 Task: Look for space in Sakaiminato, Japan from 12th  July, 2023 to 15th July, 2023 for 3 adults in price range Rs.12000 to Rs.16000. Place can be entire place with 2 bedrooms having 3 beds and 1 bathroom. Property type can be house, flat, guest house. Booking option can be shelf check-in. Required host language is English.
Action: Mouse moved to (555, 150)
Screenshot: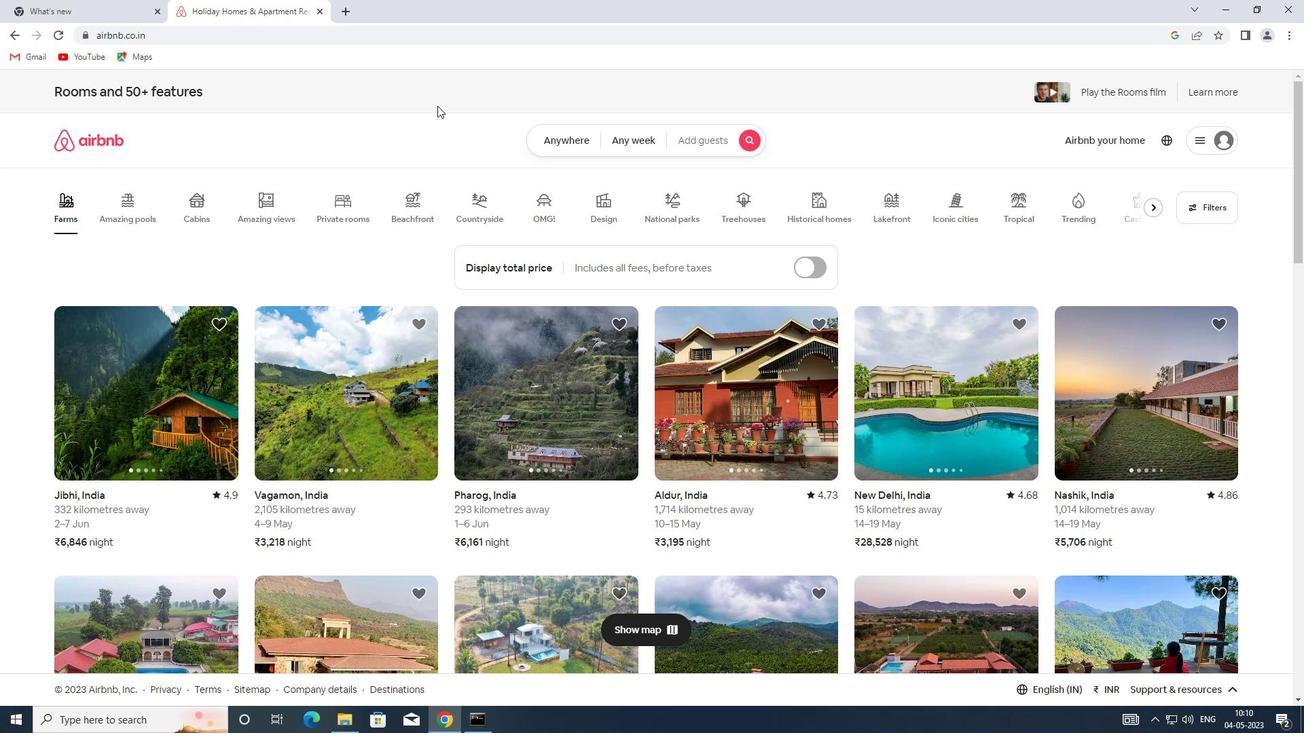 
Action: Mouse pressed left at (555, 150)
Screenshot: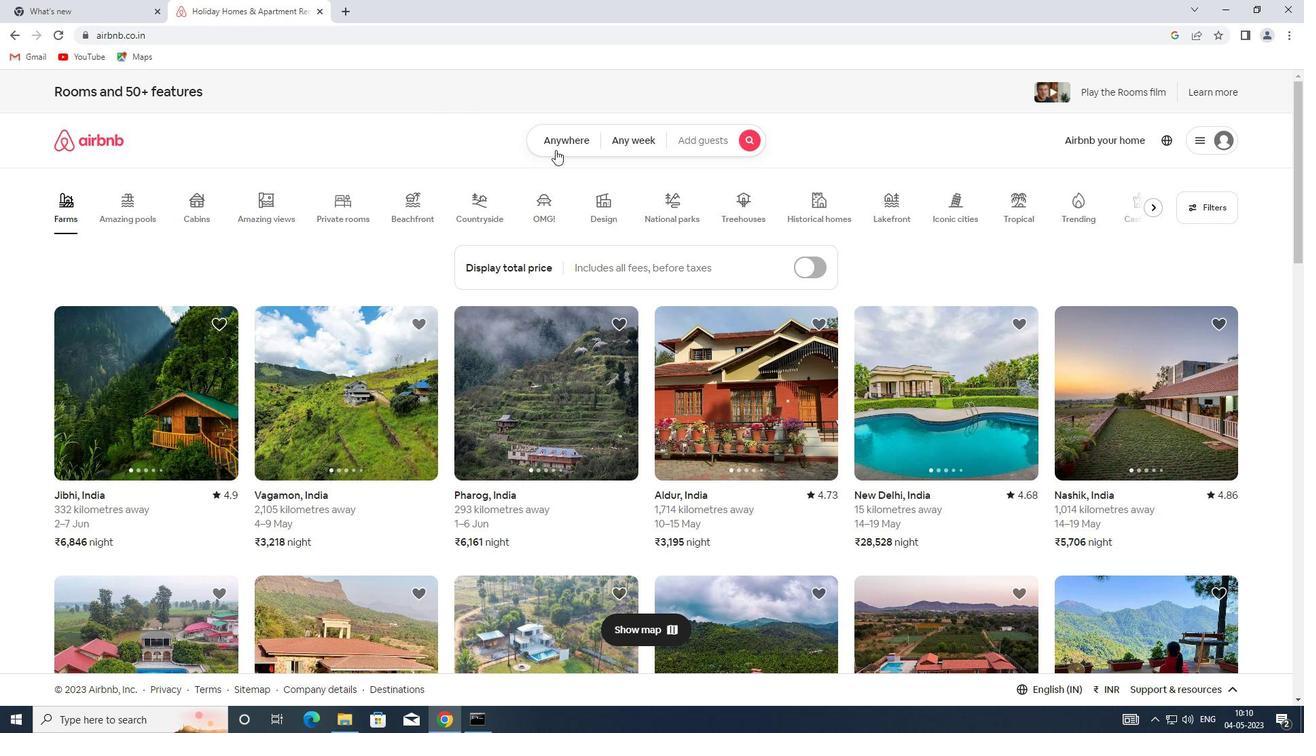 
Action: Mouse moved to (391, 197)
Screenshot: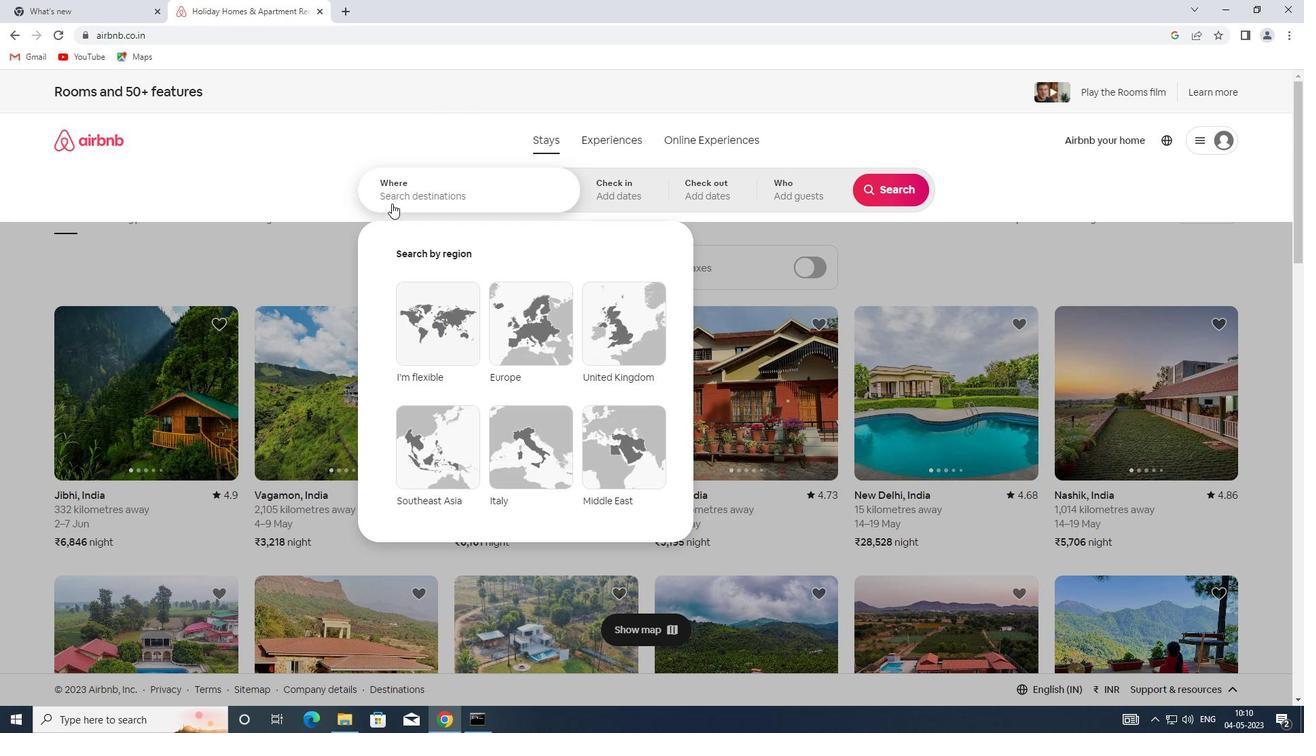 
Action: Mouse pressed left at (391, 197)
Screenshot: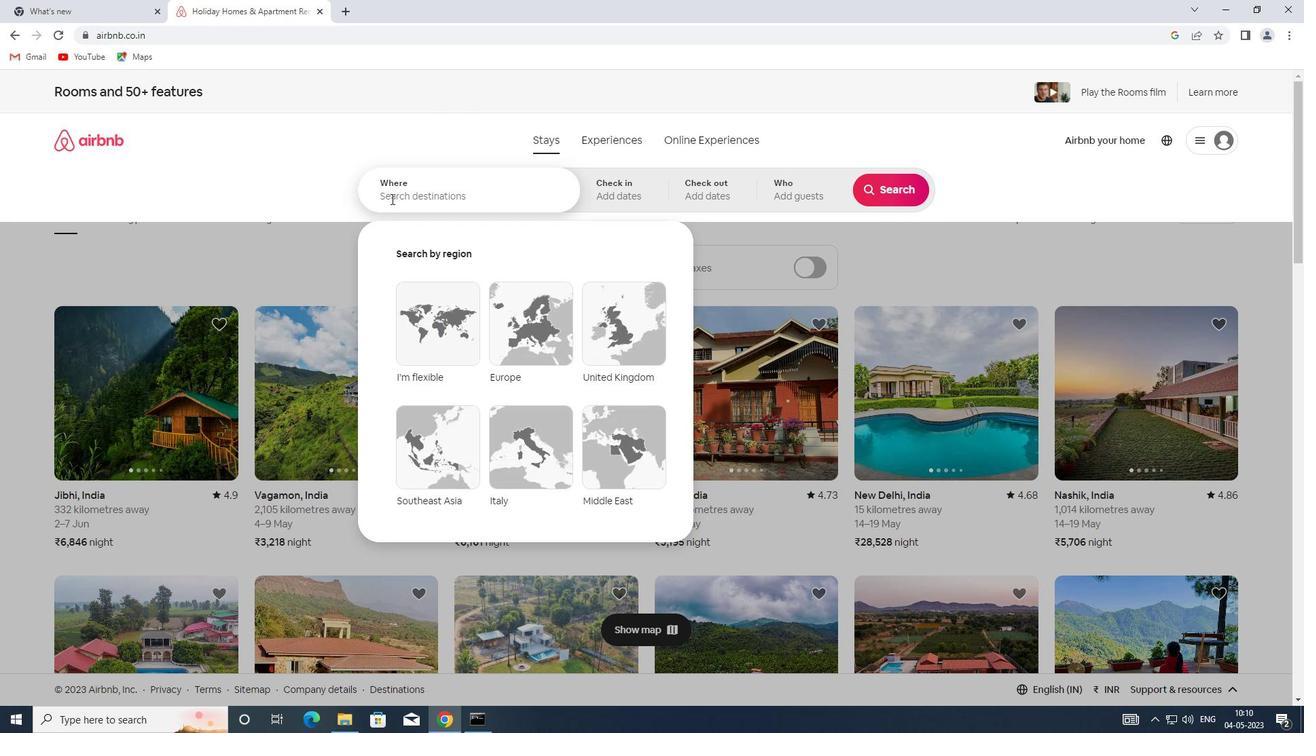 
Action: Key pressed <Key.shift>SAKAIMINATO,<Key.shift>JAPAN
Screenshot: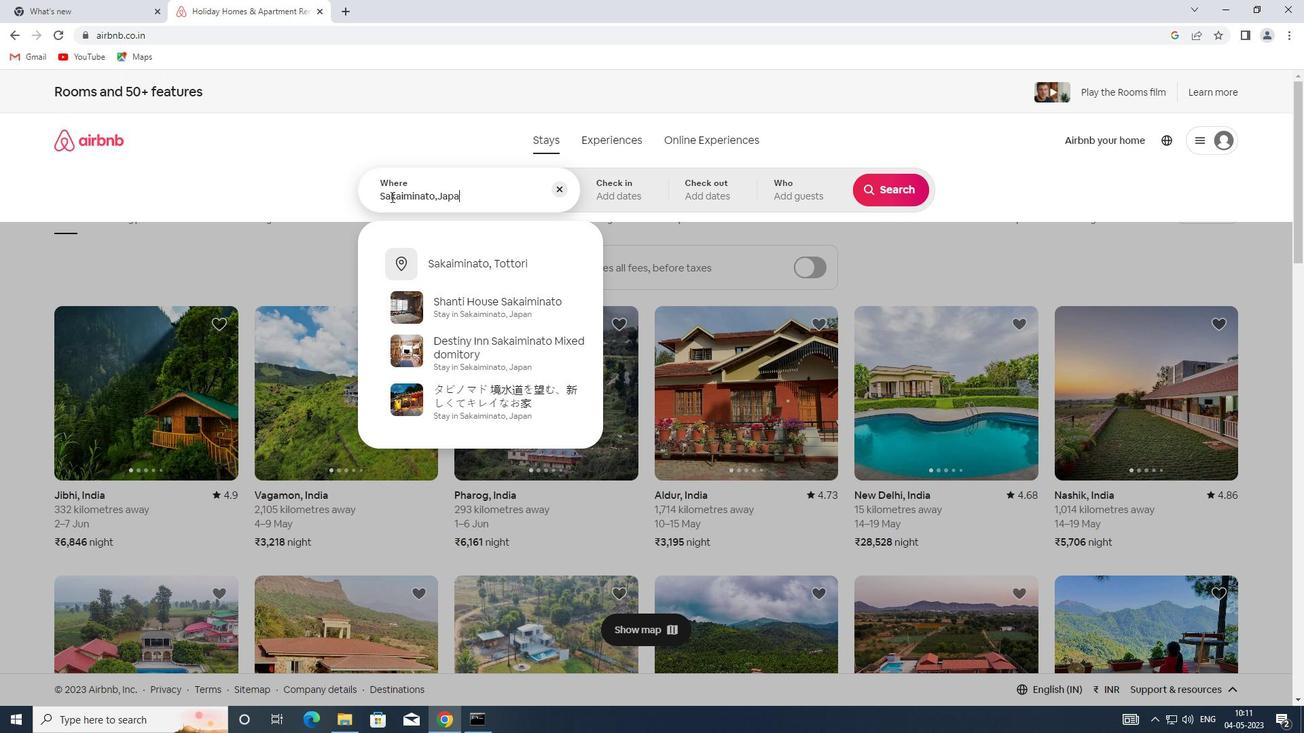 
Action: Mouse moved to (619, 191)
Screenshot: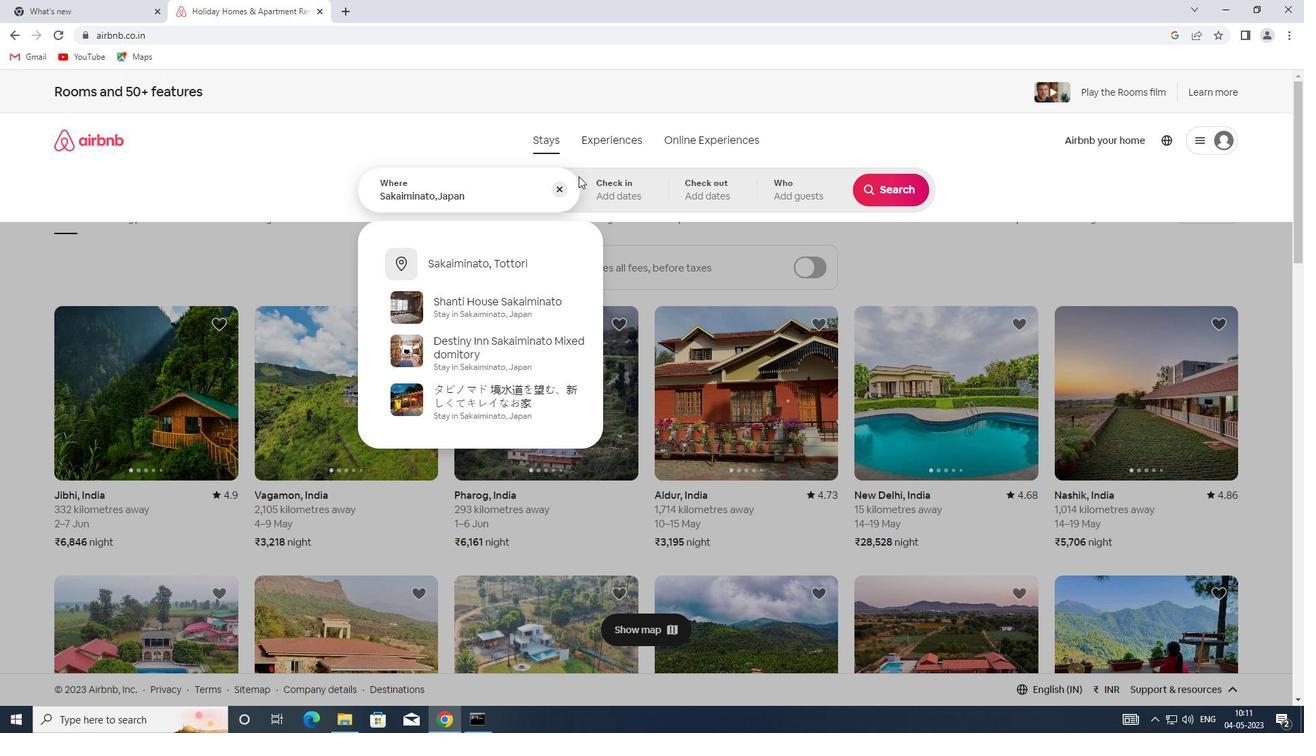 
Action: Mouse pressed left at (619, 191)
Screenshot: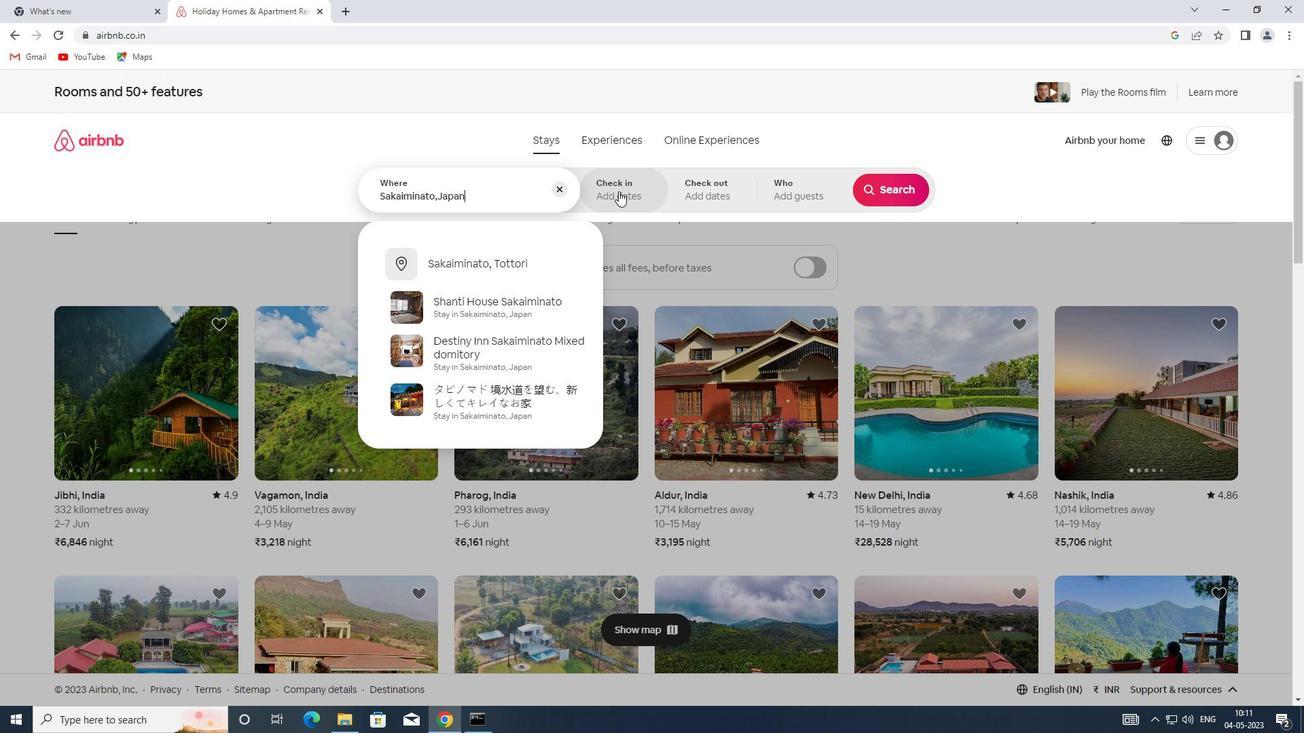
Action: Mouse moved to (883, 298)
Screenshot: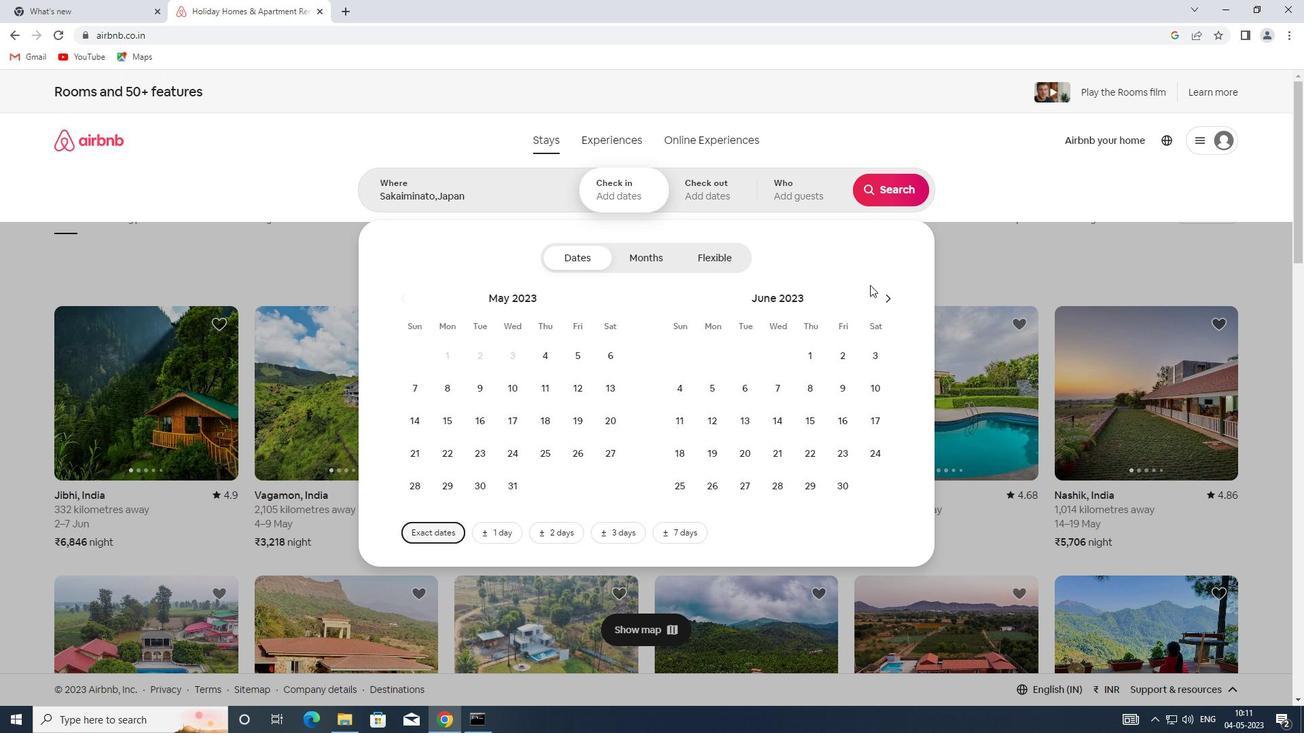 
Action: Mouse pressed left at (883, 298)
Screenshot: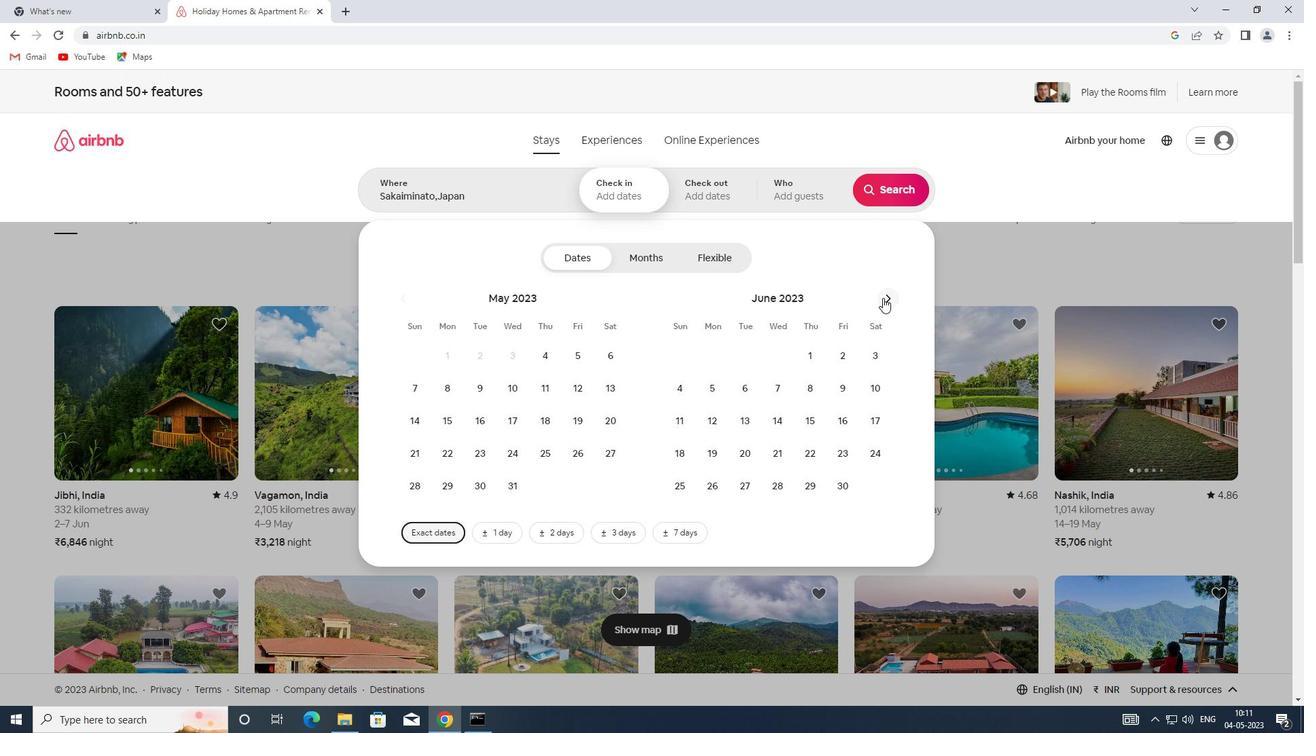 
Action: Mouse moved to (781, 419)
Screenshot: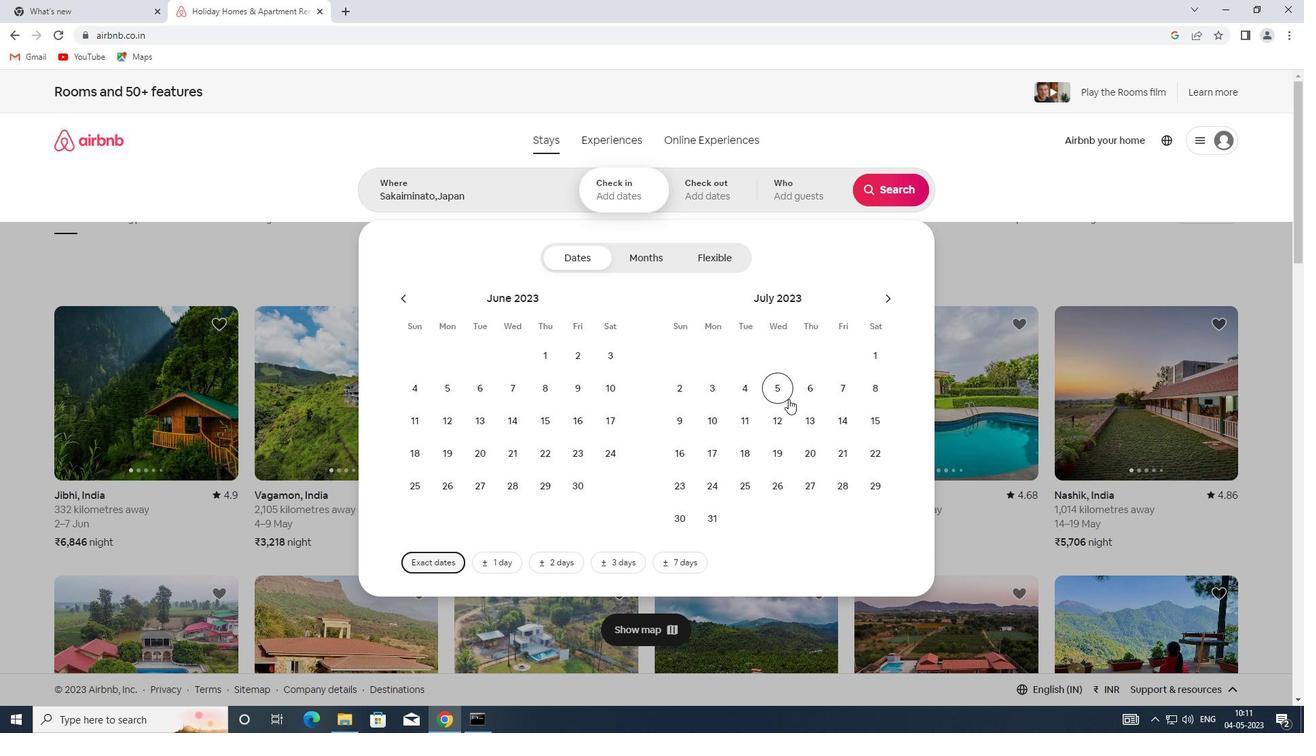 
Action: Mouse pressed left at (781, 419)
Screenshot: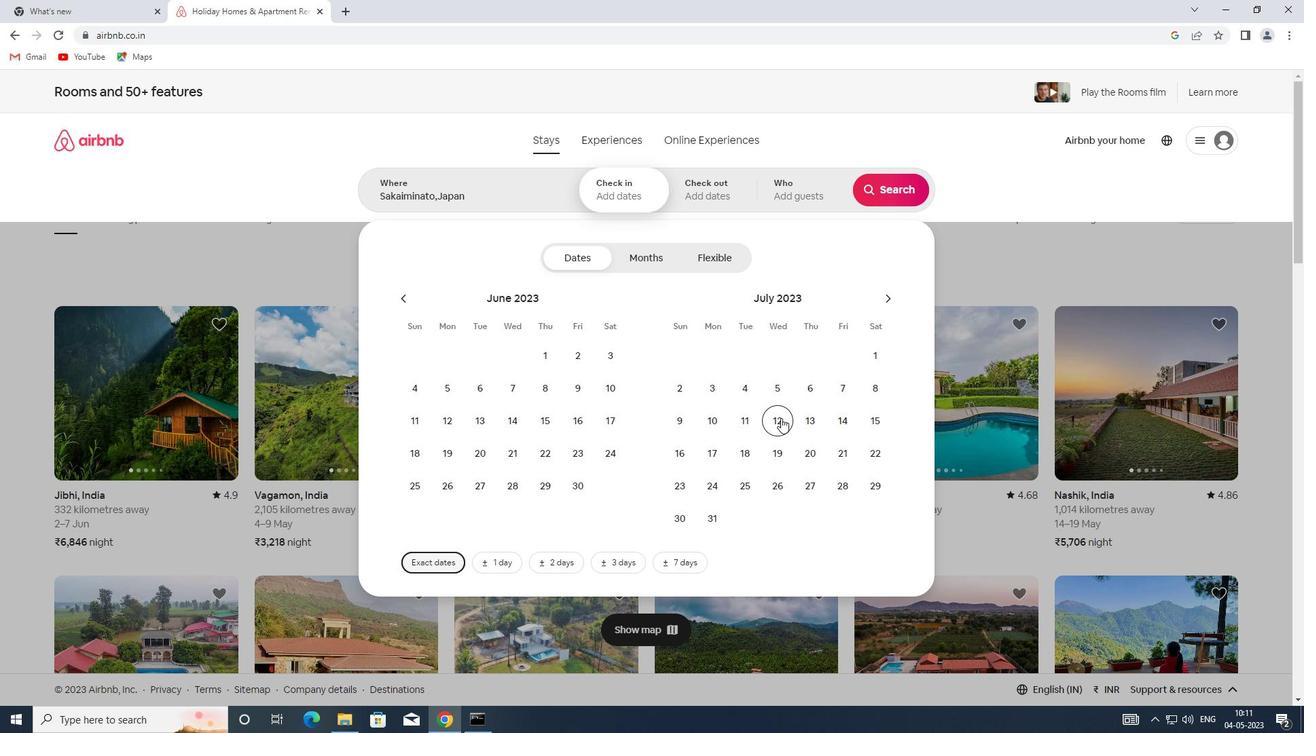 
Action: Mouse moved to (869, 416)
Screenshot: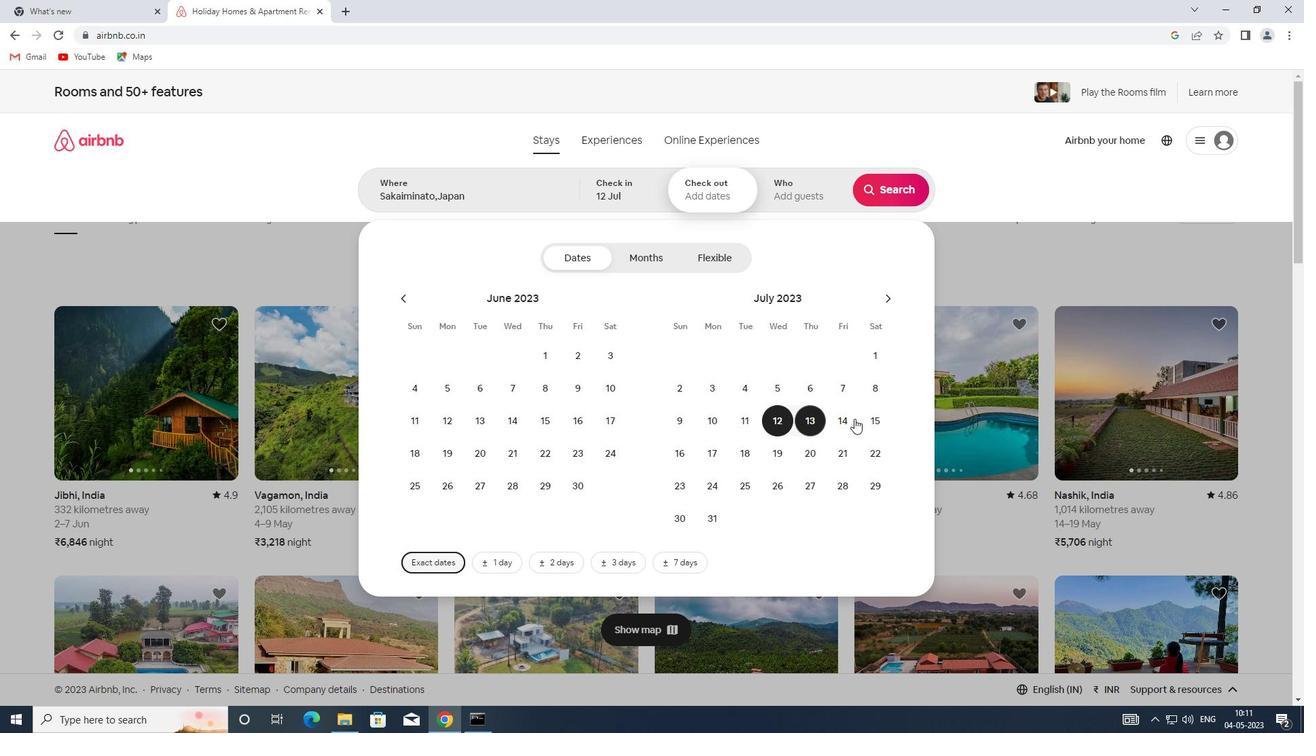 
Action: Mouse pressed left at (869, 416)
Screenshot: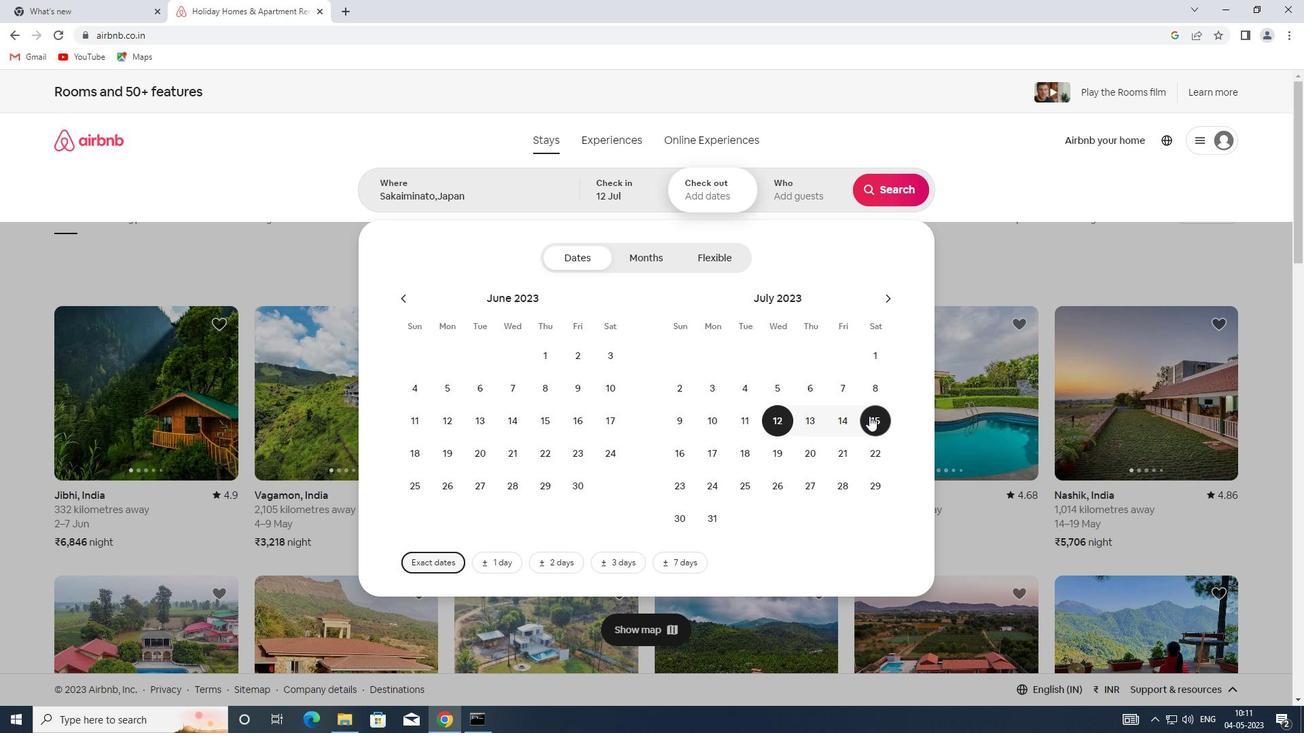 
Action: Mouse moved to (808, 190)
Screenshot: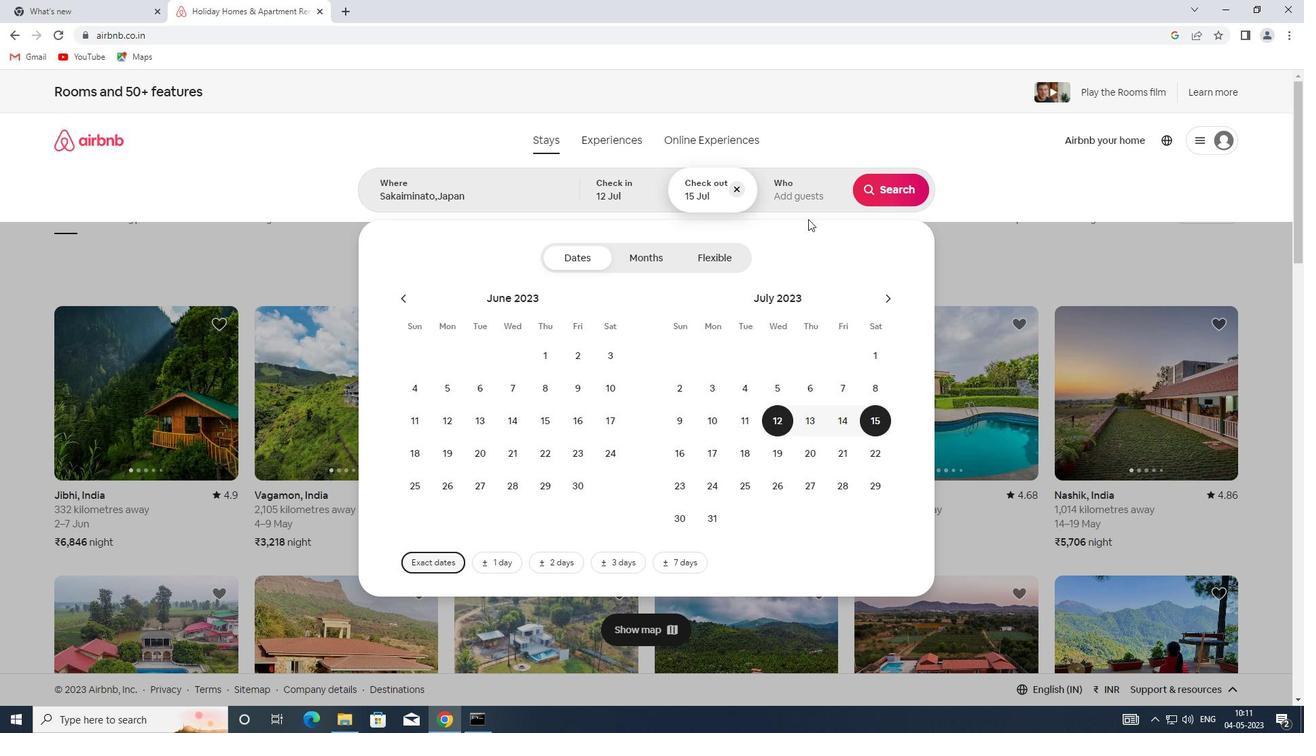 
Action: Mouse pressed left at (808, 190)
Screenshot: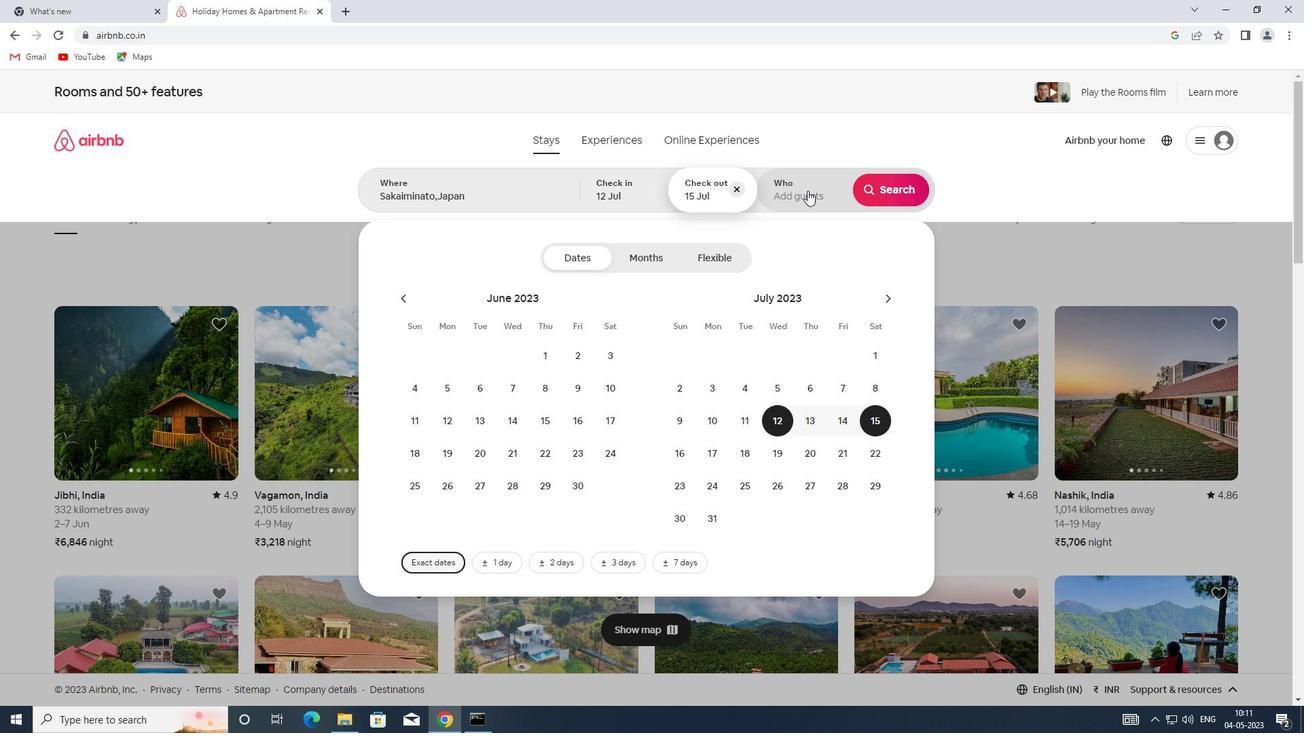 
Action: Mouse moved to (893, 266)
Screenshot: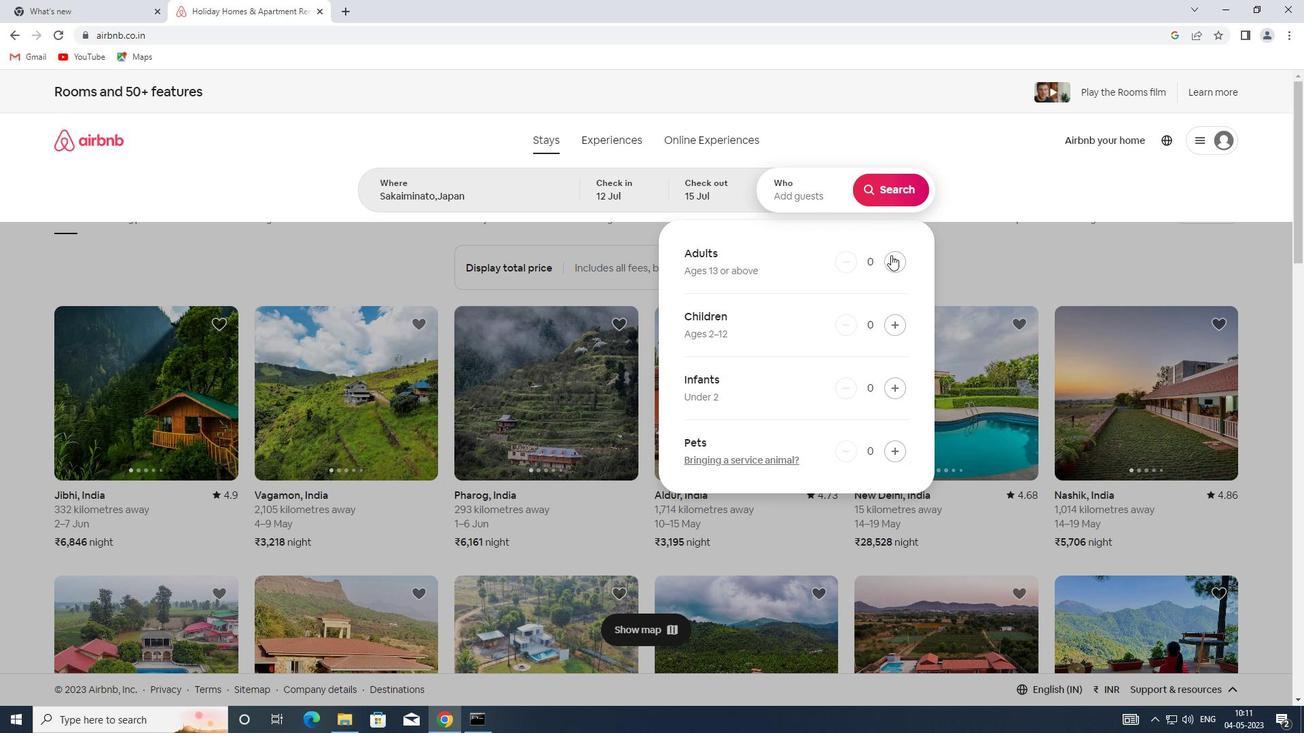 
Action: Mouse pressed left at (893, 266)
Screenshot: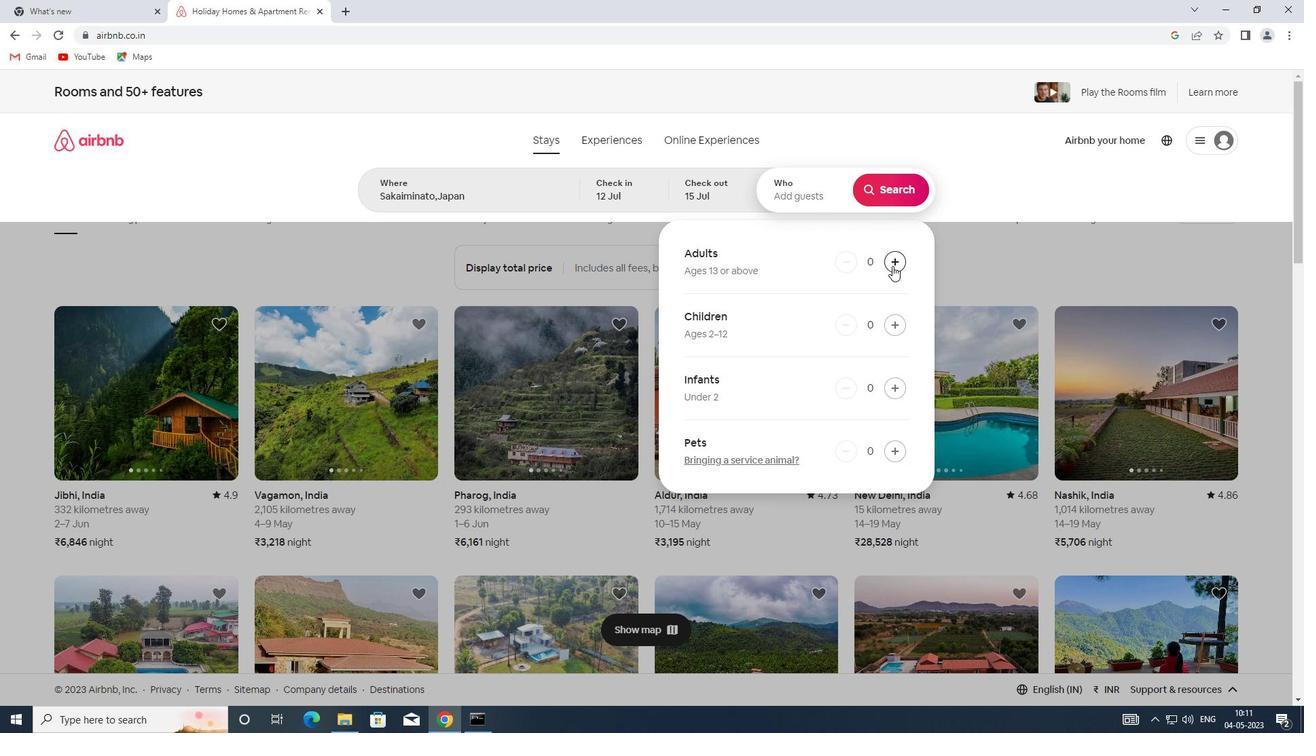 
Action: Mouse pressed left at (893, 266)
Screenshot: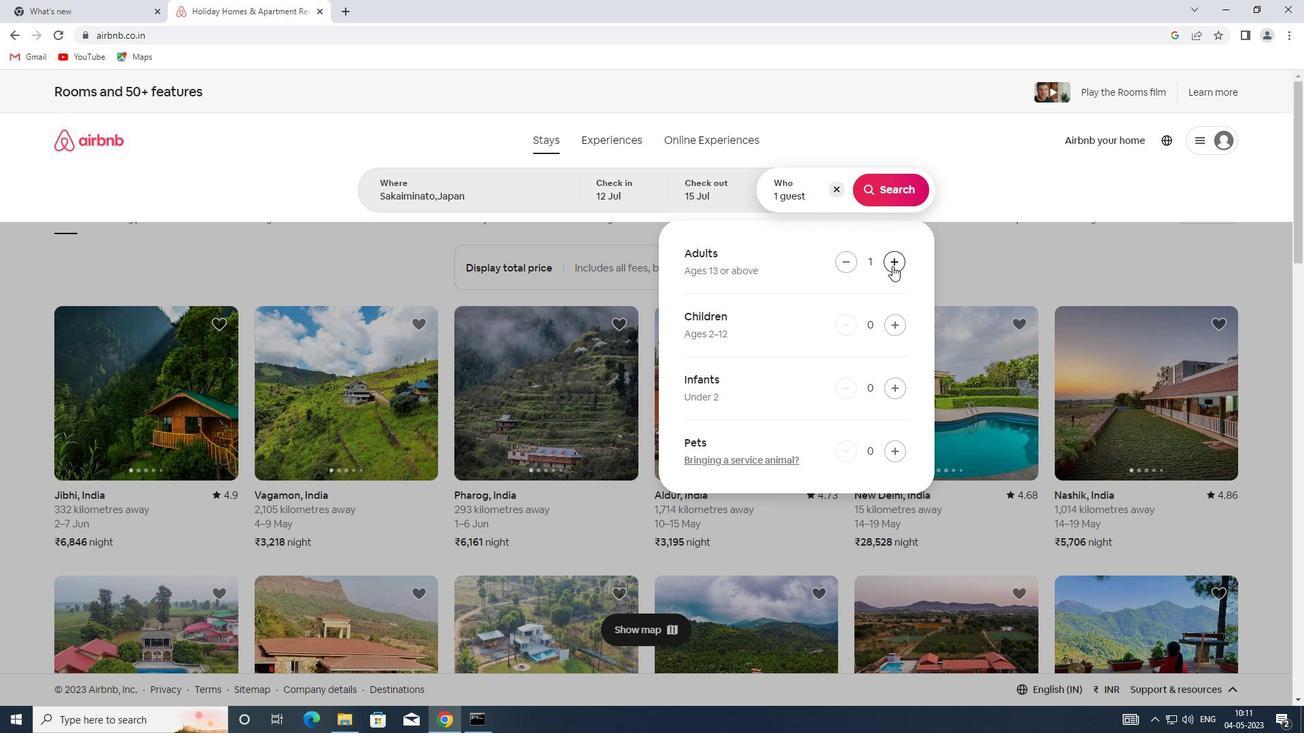 
Action: Mouse pressed left at (893, 266)
Screenshot: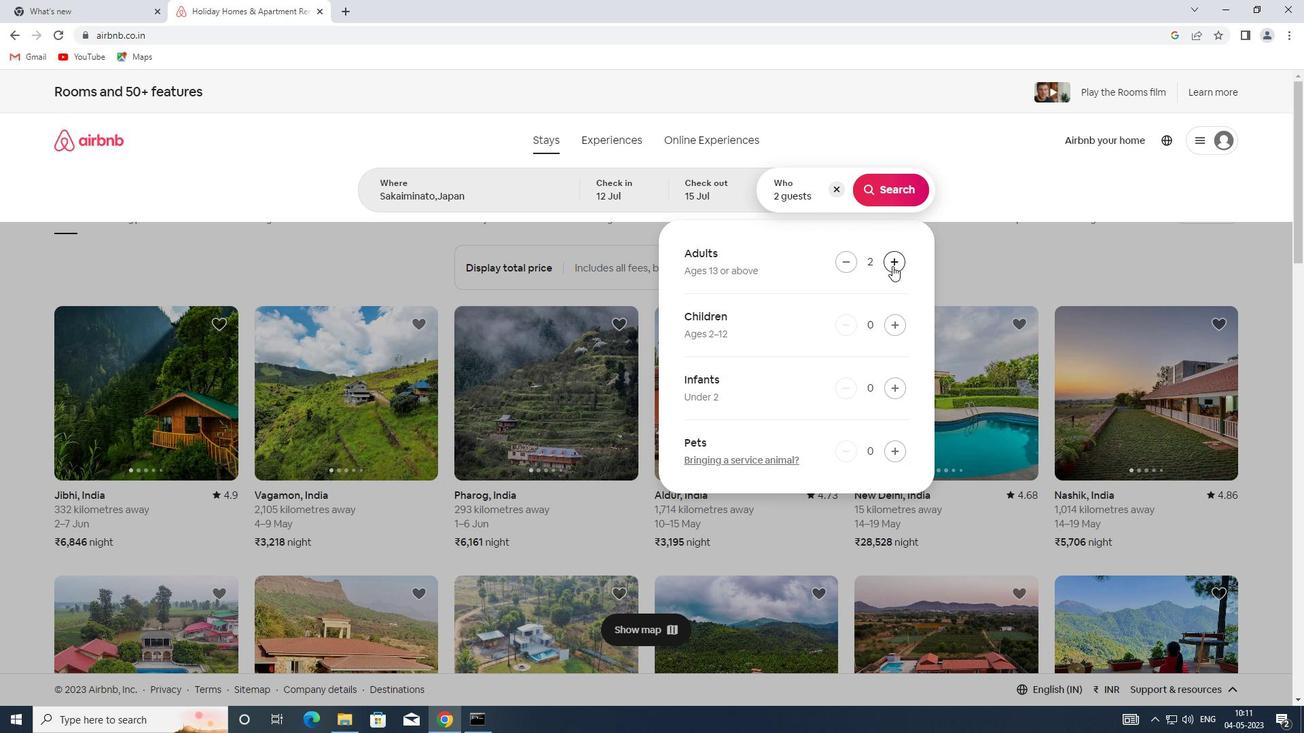 
Action: Mouse moved to (892, 202)
Screenshot: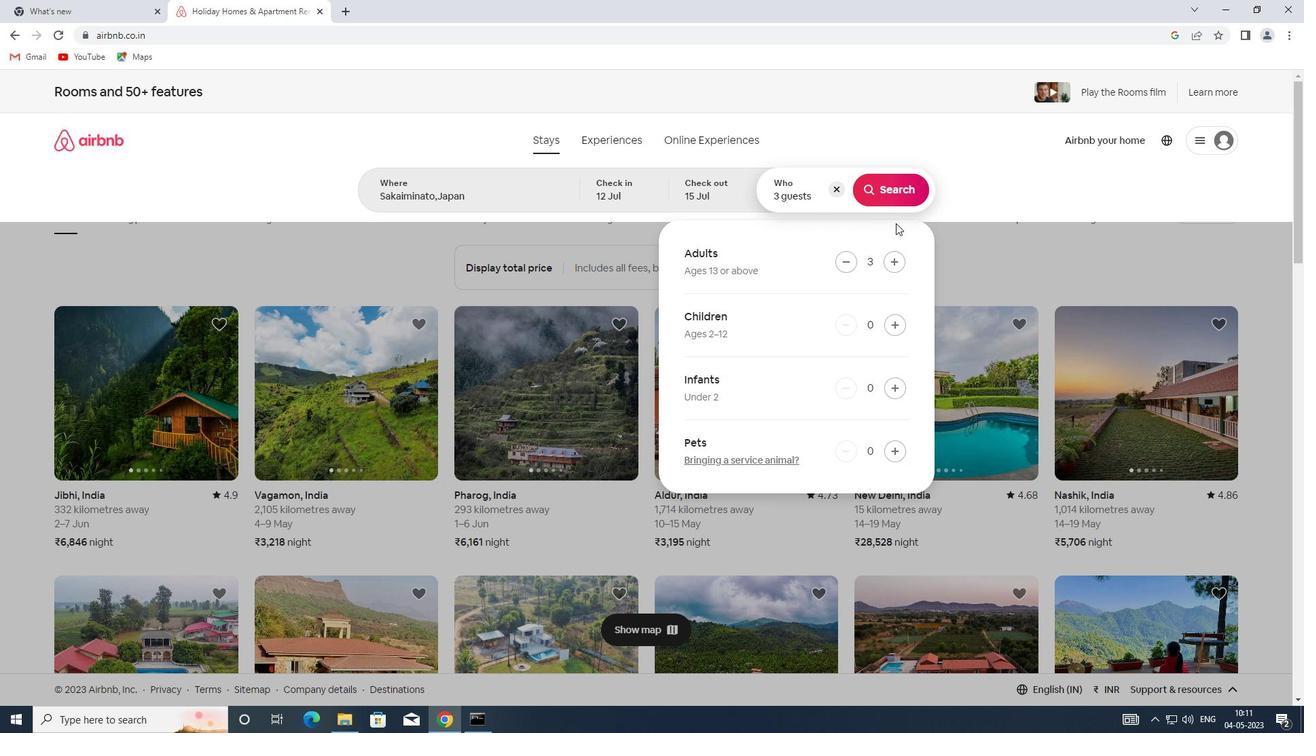 
Action: Mouse pressed left at (892, 202)
Screenshot: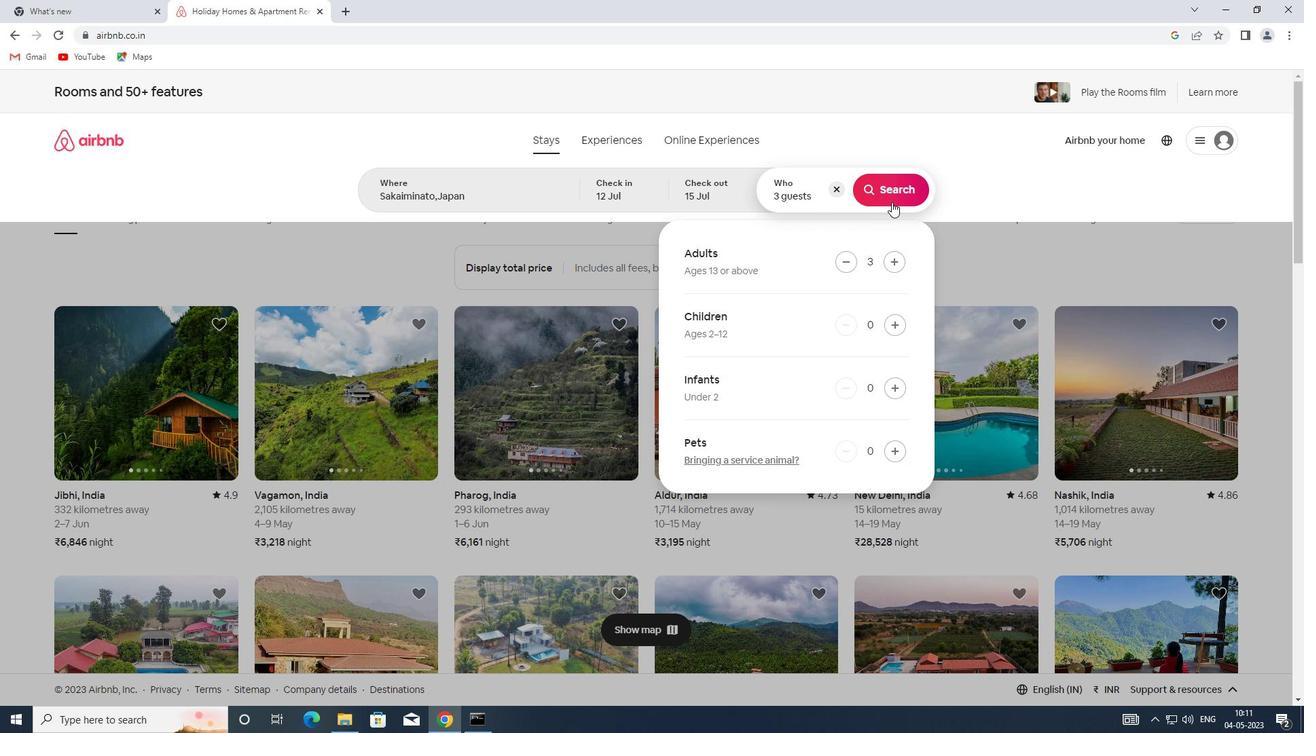 
Action: Mouse moved to (1241, 150)
Screenshot: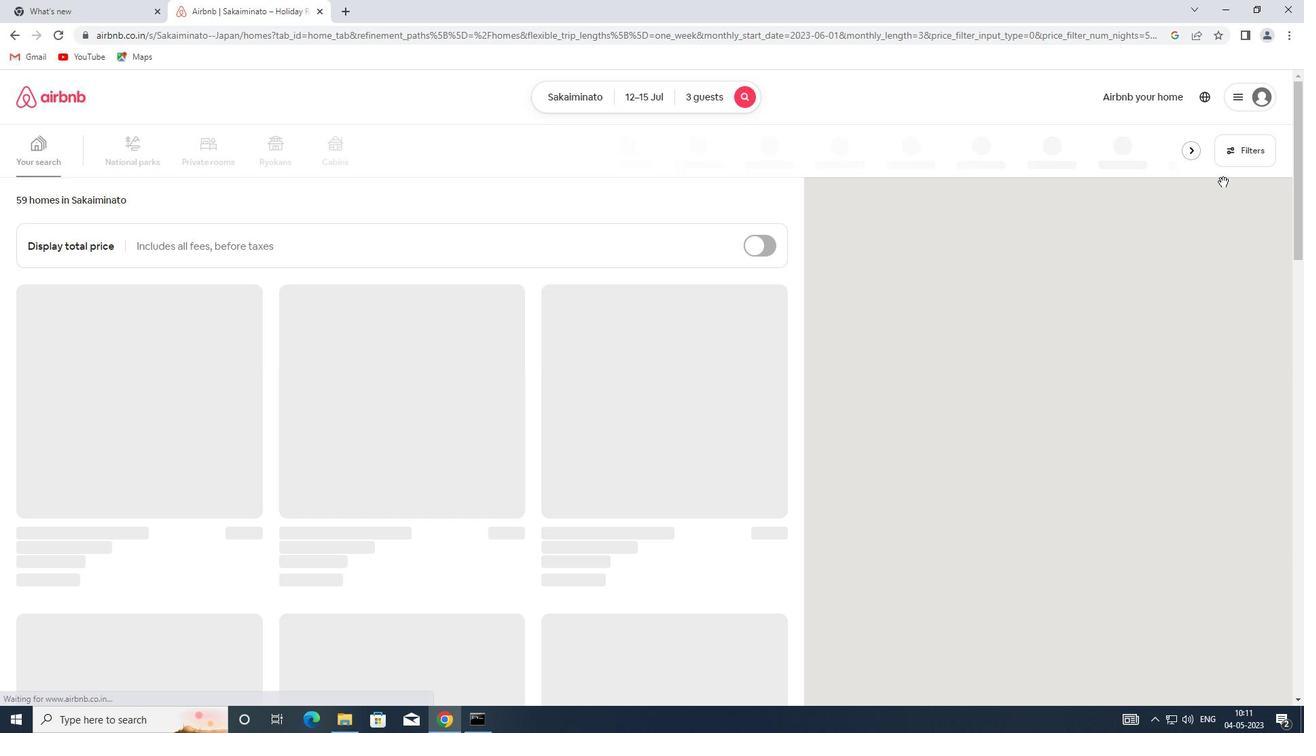 
Action: Mouse pressed left at (1241, 150)
Screenshot: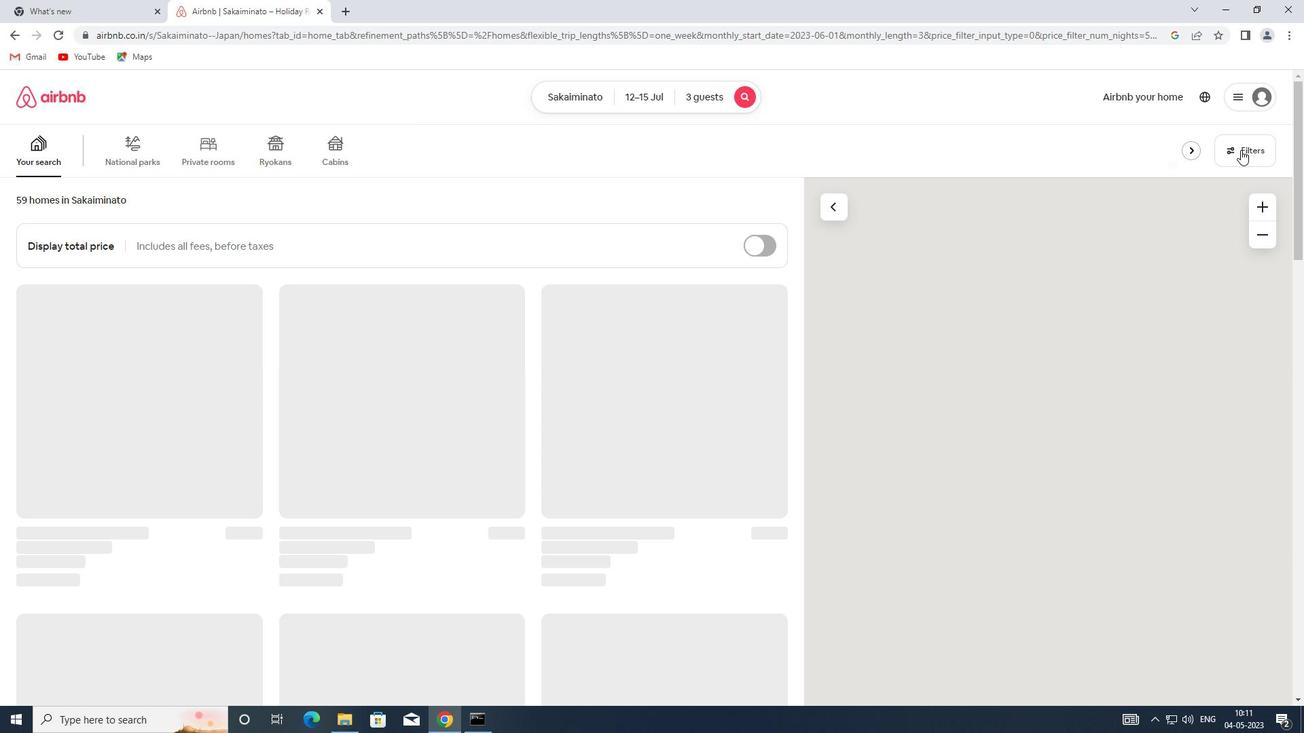 
Action: Mouse moved to (482, 322)
Screenshot: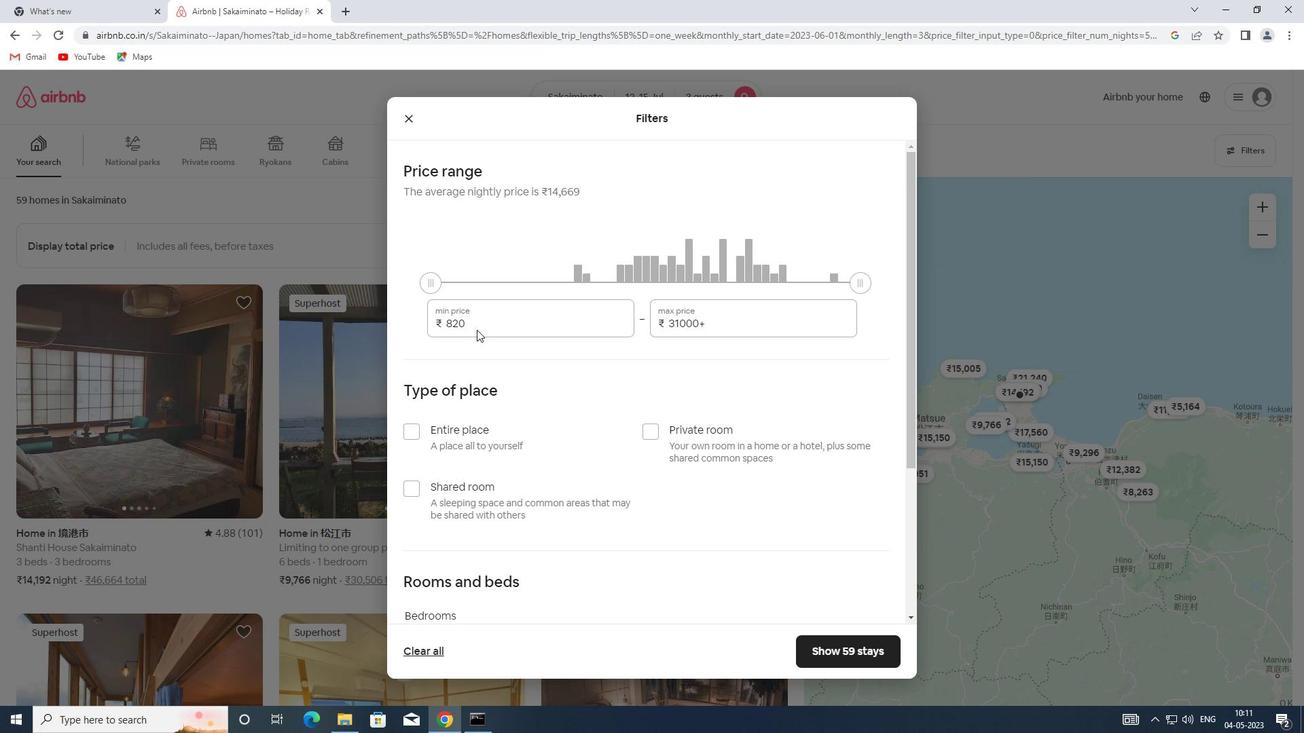 
Action: Mouse pressed left at (482, 322)
Screenshot: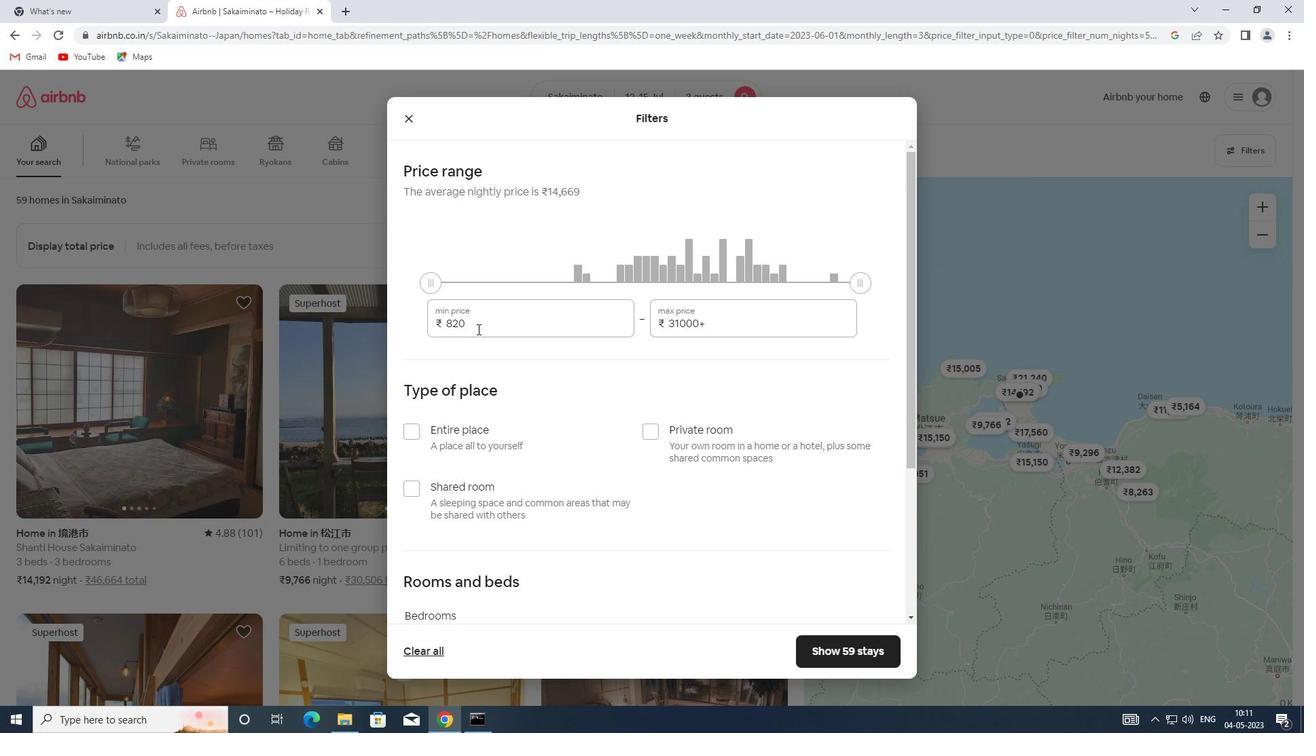 
Action: Mouse moved to (432, 322)
Screenshot: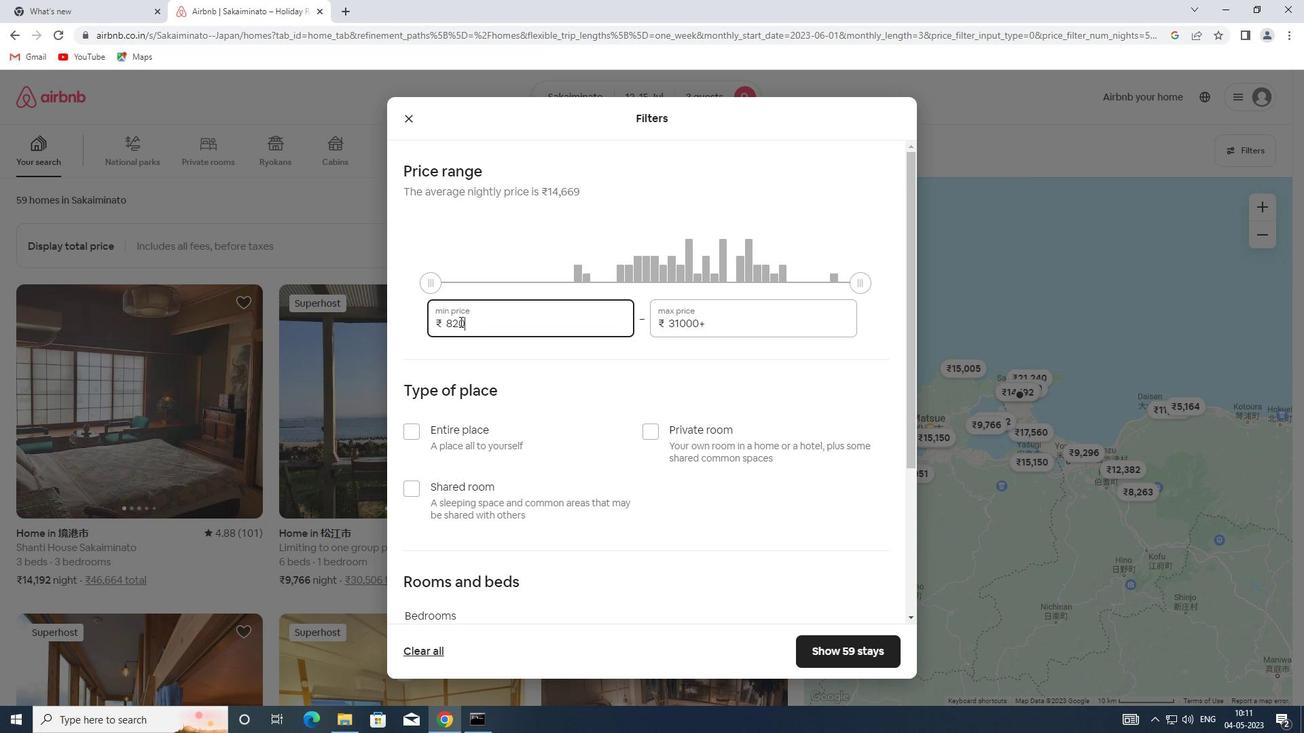 
Action: Key pressed 12000
Screenshot: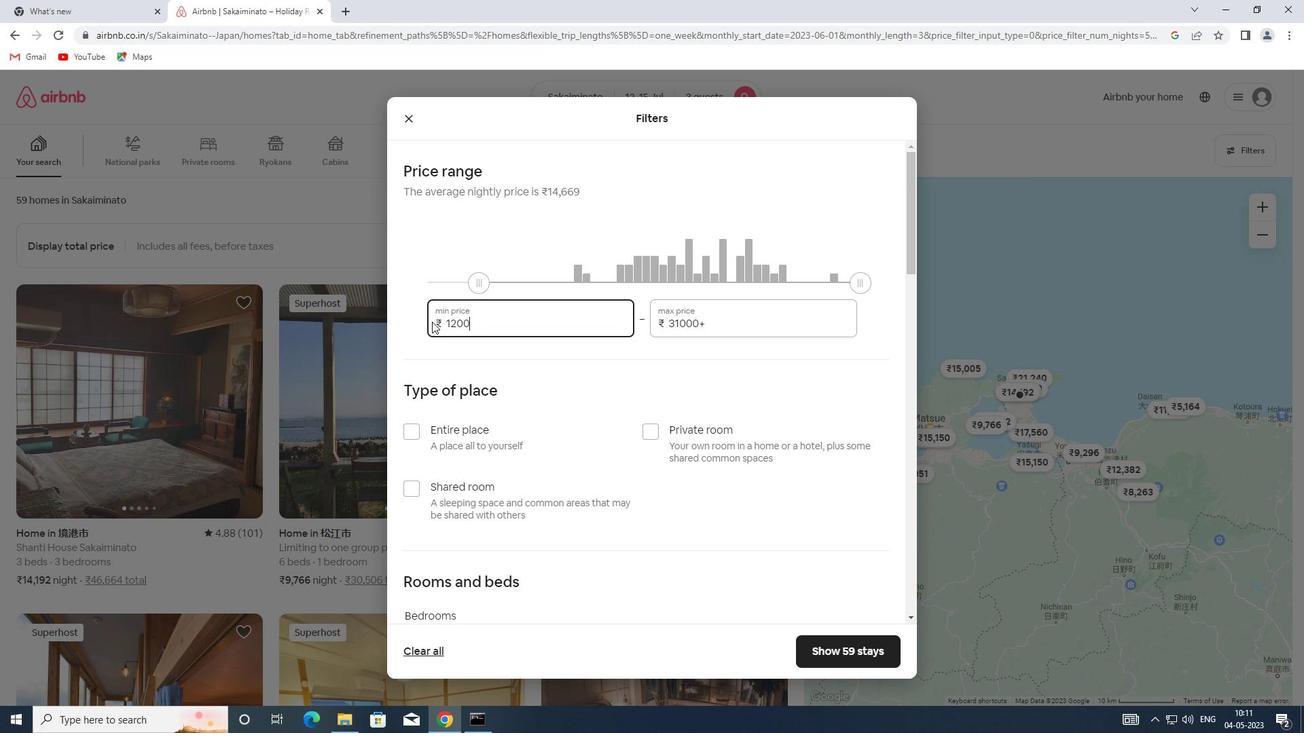 
Action: Mouse moved to (723, 325)
Screenshot: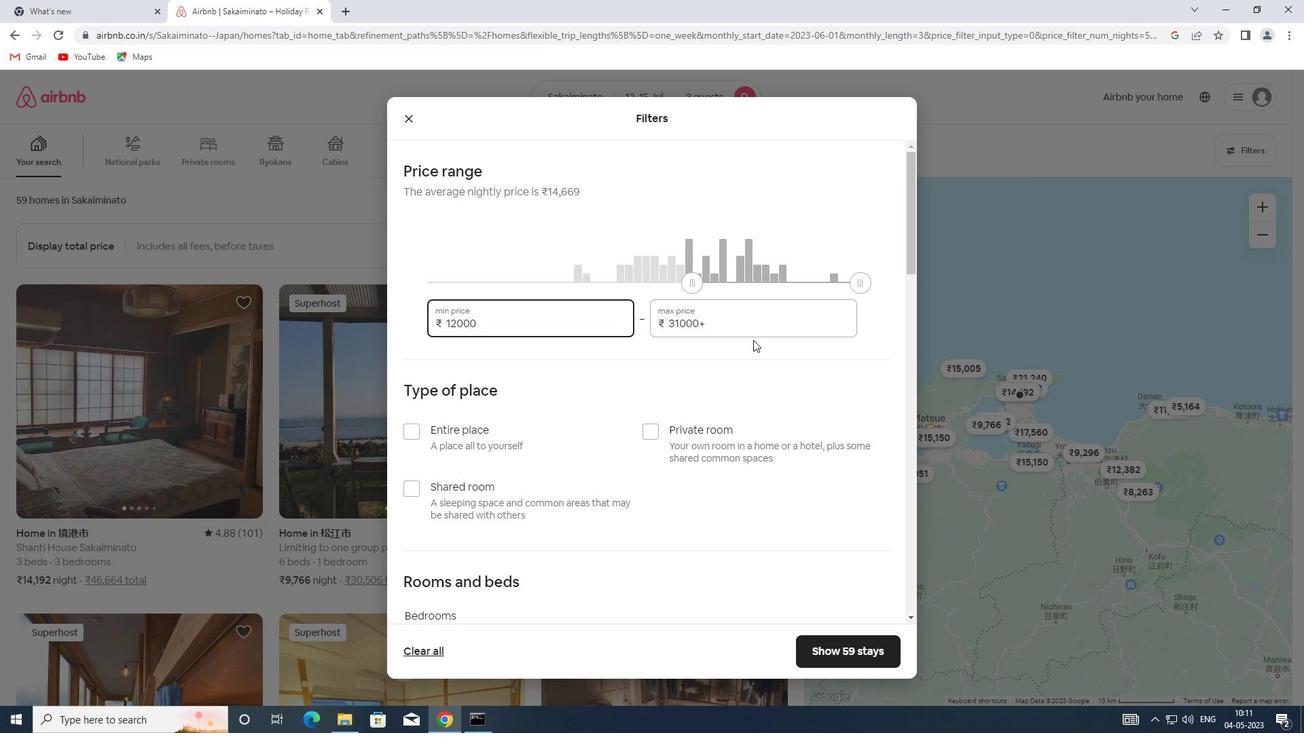 
Action: Mouse pressed left at (723, 325)
Screenshot: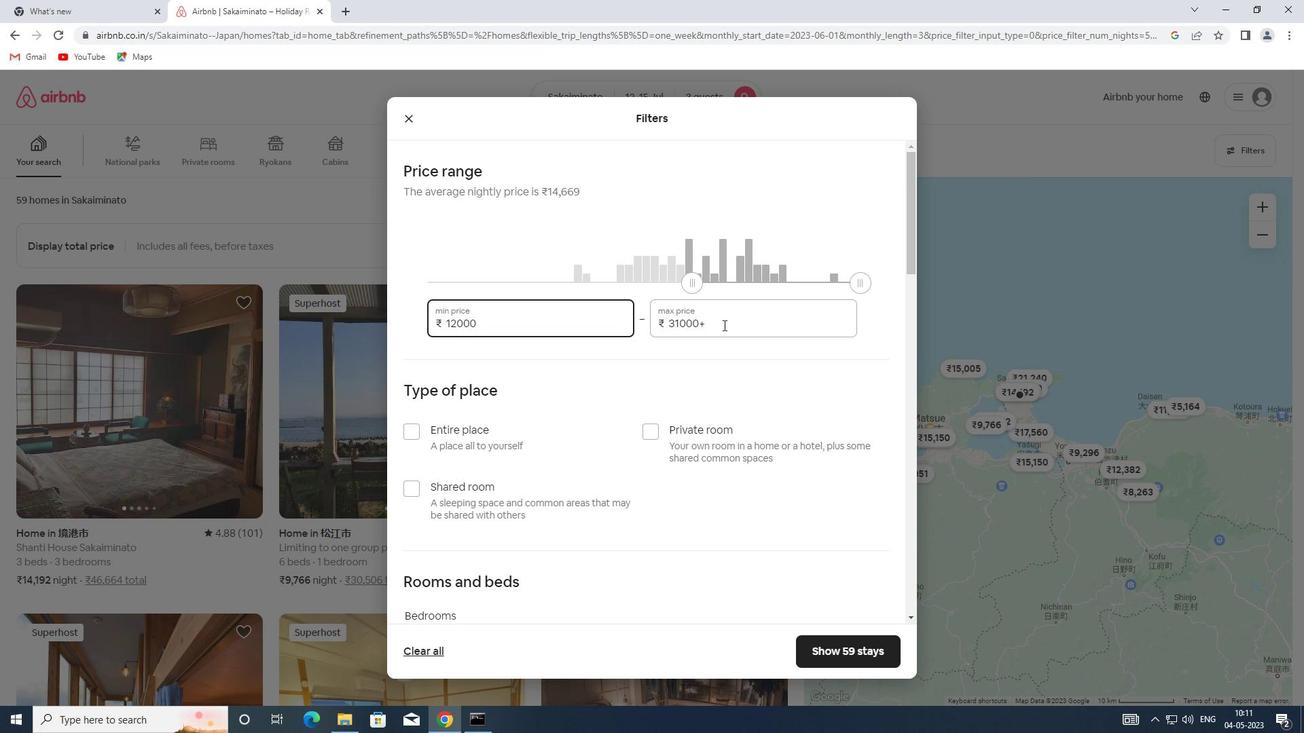 
Action: Mouse moved to (522, 332)
Screenshot: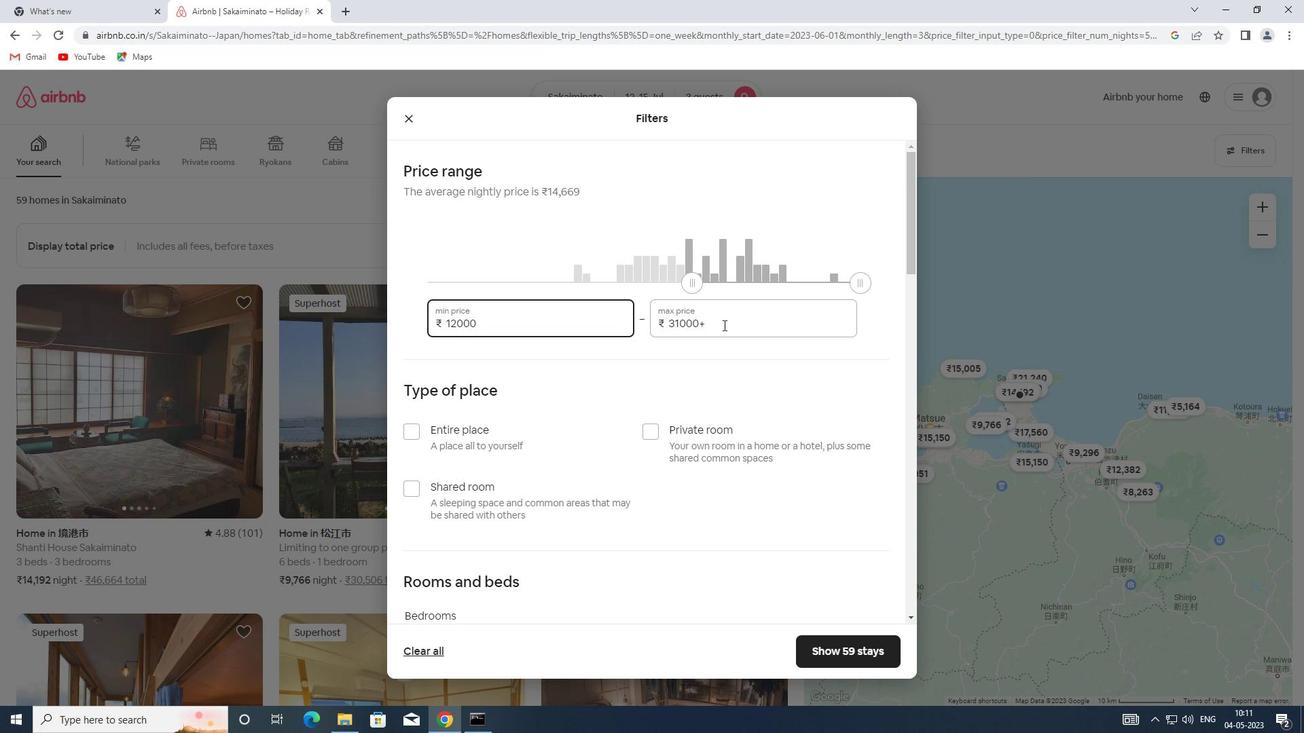 
Action: Key pressed 16000
Screenshot: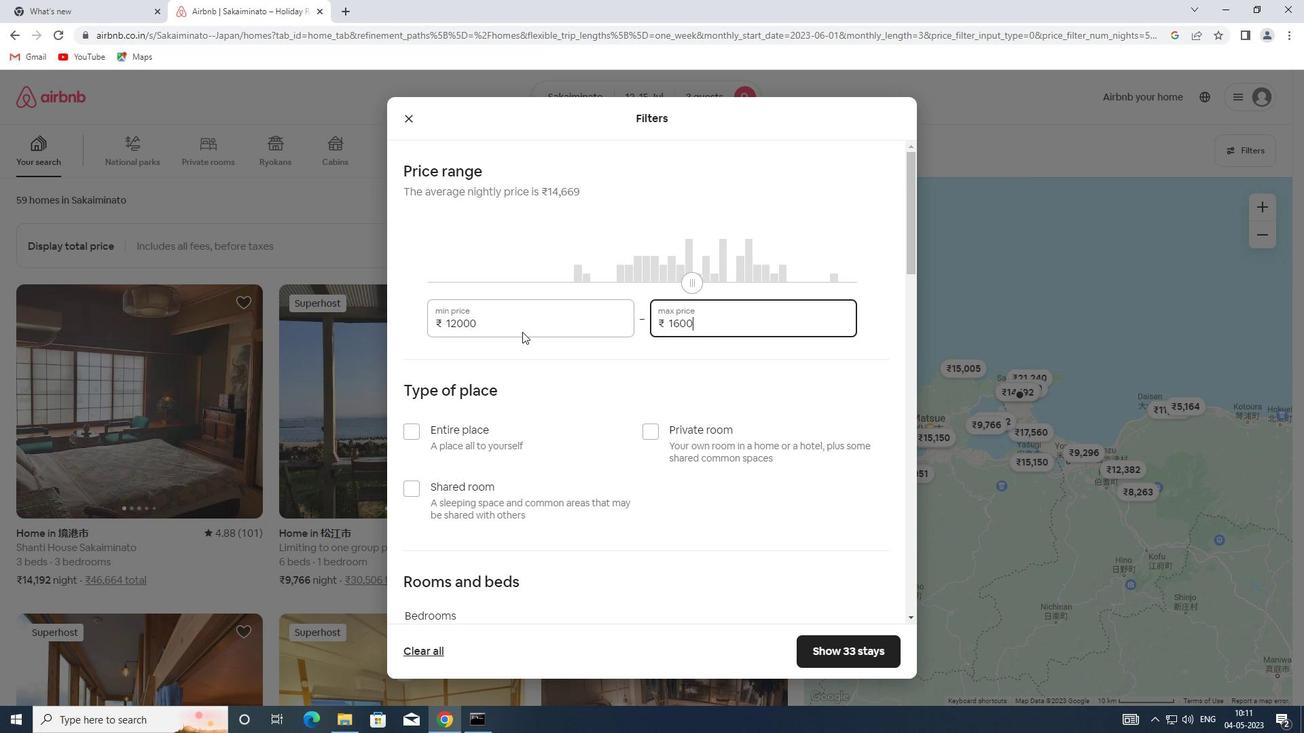 
Action: Mouse moved to (434, 436)
Screenshot: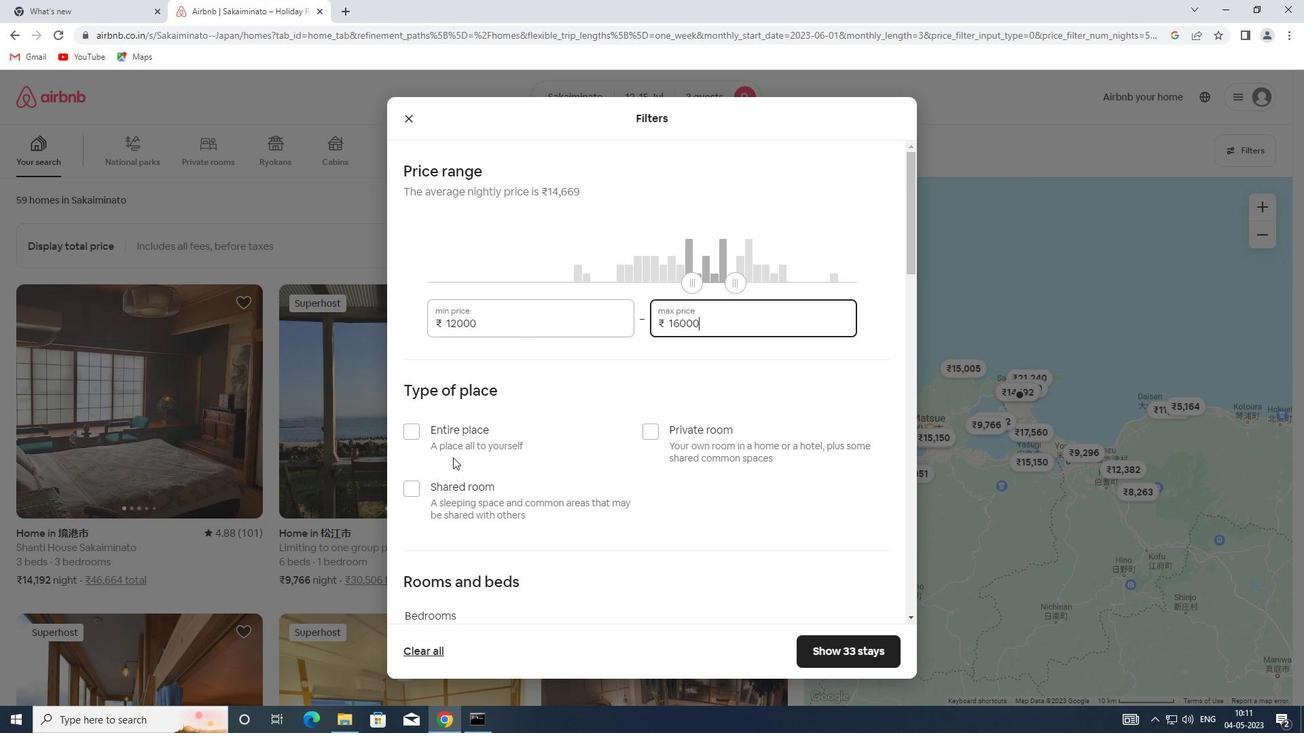 
Action: Mouse pressed left at (434, 436)
Screenshot: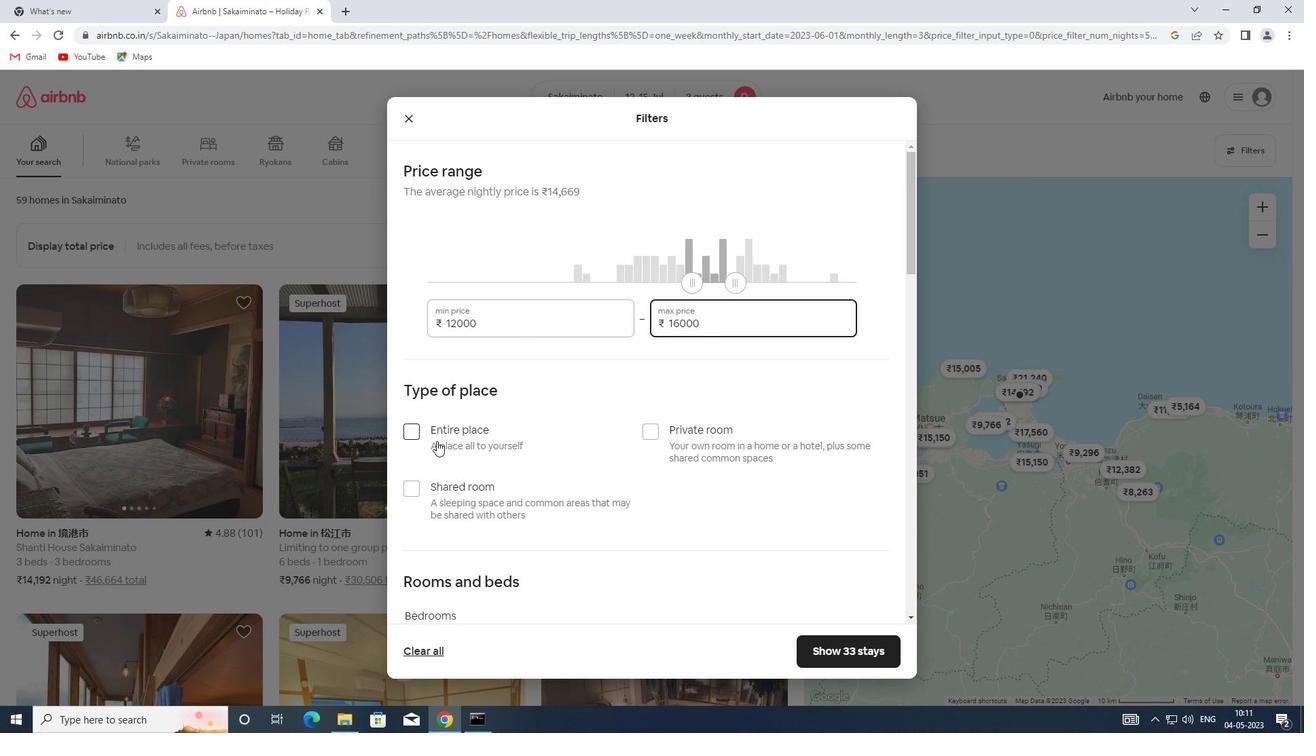 
Action: Mouse moved to (434, 435)
Screenshot: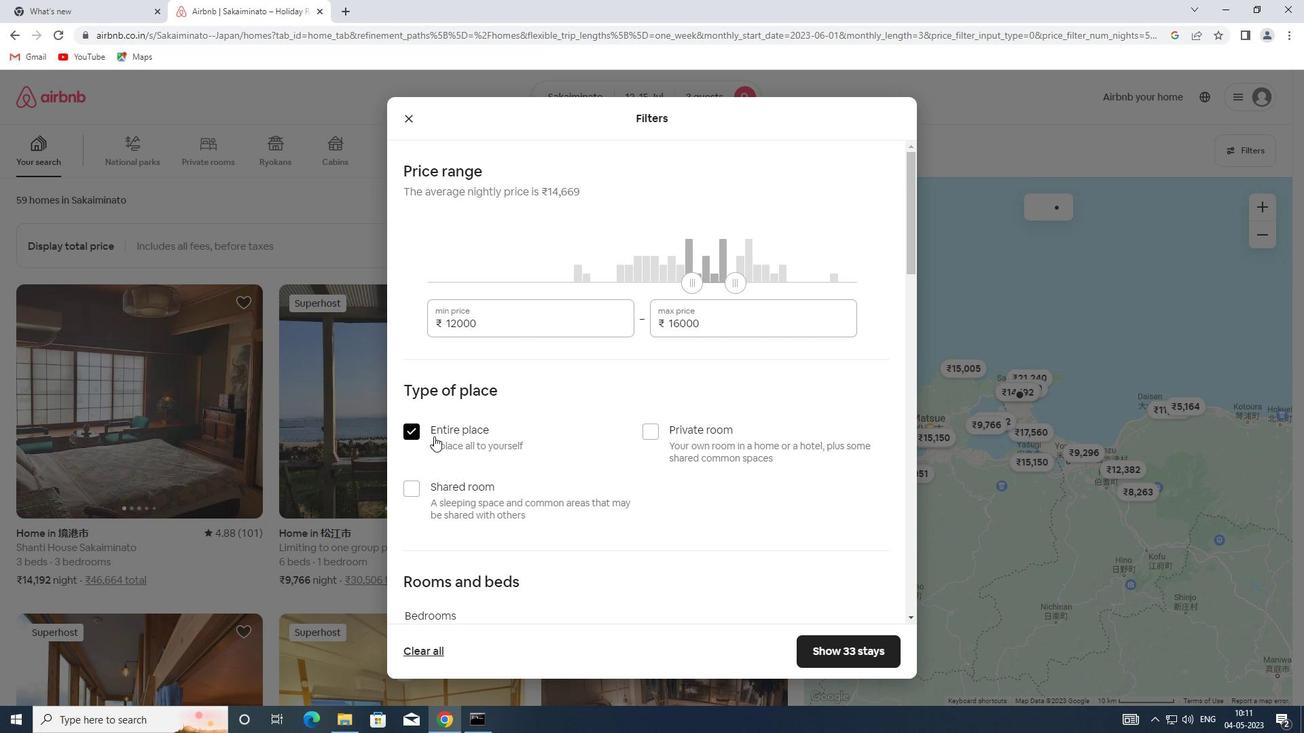 
Action: Mouse scrolled (434, 434) with delta (0, 0)
Screenshot: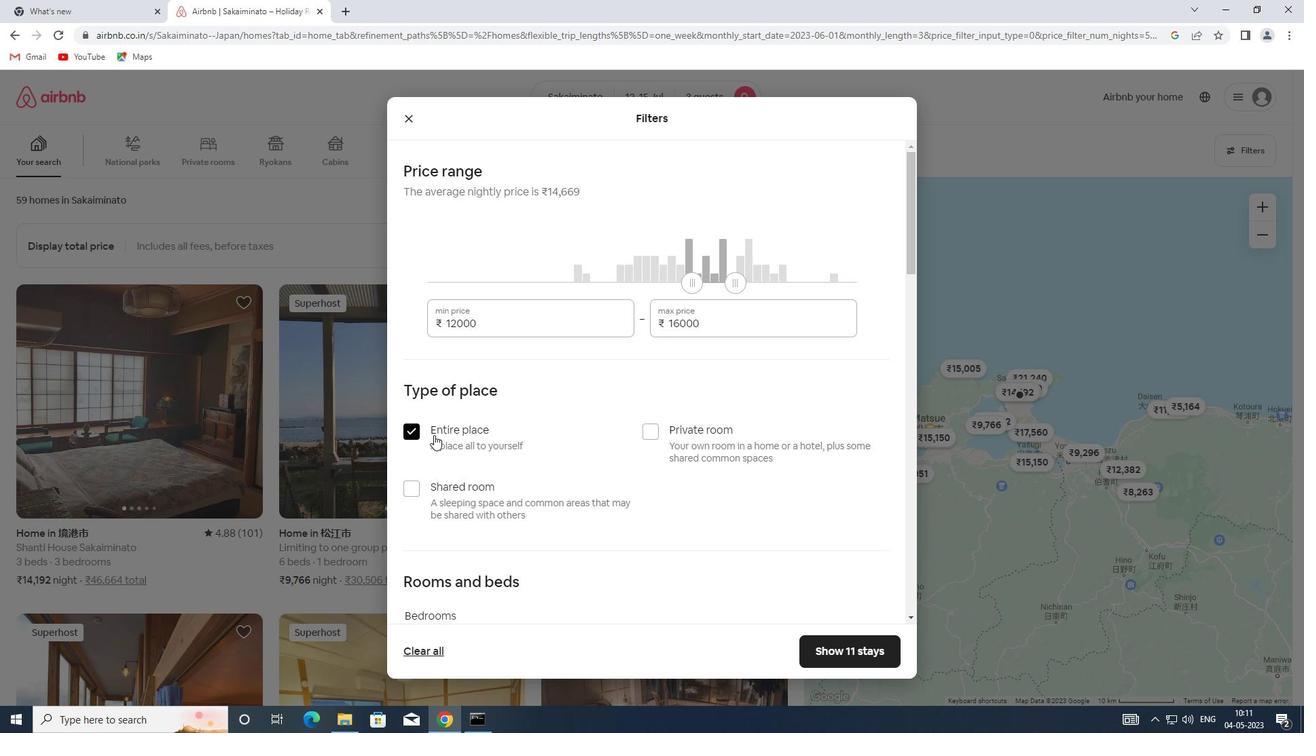 
Action: Mouse scrolled (434, 434) with delta (0, 0)
Screenshot: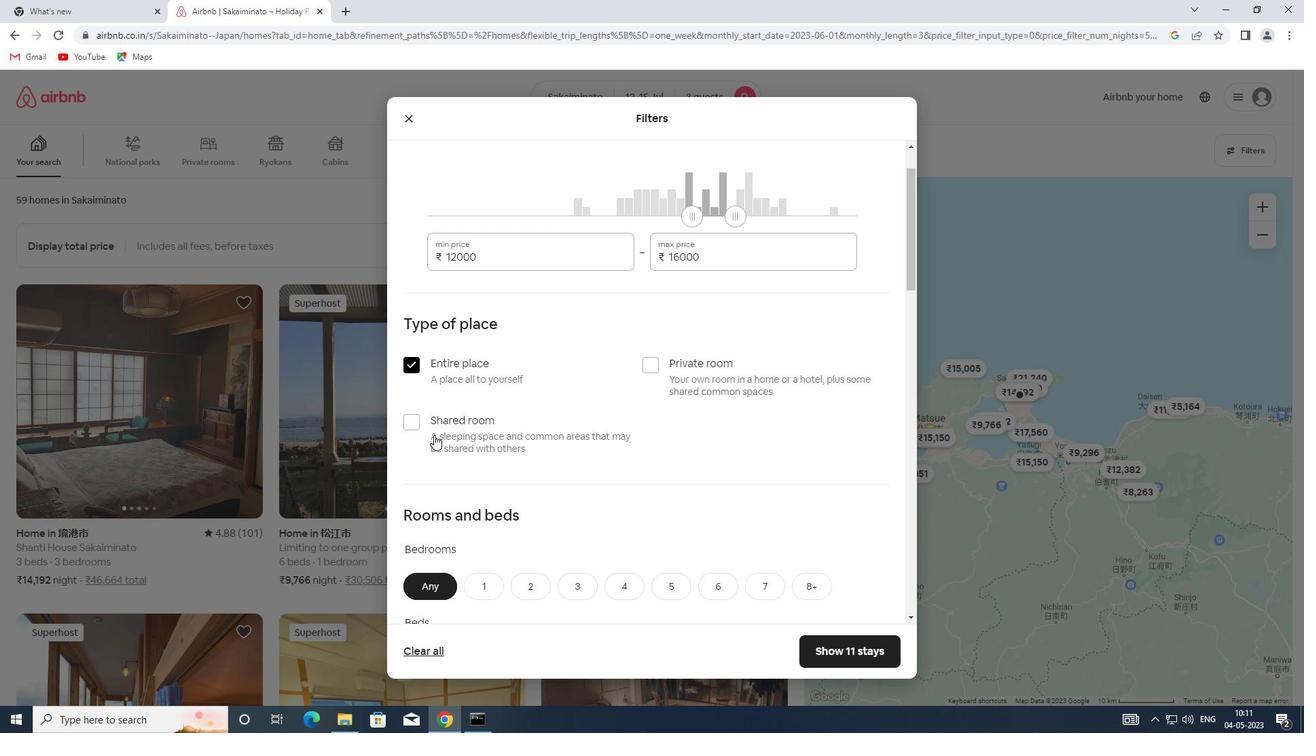 
Action: Mouse scrolled (434, 434) with delta (0, 0)
Screenshot: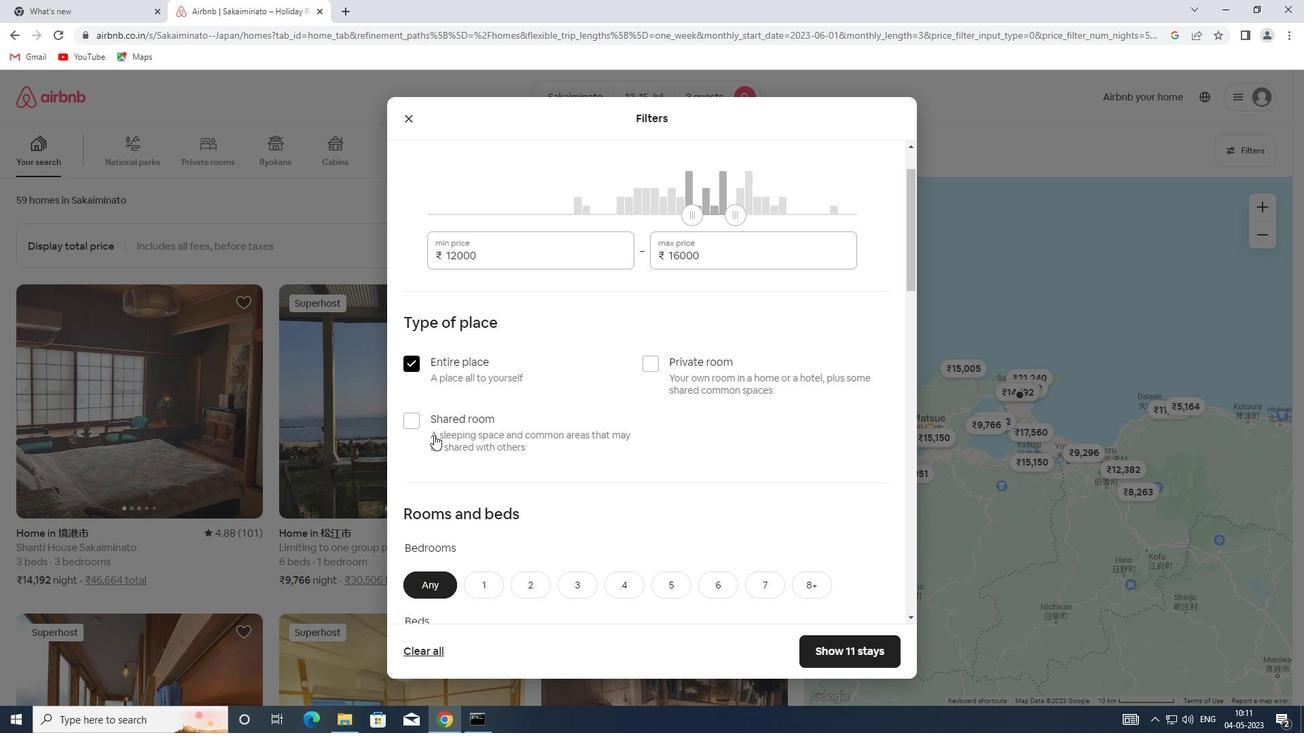 
Action: Mouse scrolled (434, 434) with delta (0, 0)
Screenshot: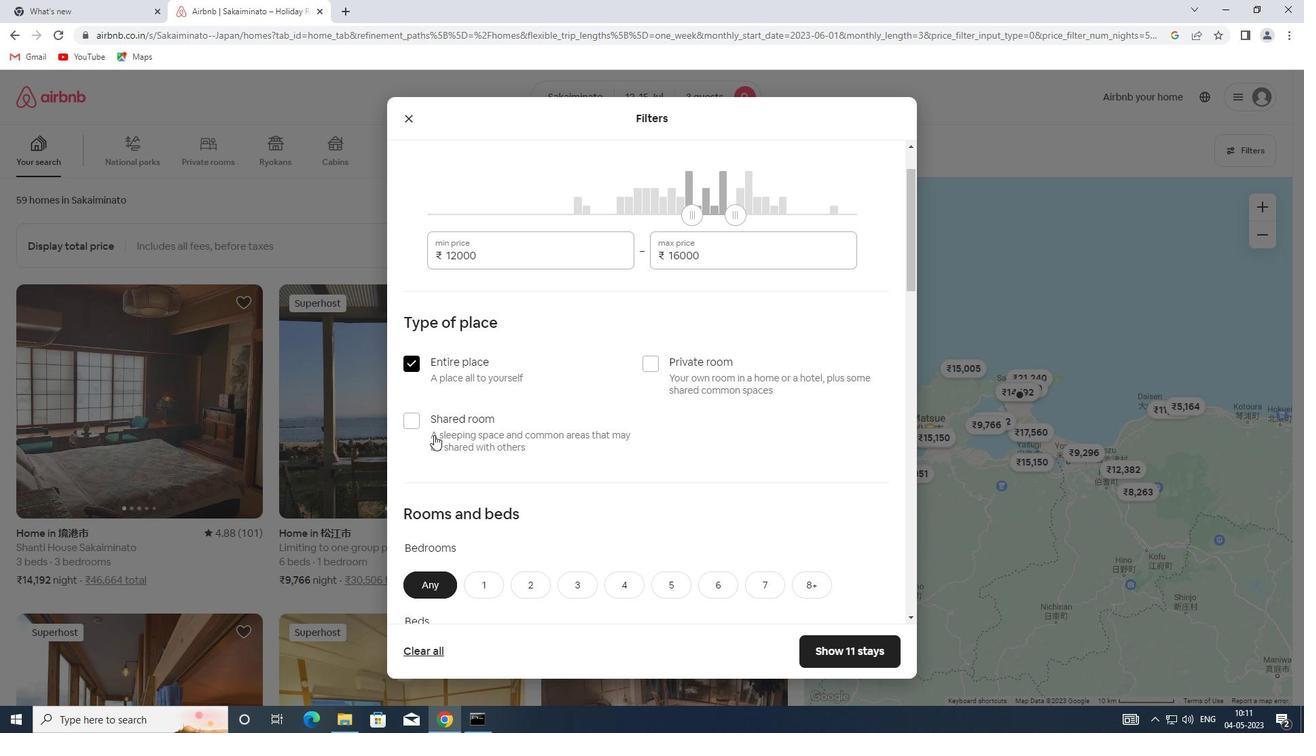 
Action: Mouse moved to (435, 434)
Screenshot: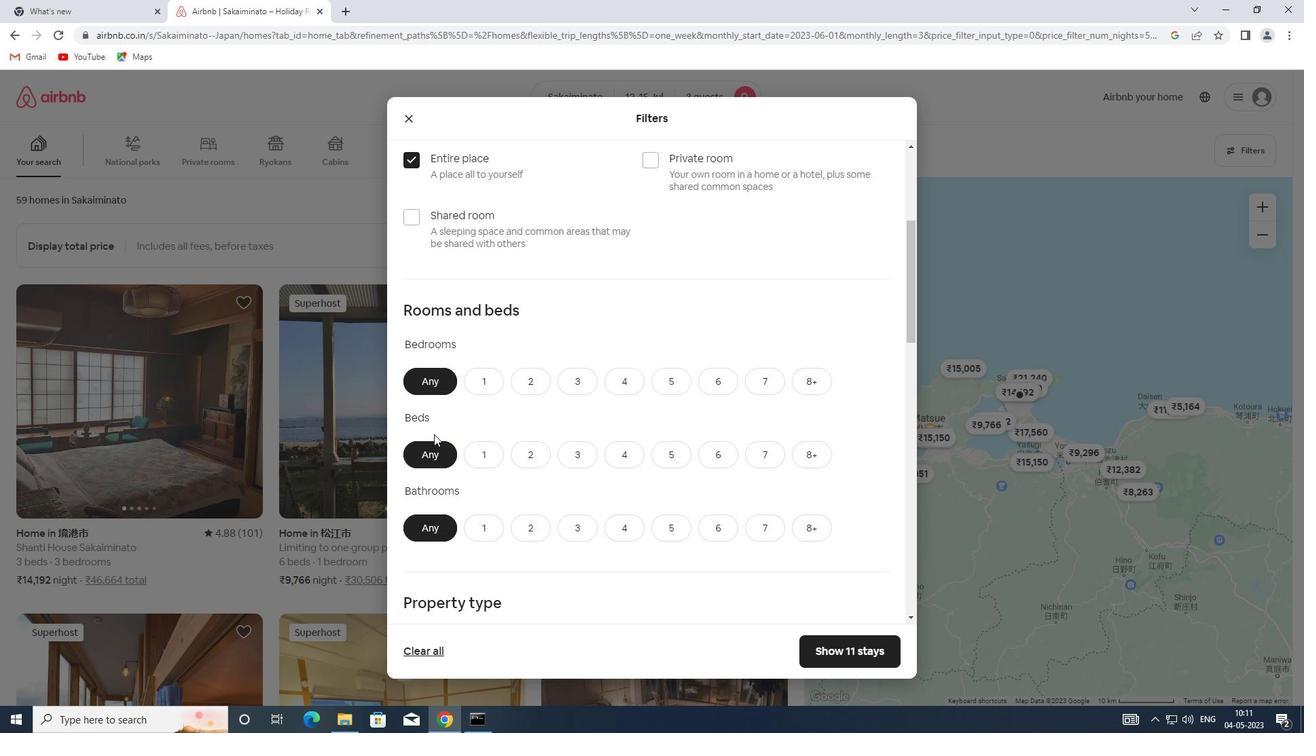 
Action: Mouse scrolled (435, 433) with delta (0, 0)
Screenshot: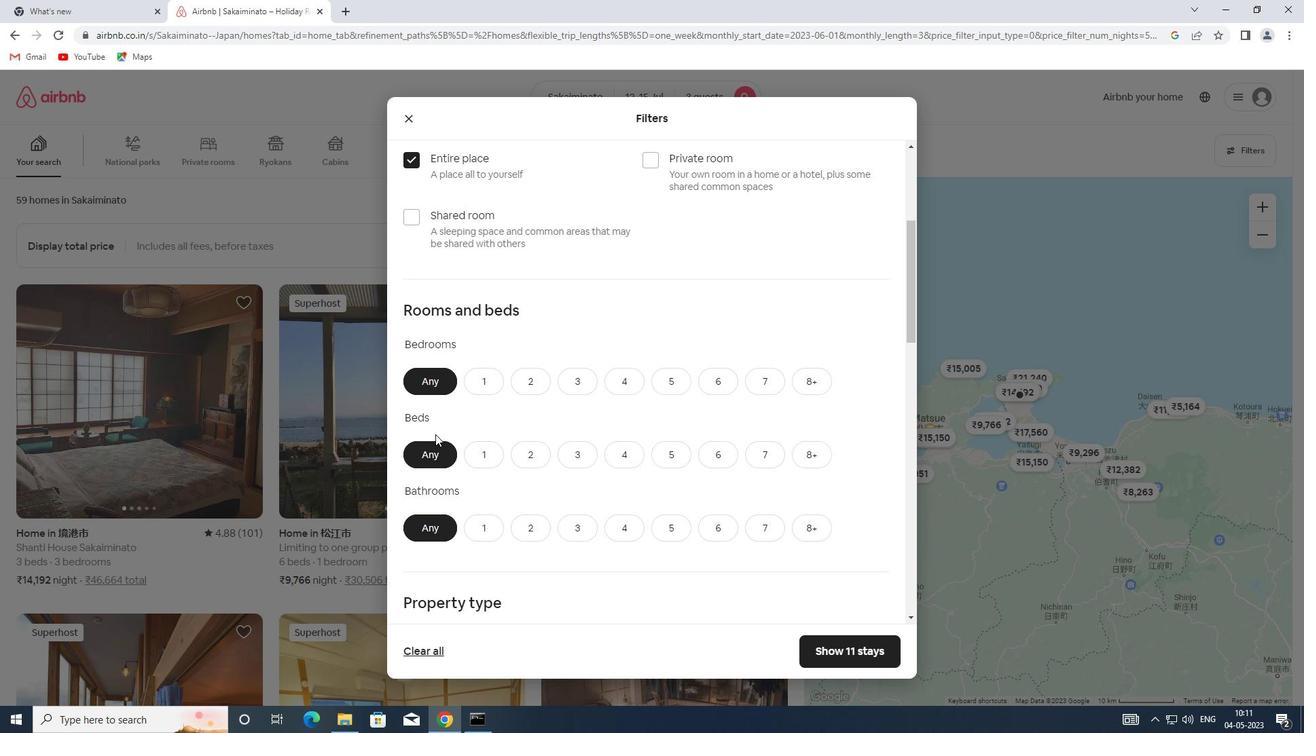 
Action: Mouse scrolled (435, 433) with delta (0, 0)
Screenshot: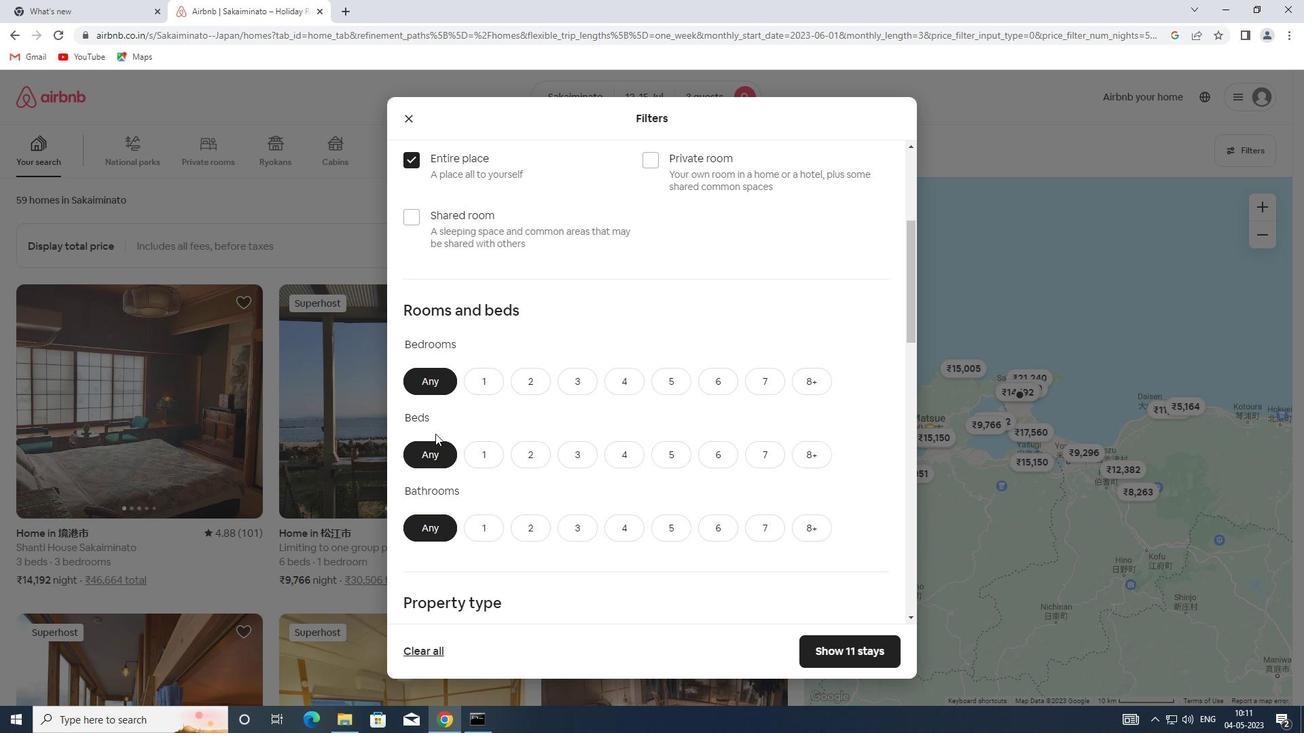 
Action: Mouse moved to (570, 246)
Screenshot: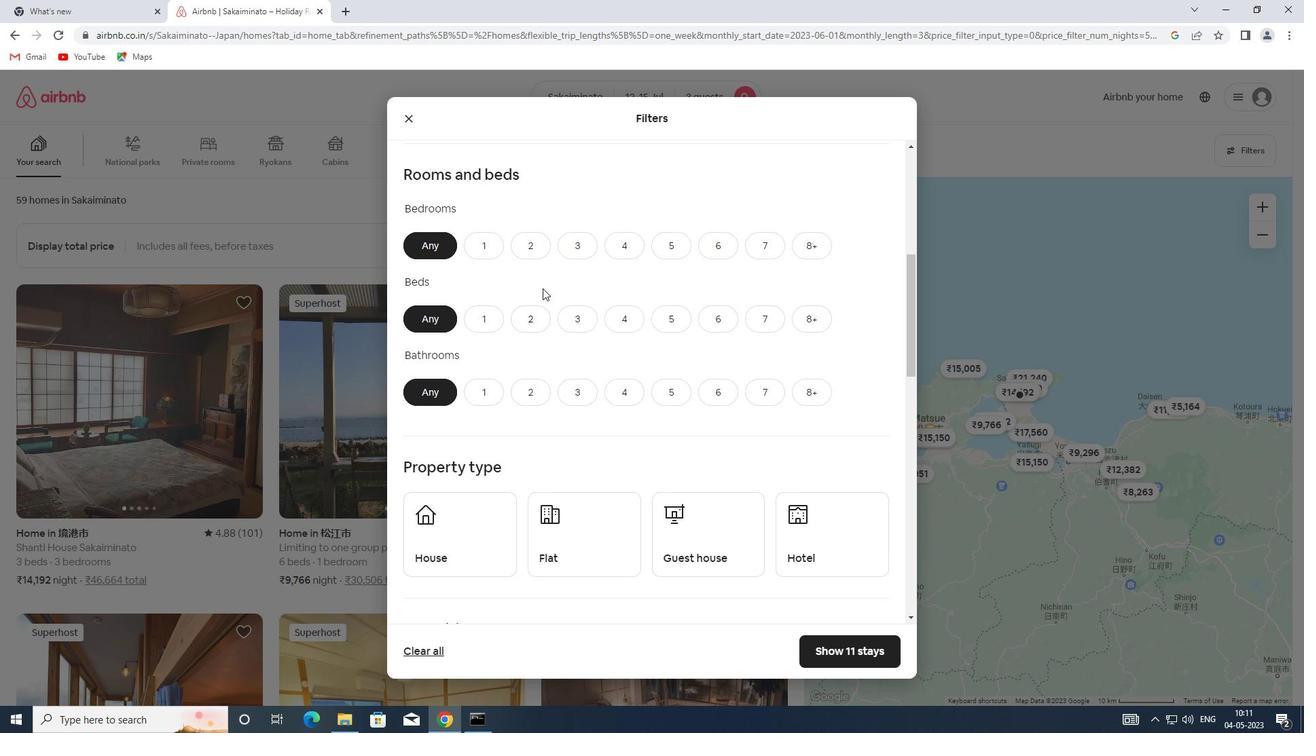 
Action: Mouse pressed left at (570, 246)
Screenshot: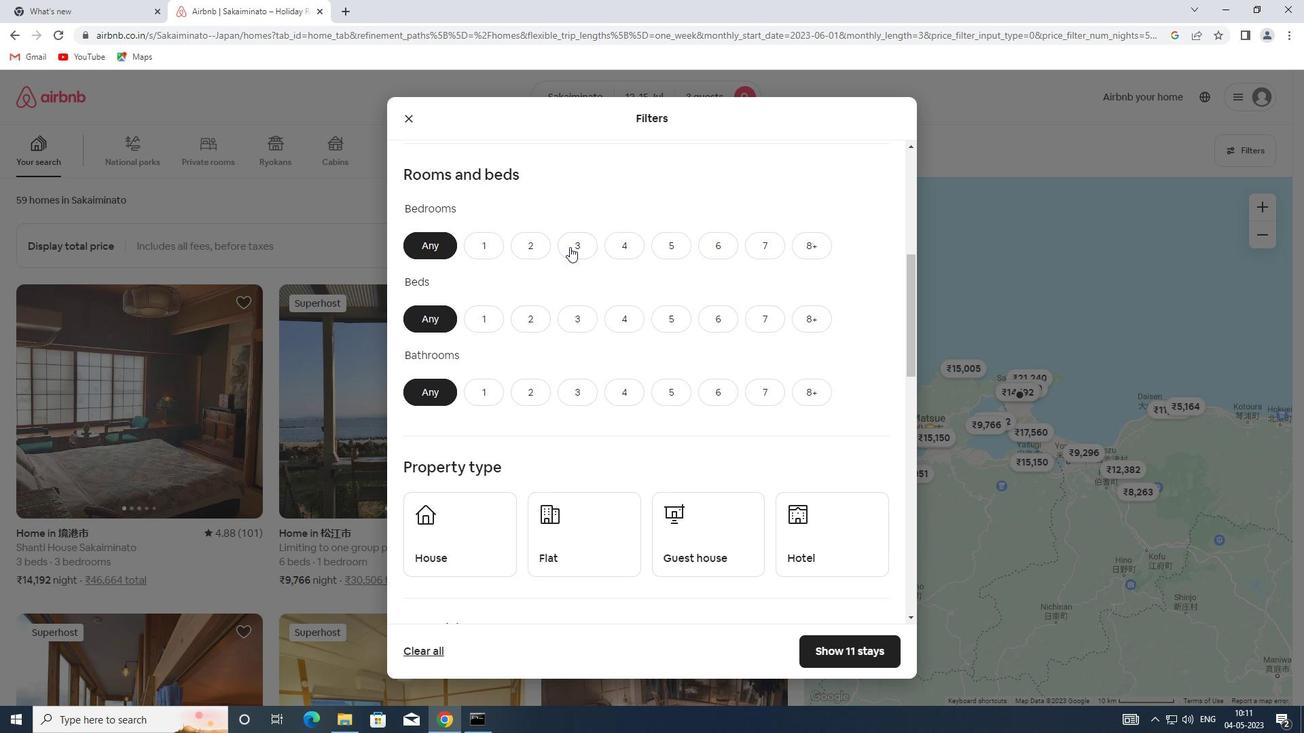 
Action: Mouse moved to (521, 246)
Screenshot: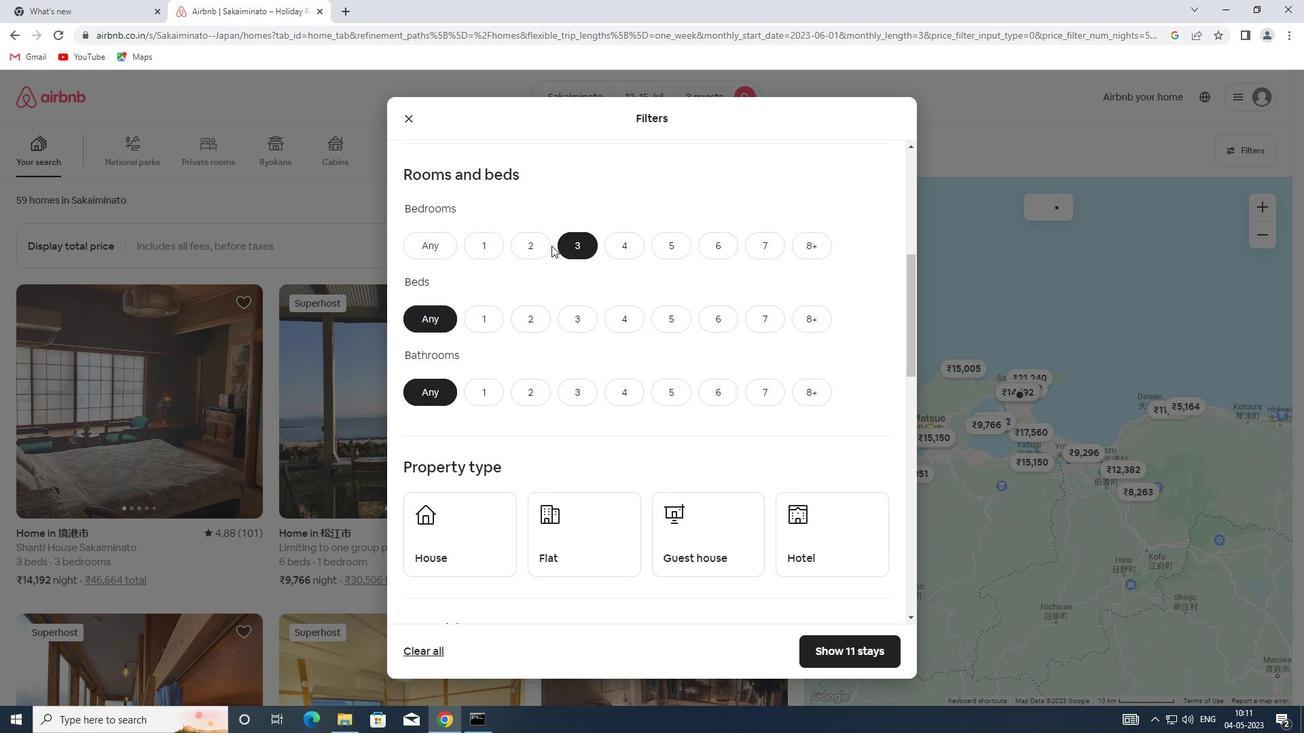 
Action: Mouse pressed left at (521, 246)
Screenshot: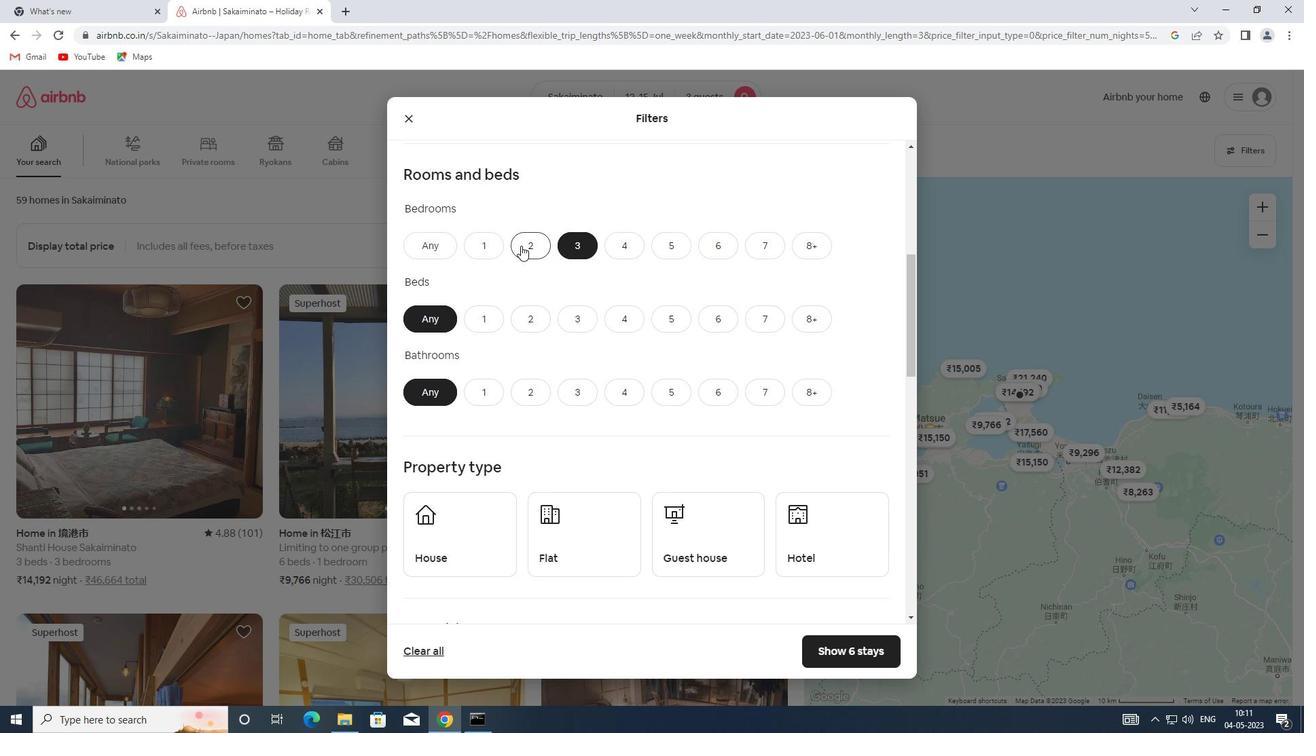 
Action: Mouse moved to (530, 319)
Screenshot: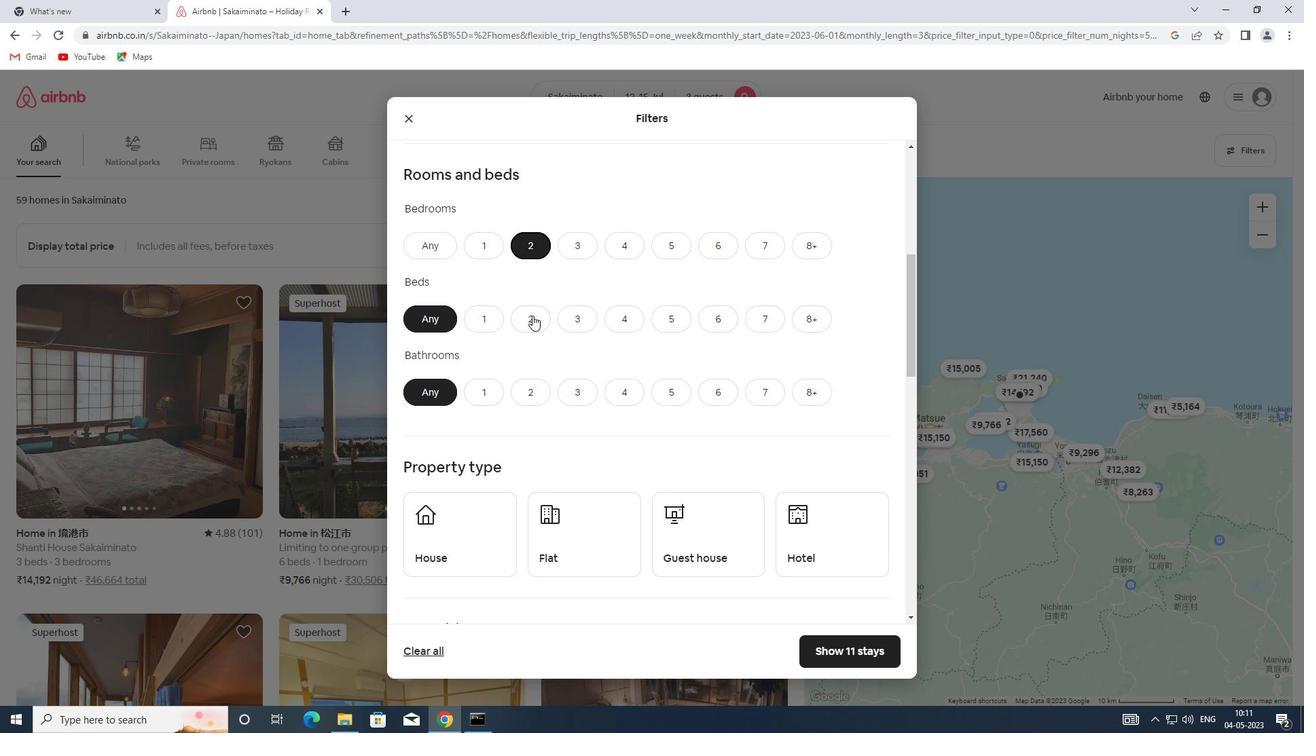 
Action: Mouse pressed left at (530, 319)
Screenshot: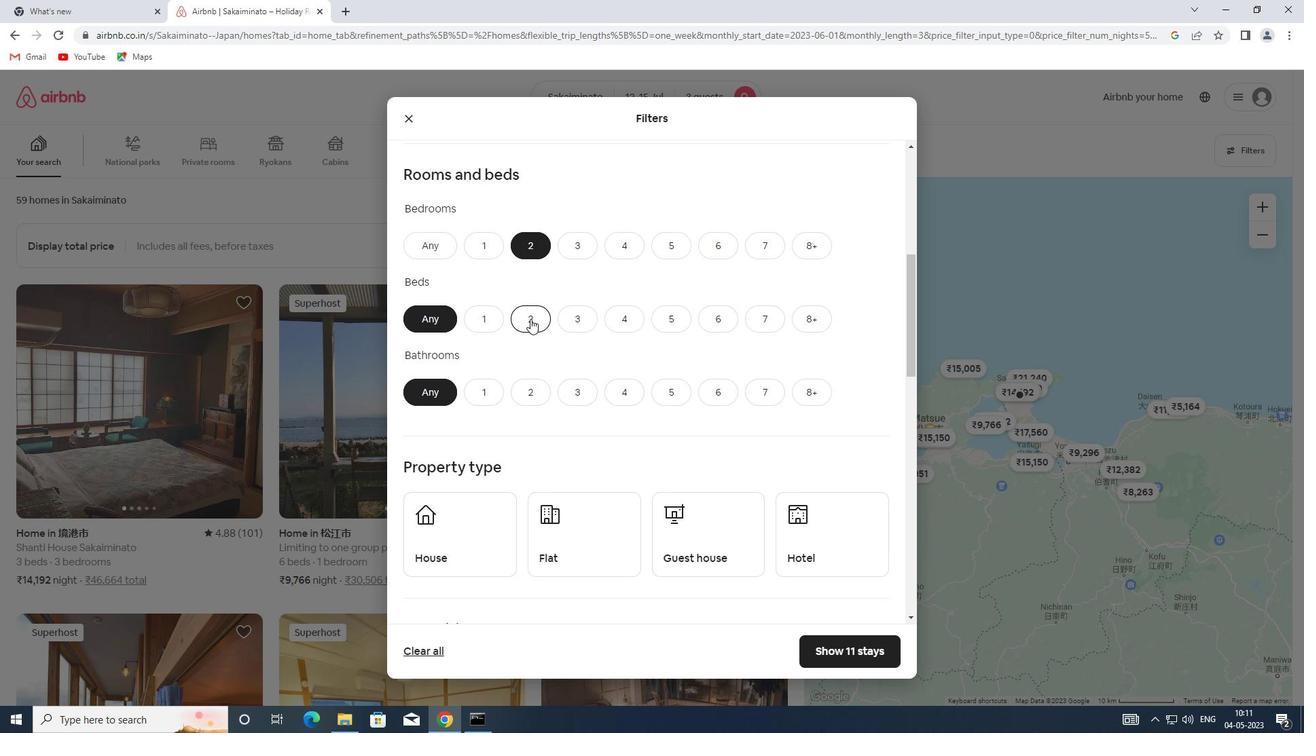 
Action: Mouse moved to (580, 322)
Screenshot: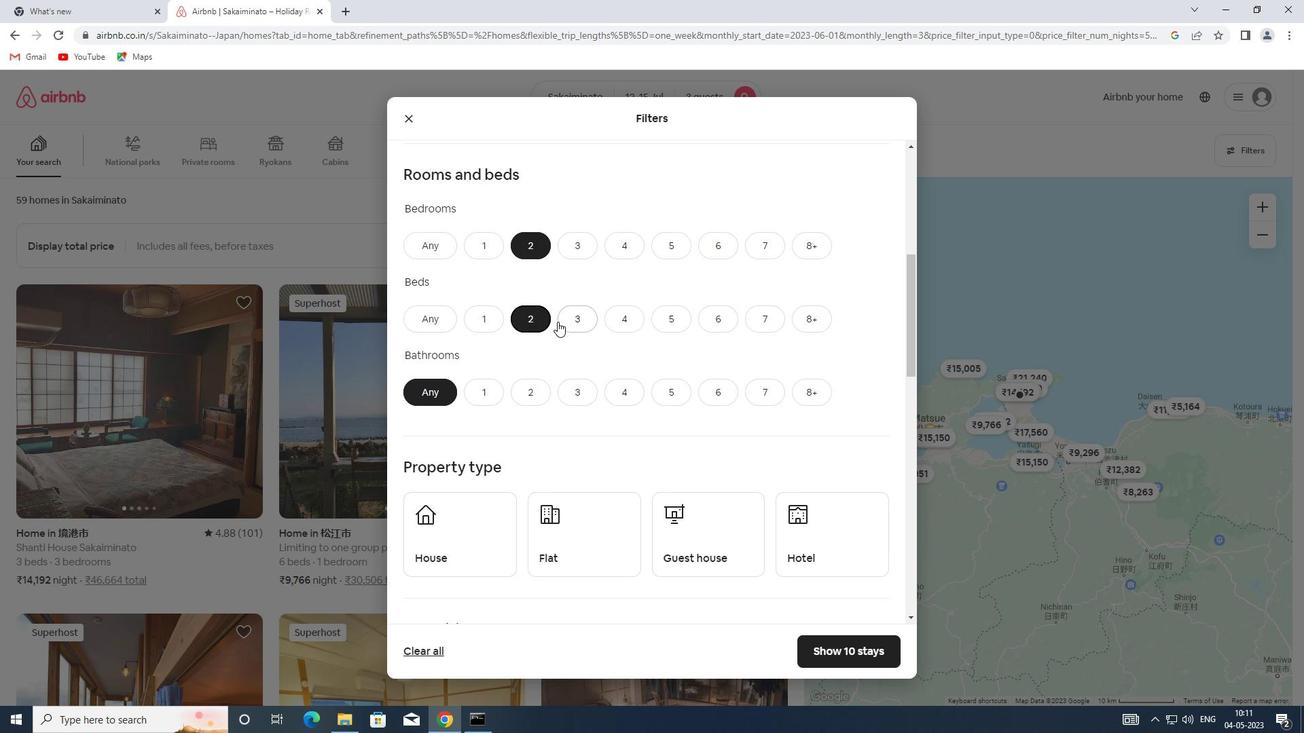 
Action: Mouse pressed left at (580, 322)
Screenshot: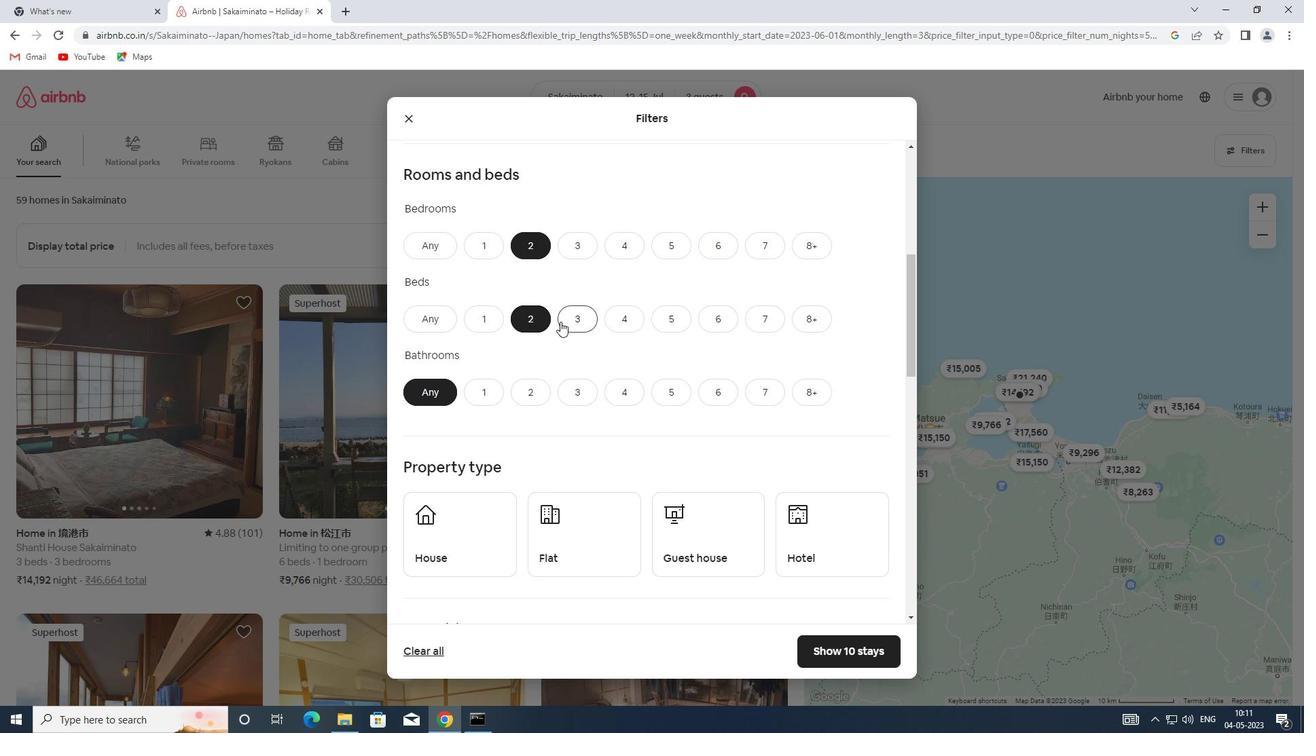 
Action: Mouse moved to (491, 393)
Screenshot: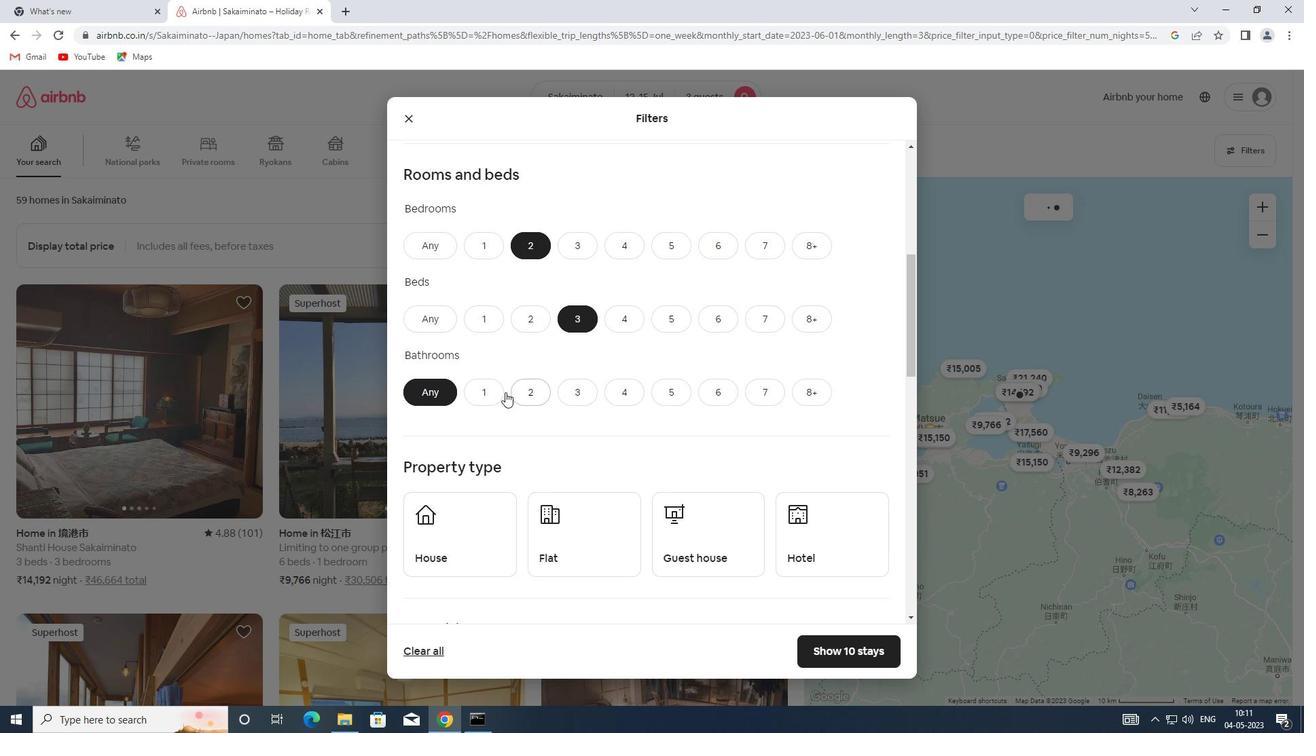 
Action: Mouse pressed left at (491, 393)
Screenshot: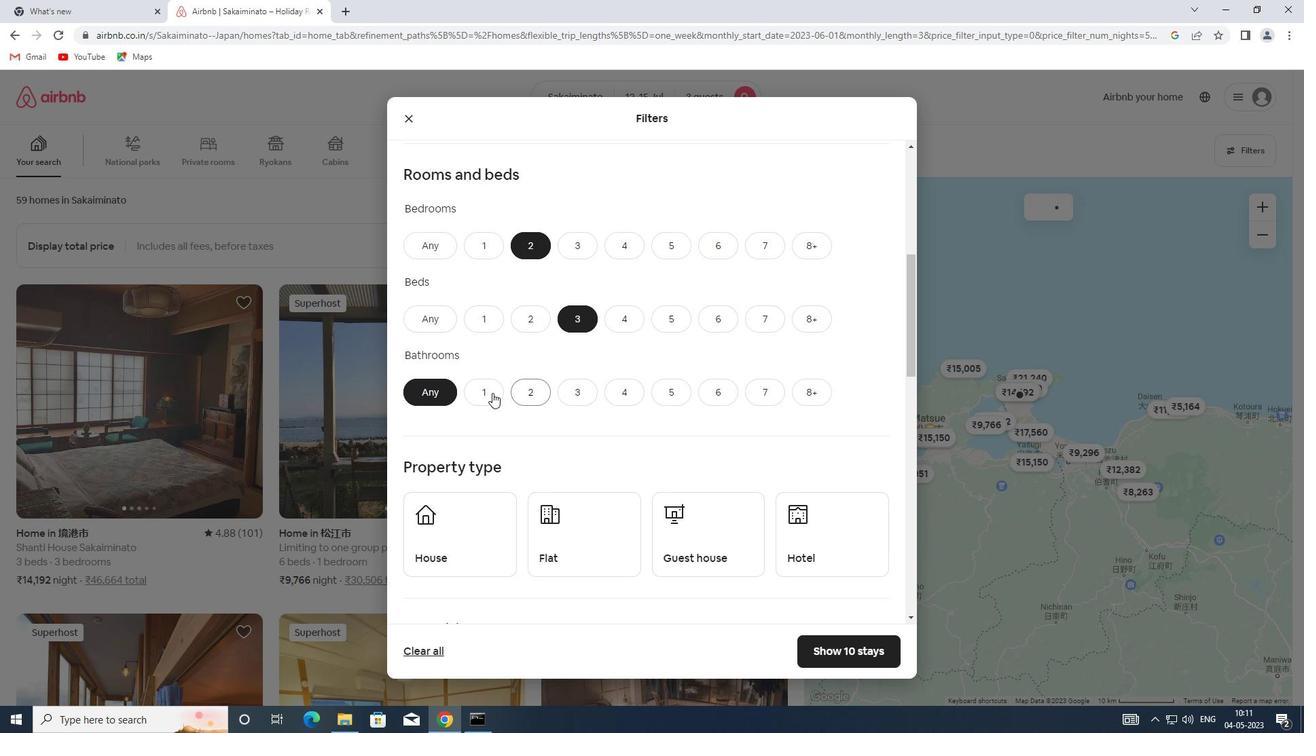 
Action: Mouse scrolled (491, 392) with delta (0, 0)
Screenshot: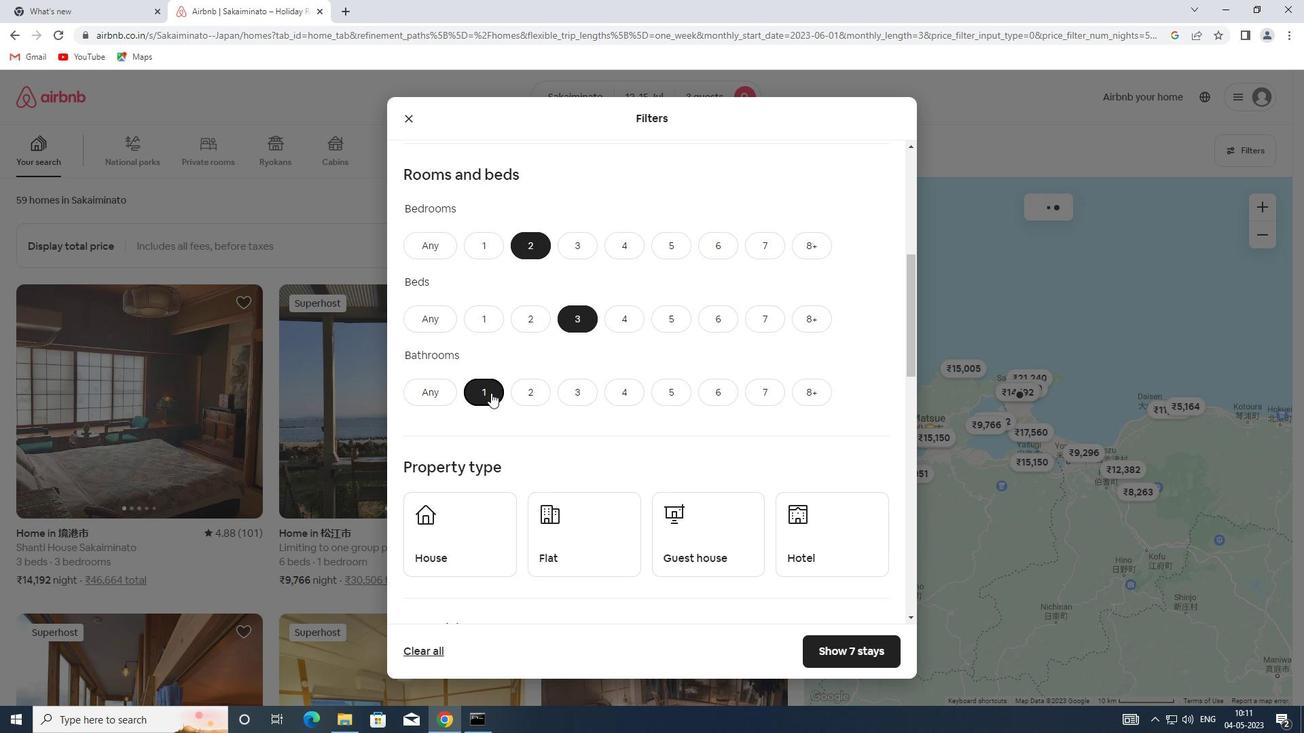 
Action: Mouse scrolled (491, 392) with delta (0, 0)
Screenshot: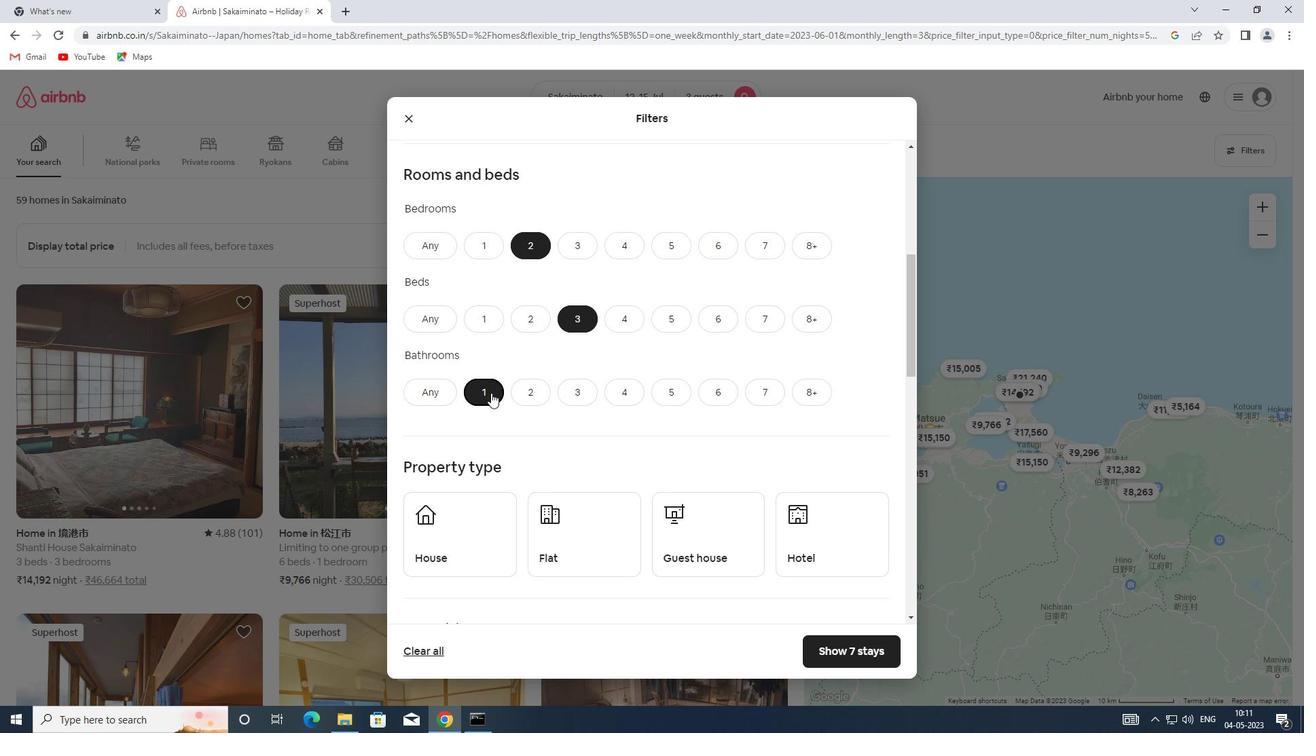 
Action: Mouse moved to (471, 386)
Screenshot: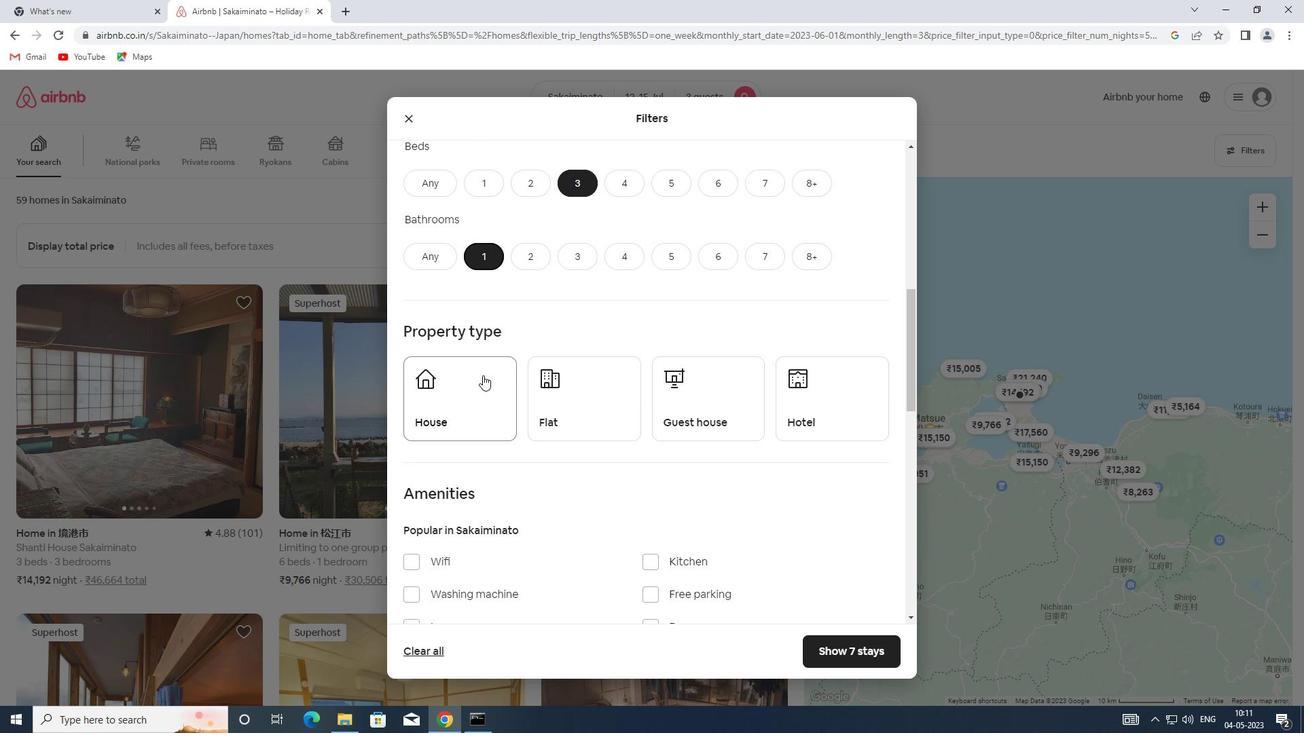 
Action: Mouse pressed left at (471, 386)
Screenshot: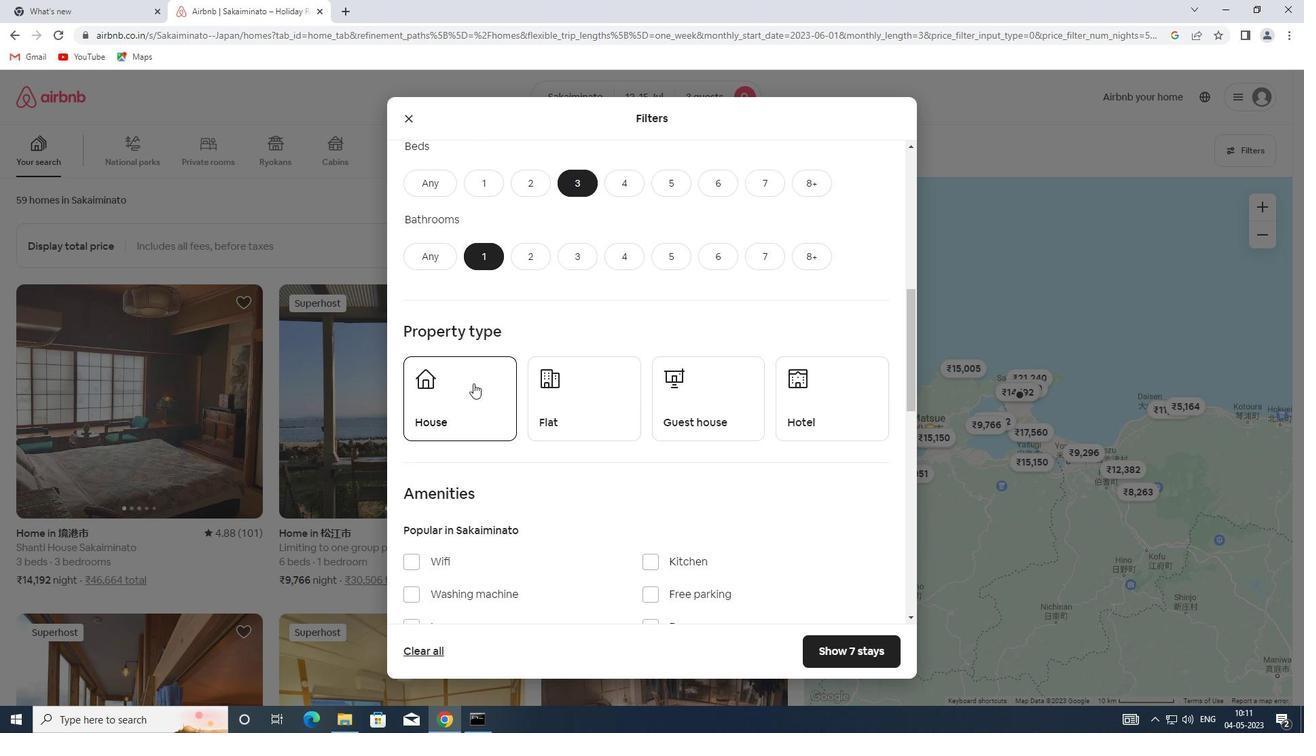 
Action: Mouse moved to (588, 401)
Screenshot: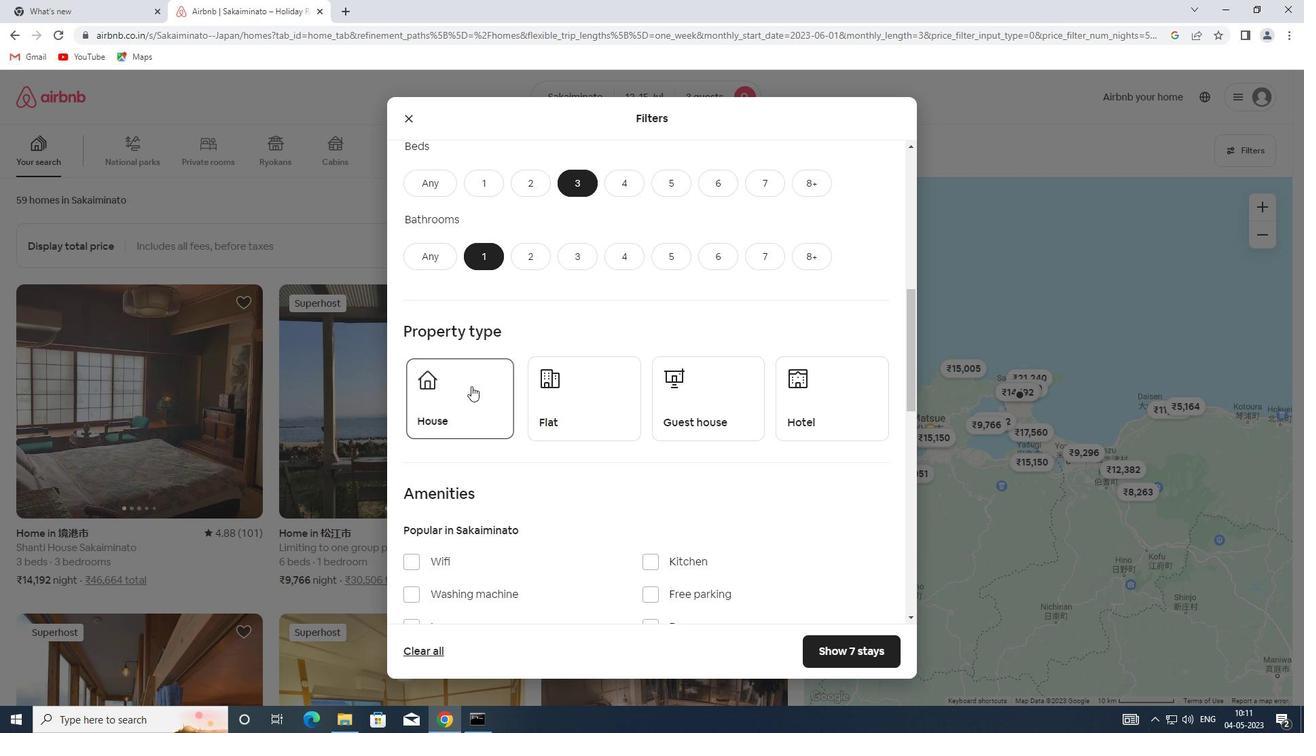 
Action: Mouse pressed left at (588, 401)
Screenshot: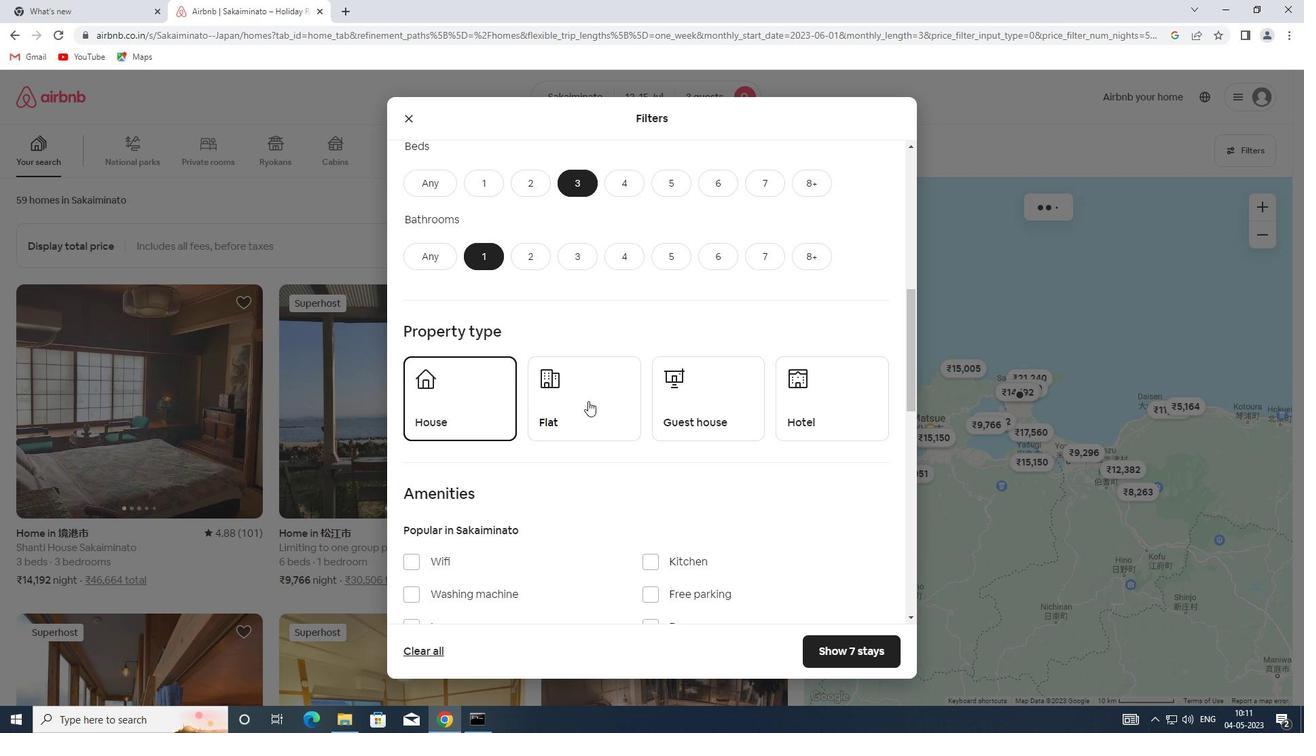 
Action: Mouse moved to (687, 425)
Screenshot: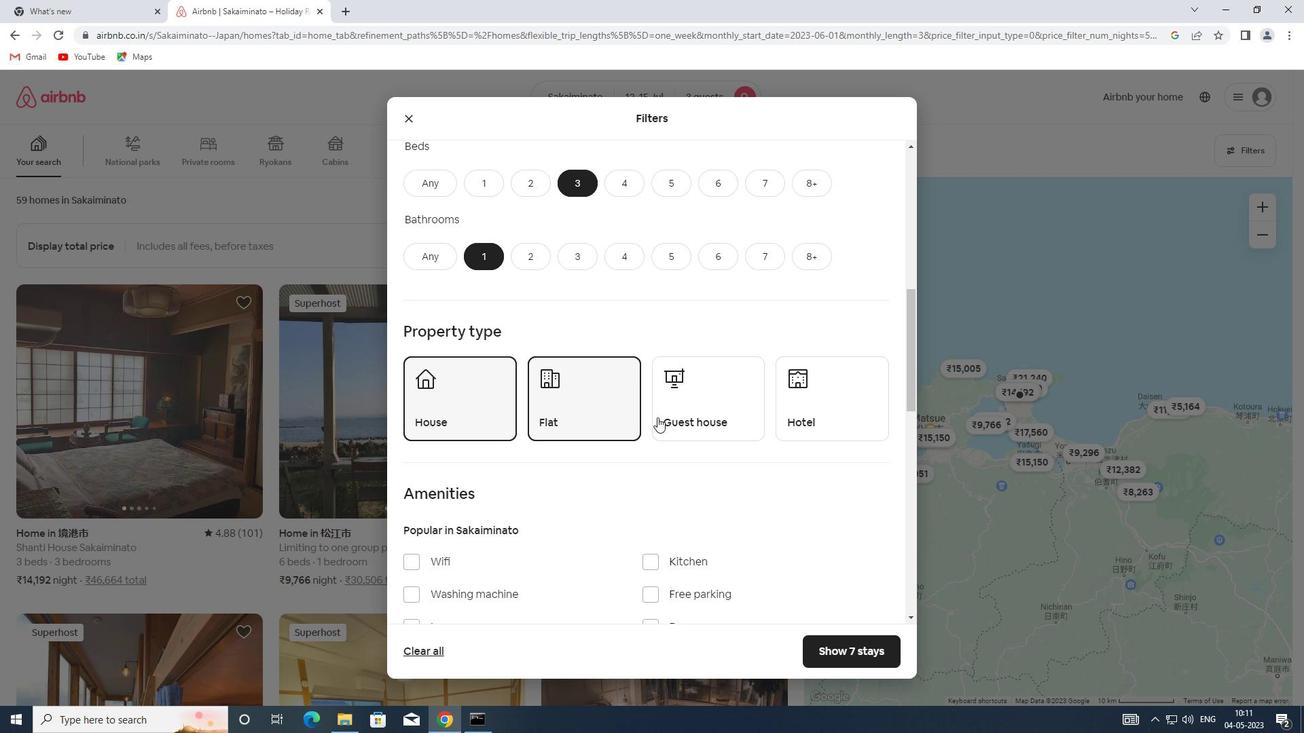 
Action: Mouse pressed left at (687, 425)
Screenshot: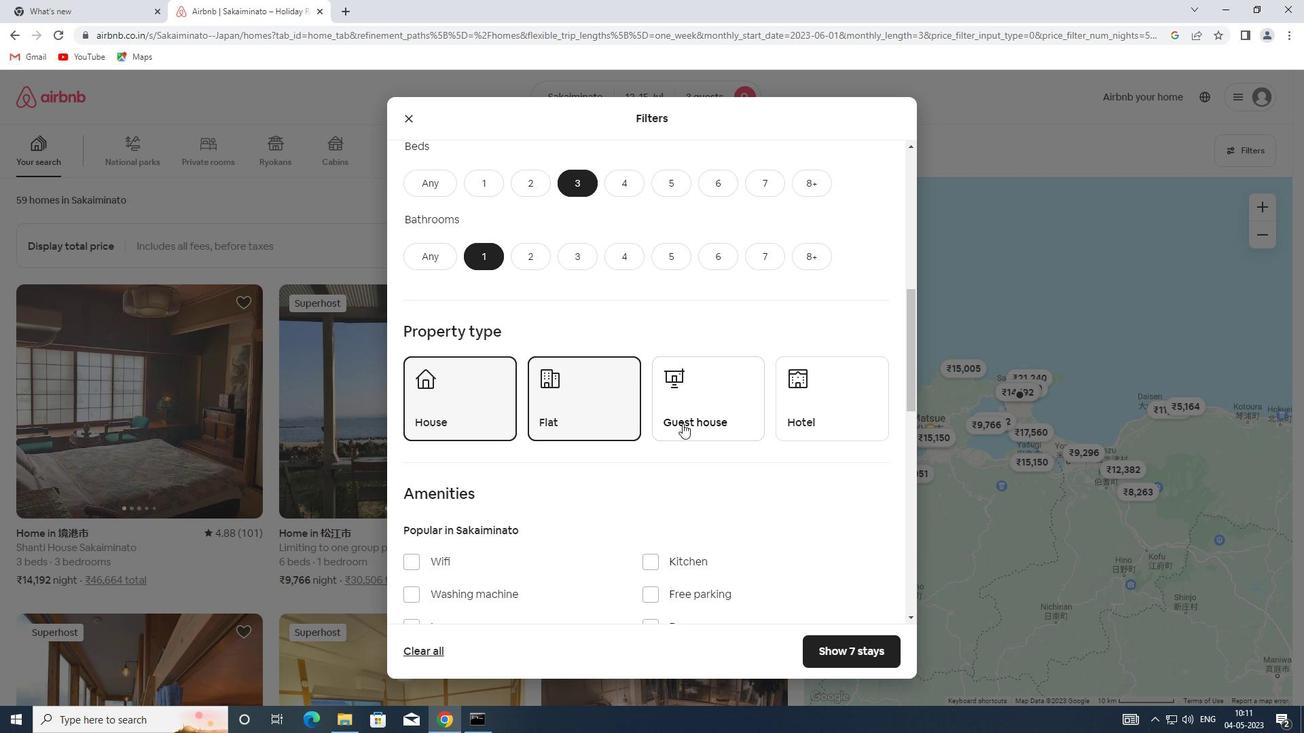 
Action: Mouse moved to (824, 405)
Screenshot: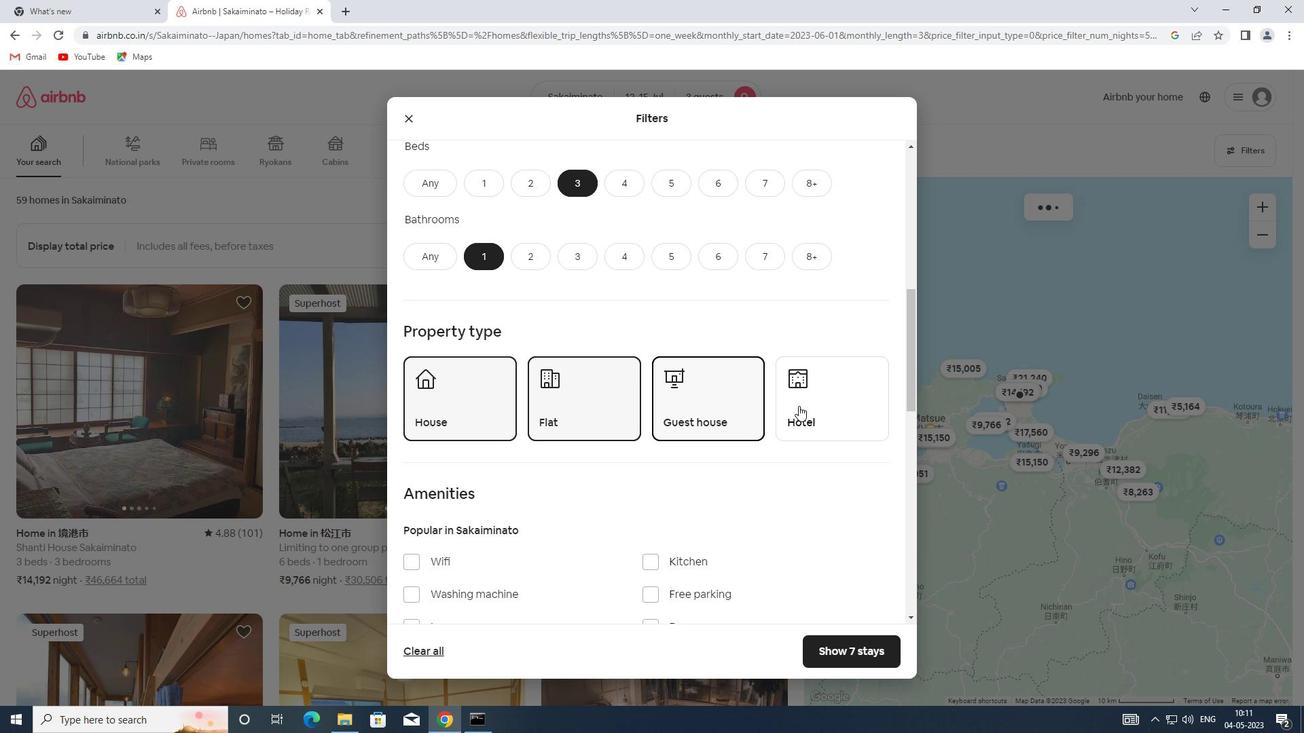 
Action: Mouse scrolled (824, 404) with delta (0, 0)
Screenshot: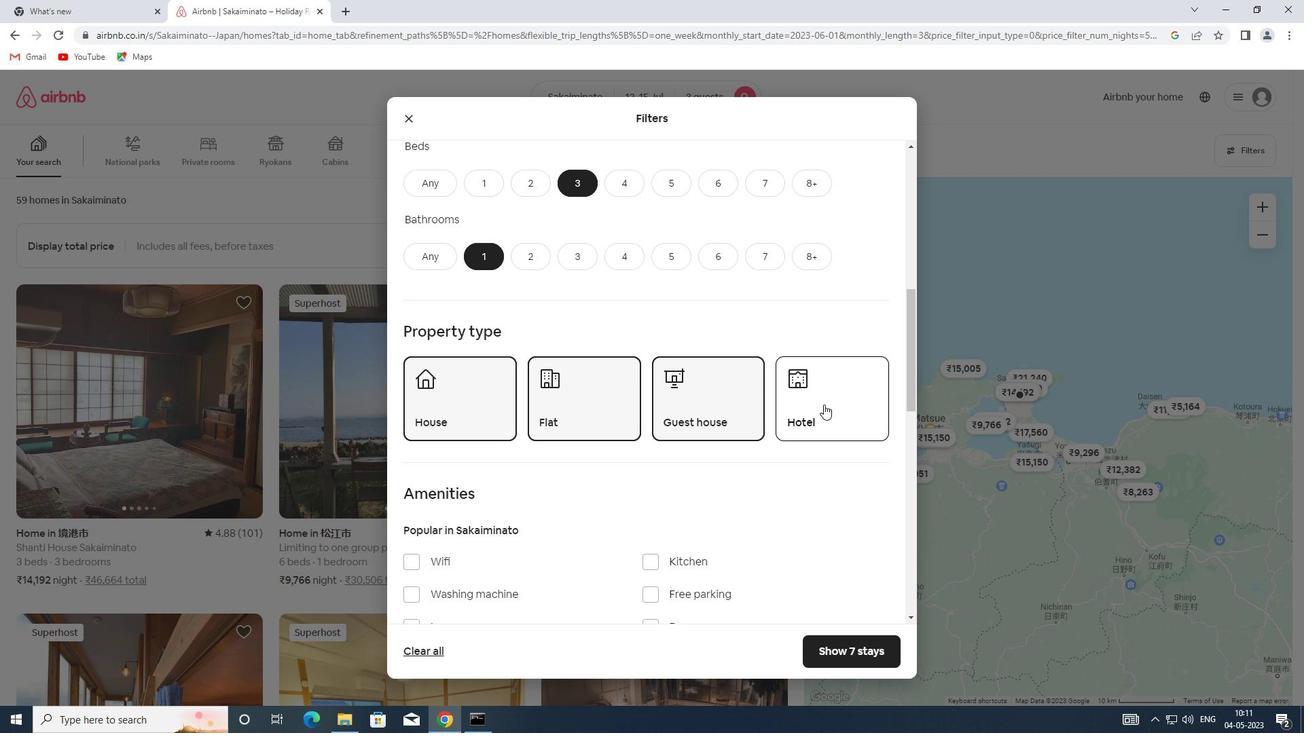 
Action: Mouse scrolled (824, 404) with delta (0, 0)
Screenshot: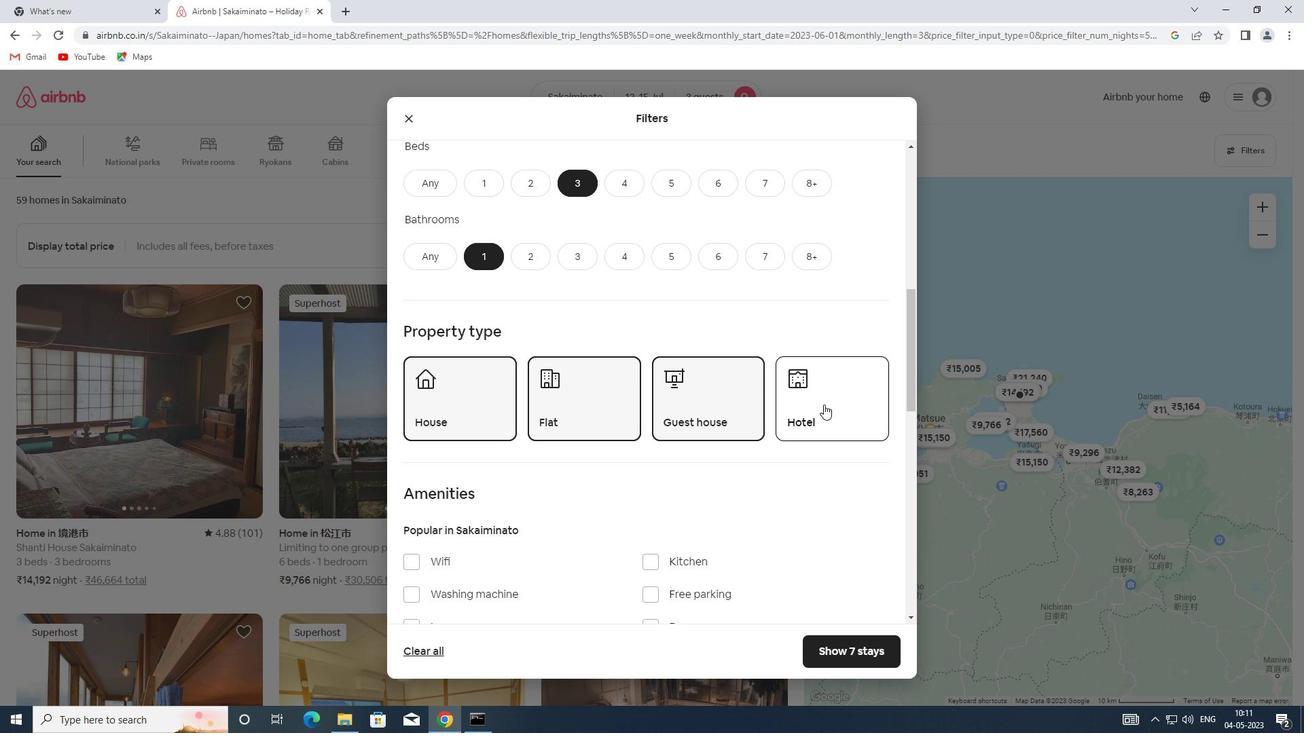 
Action: Mouse scrolled (824, 404) with delta (0, 0)
Screenshot: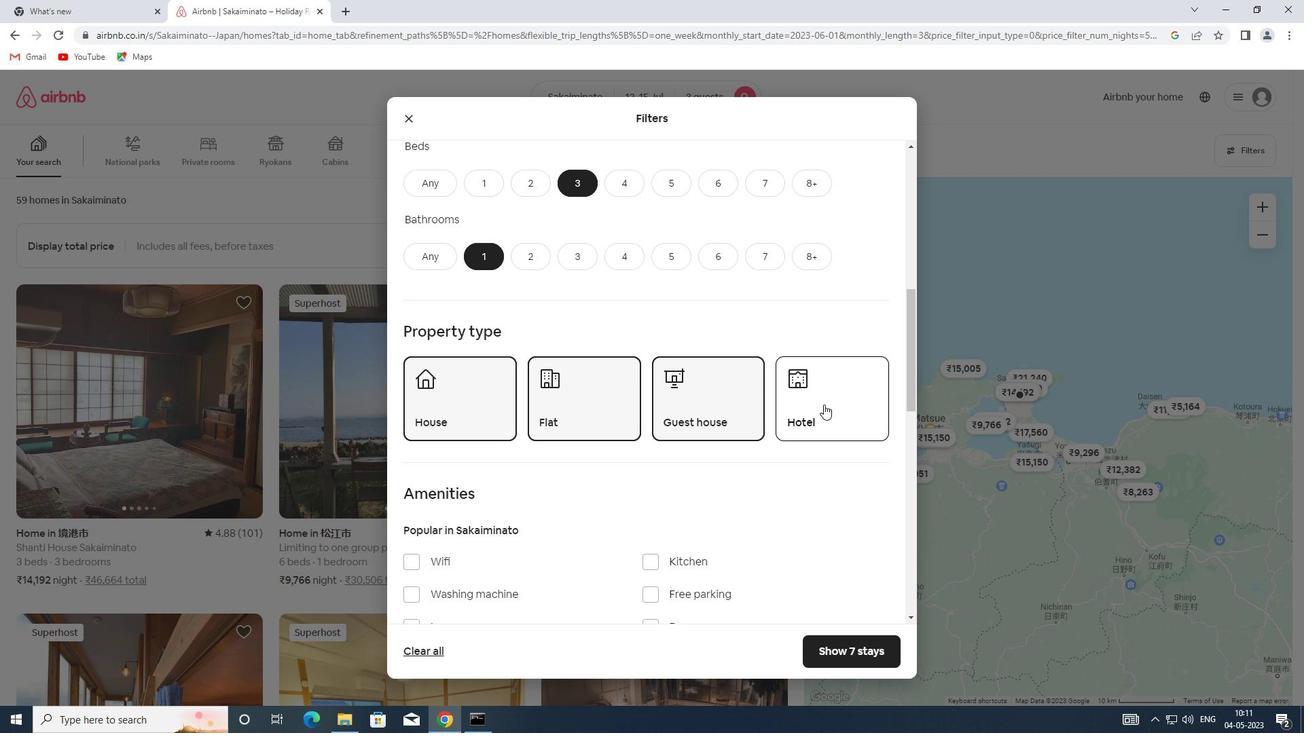 
Action: Mouse moved to (825, 404)
Screenshot: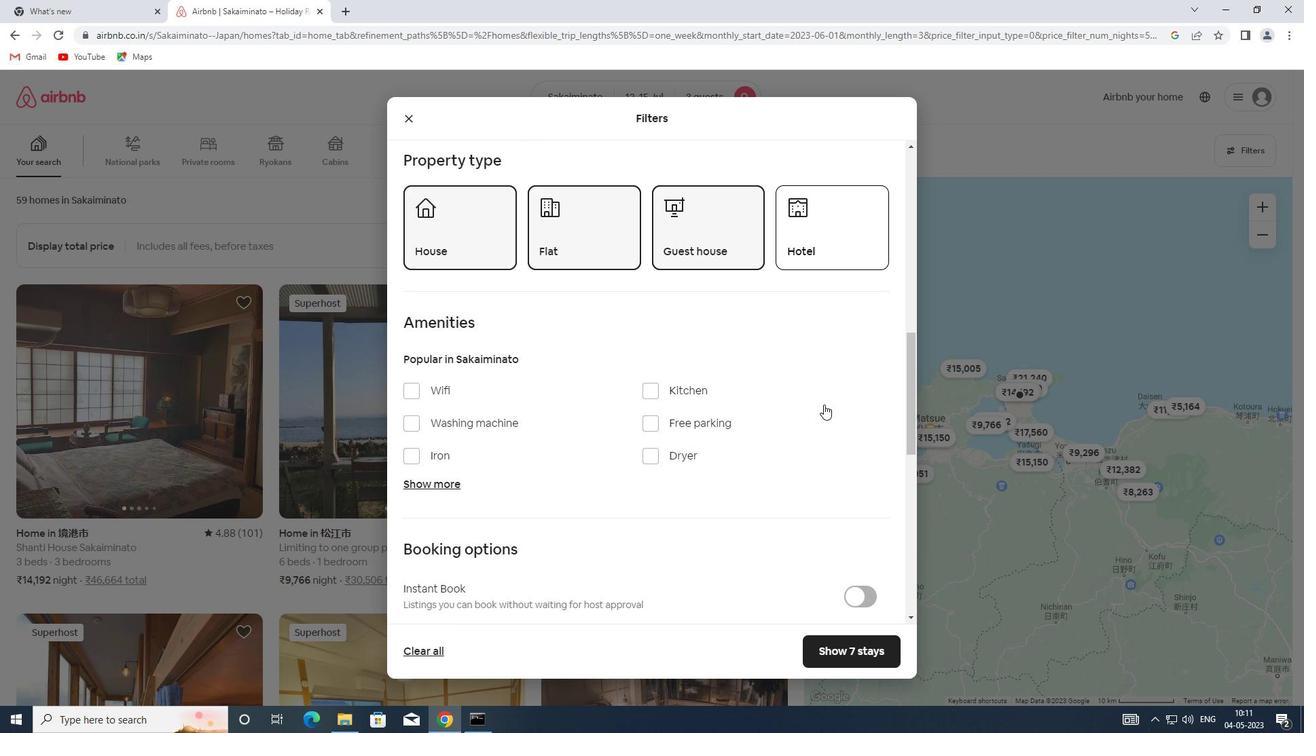 
Action: Mouse scrolled (825, 403) with delta (0, 0)
Screenshot: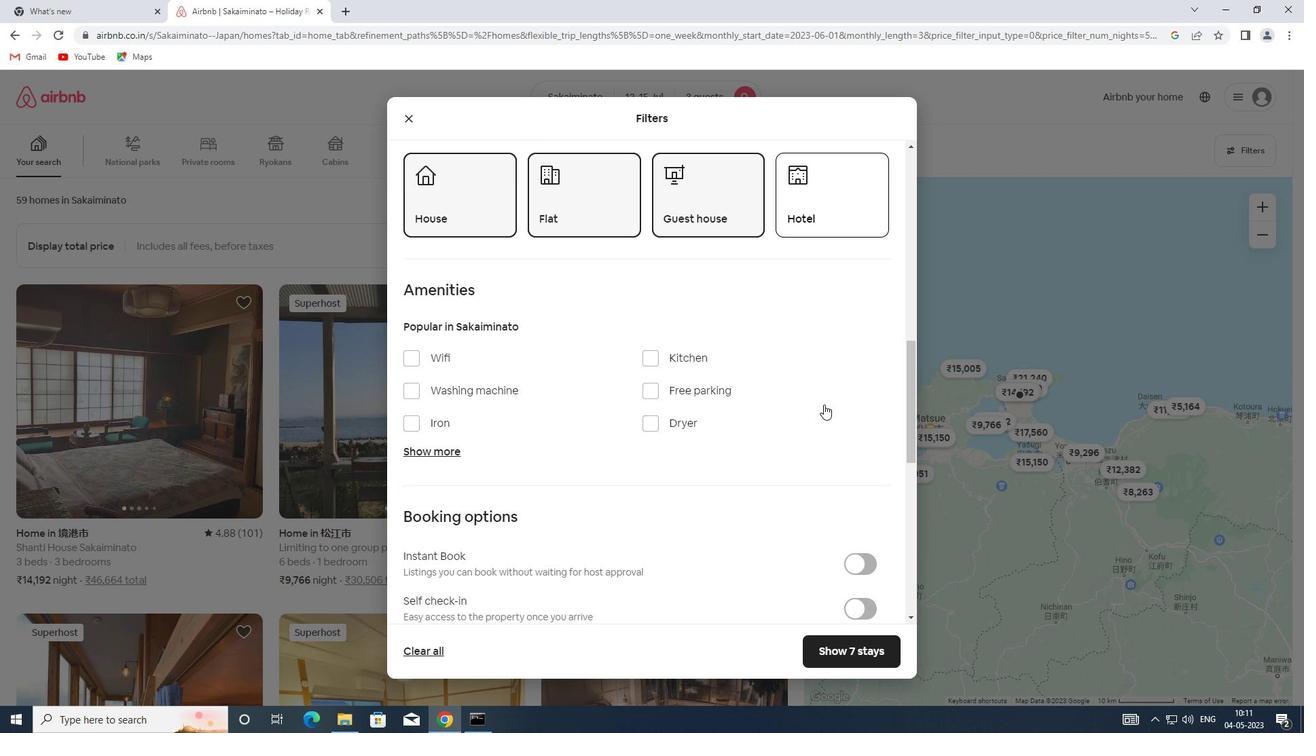 
Action: Mouse scrolled (825, 403) with delta (0, 0)
Screenshot: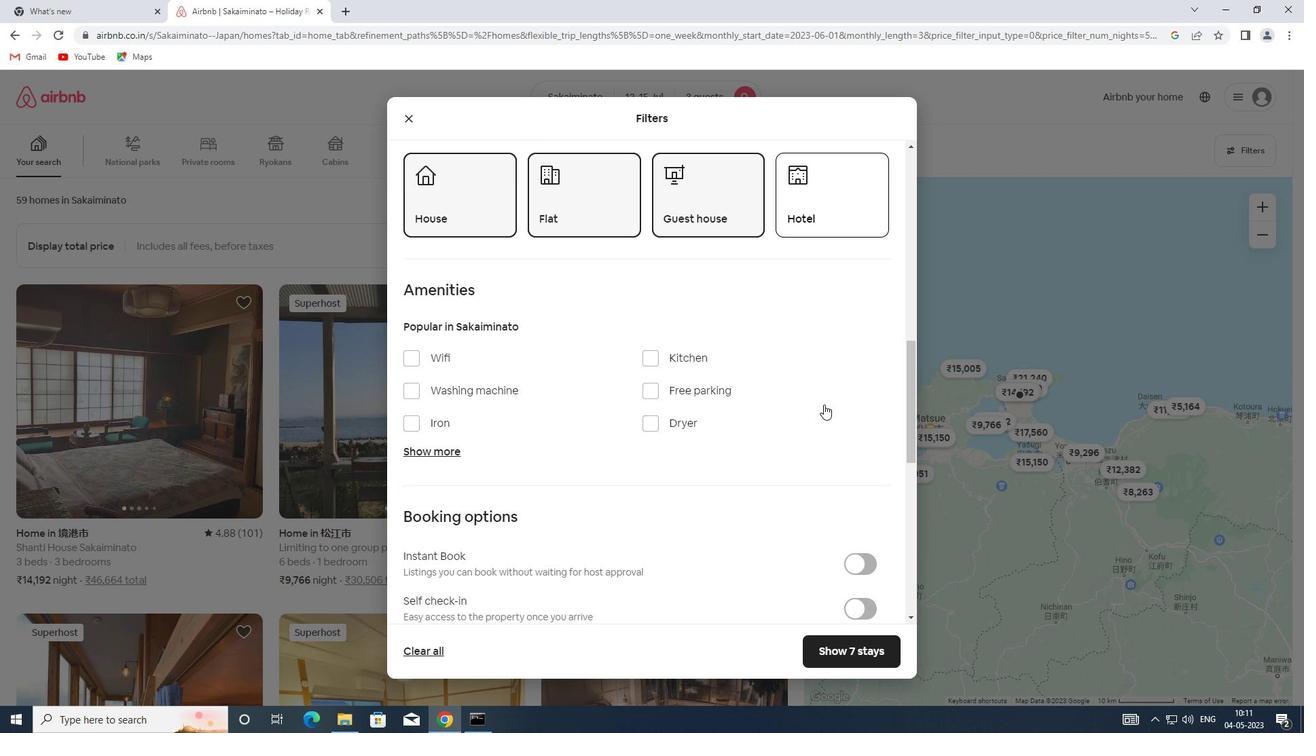 
Action: Mouse scrolled (825, 403) with delta (0, 0)
Screenshot: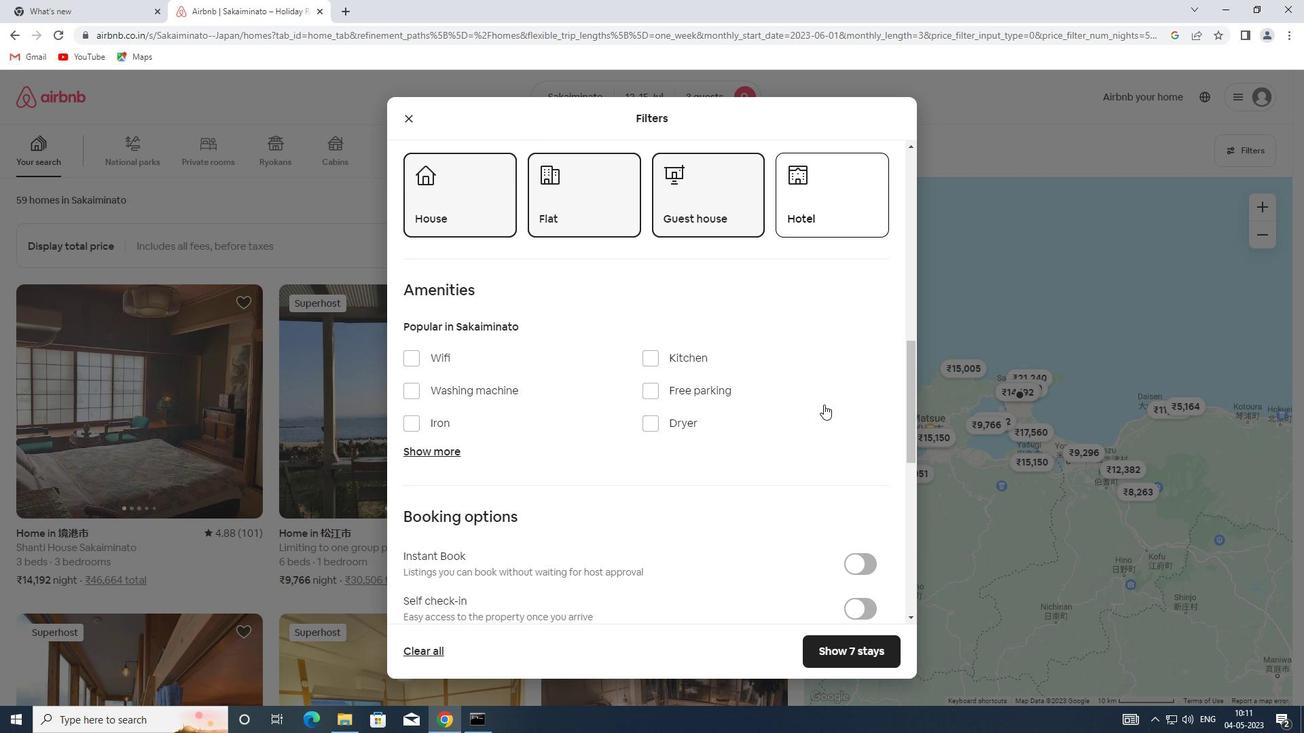 
Action: Mouse scrolled (825, 403) with delta (0, 0)
Screenshot: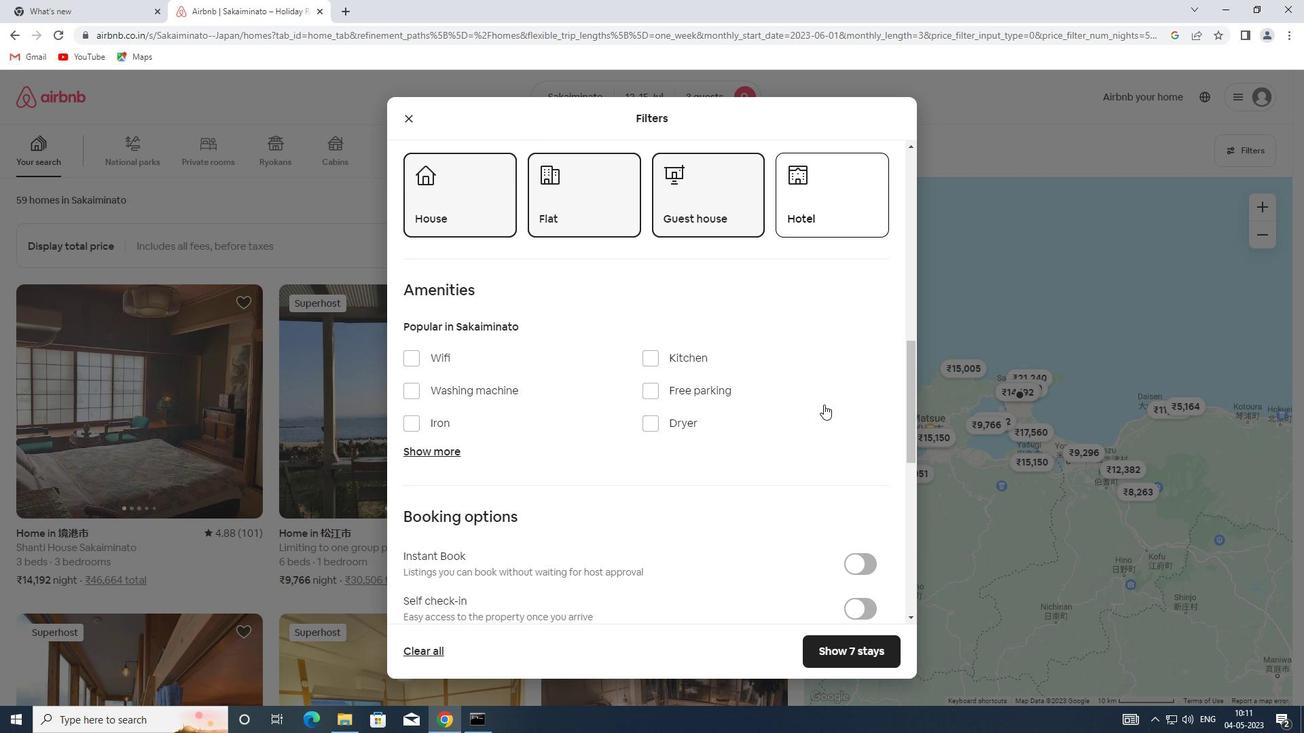 
Action: Mouse moved to (854, 340)
Screenshot: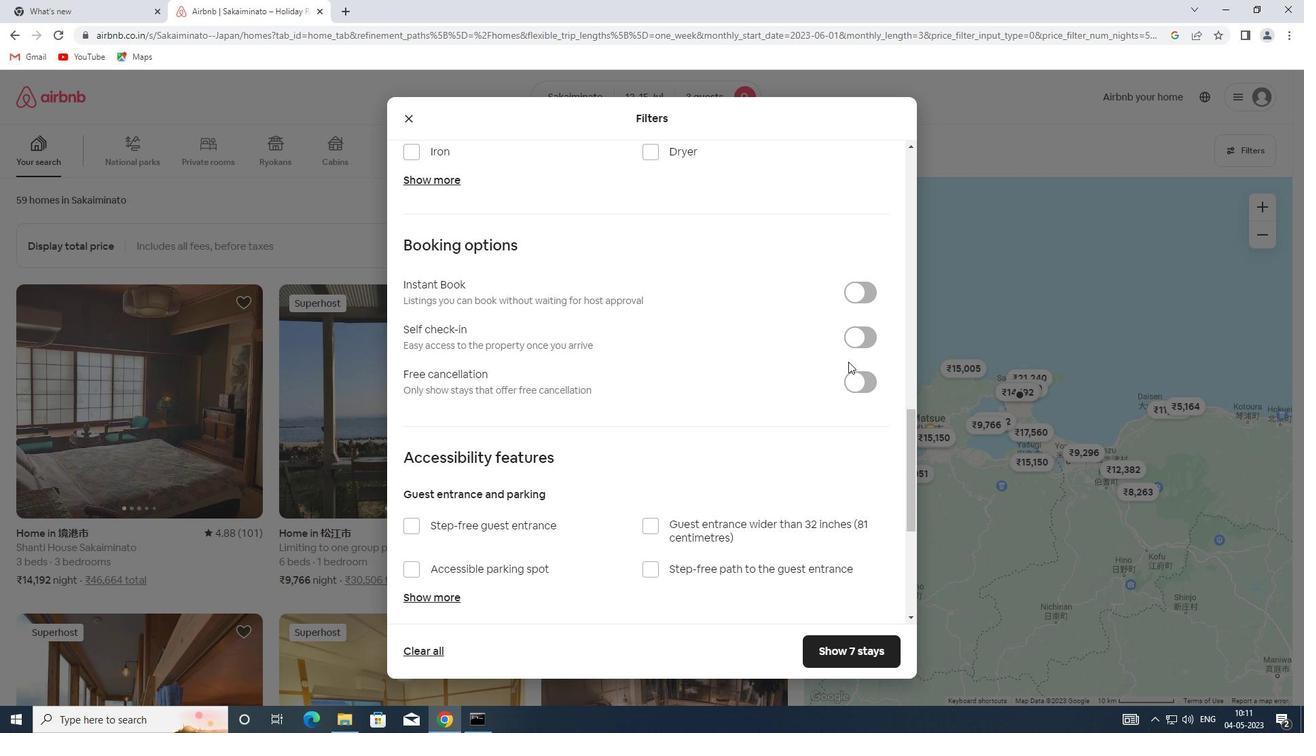 
Action: Mouse pressed left at (854, 340)
Screenshot: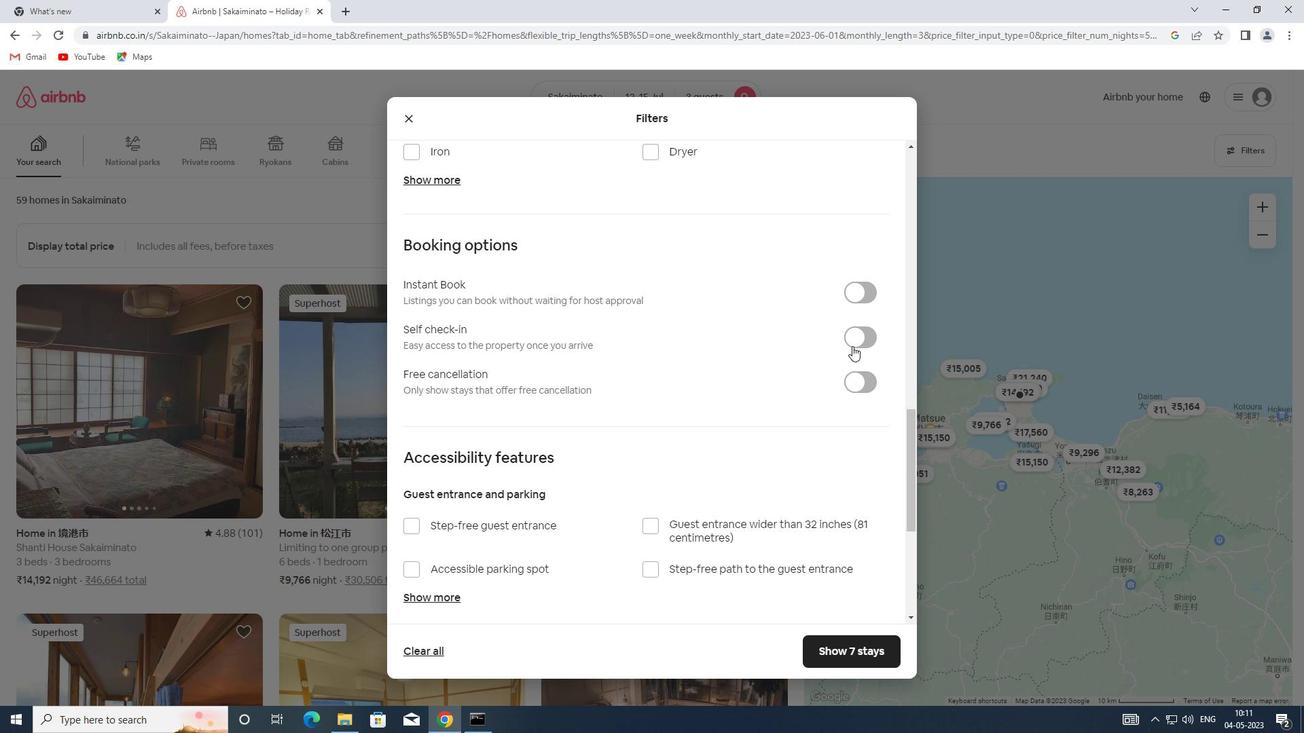 
Action: Mouse moved to (549, 510)
Screenshot: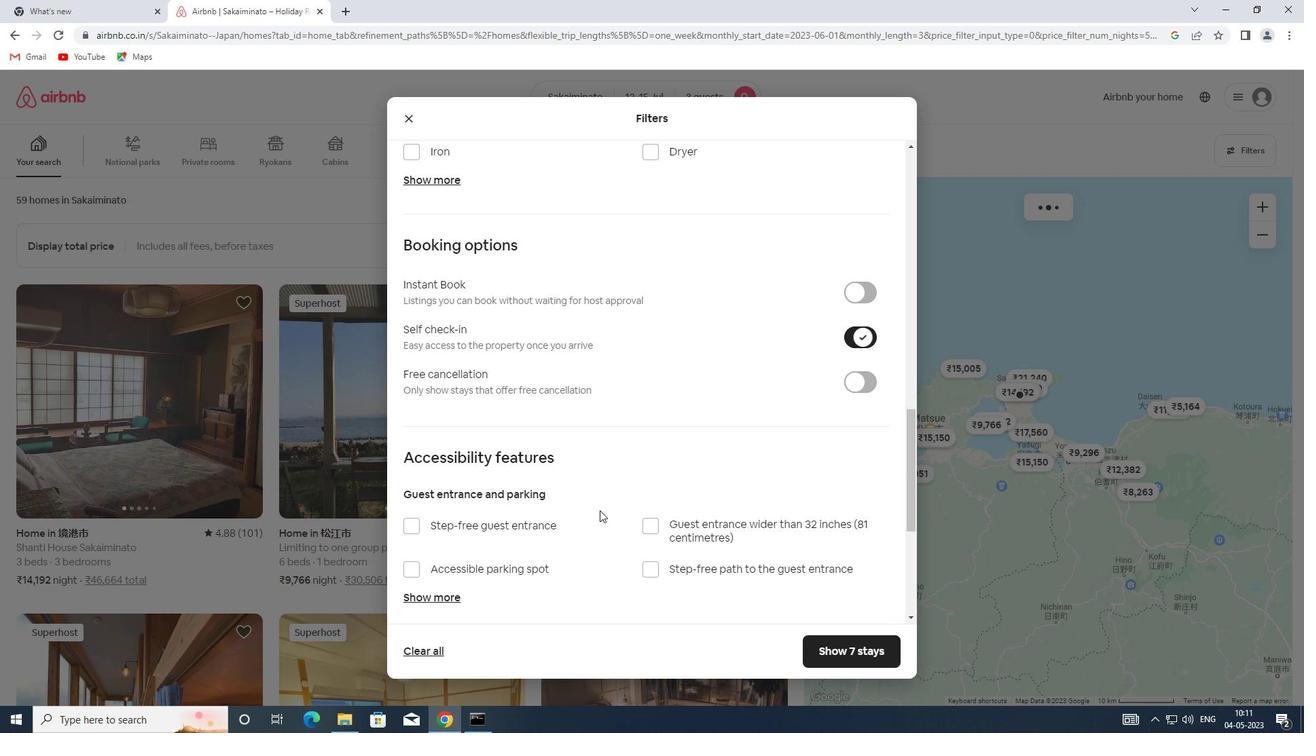 
Action: Mouse scrolled (549, 509) with delta (0, 0)
Screenshot: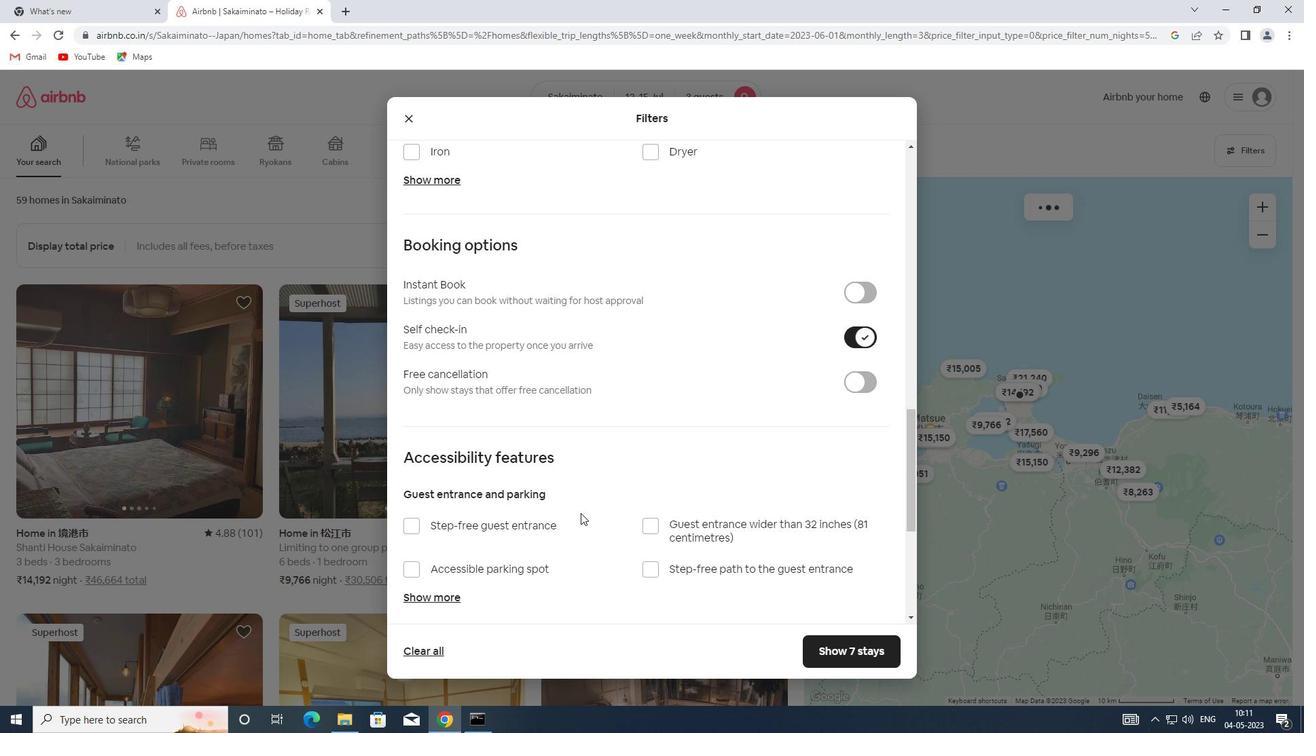 
Action: Mouse scrolled (549, 509) with delta (0, 0)
Screenshot: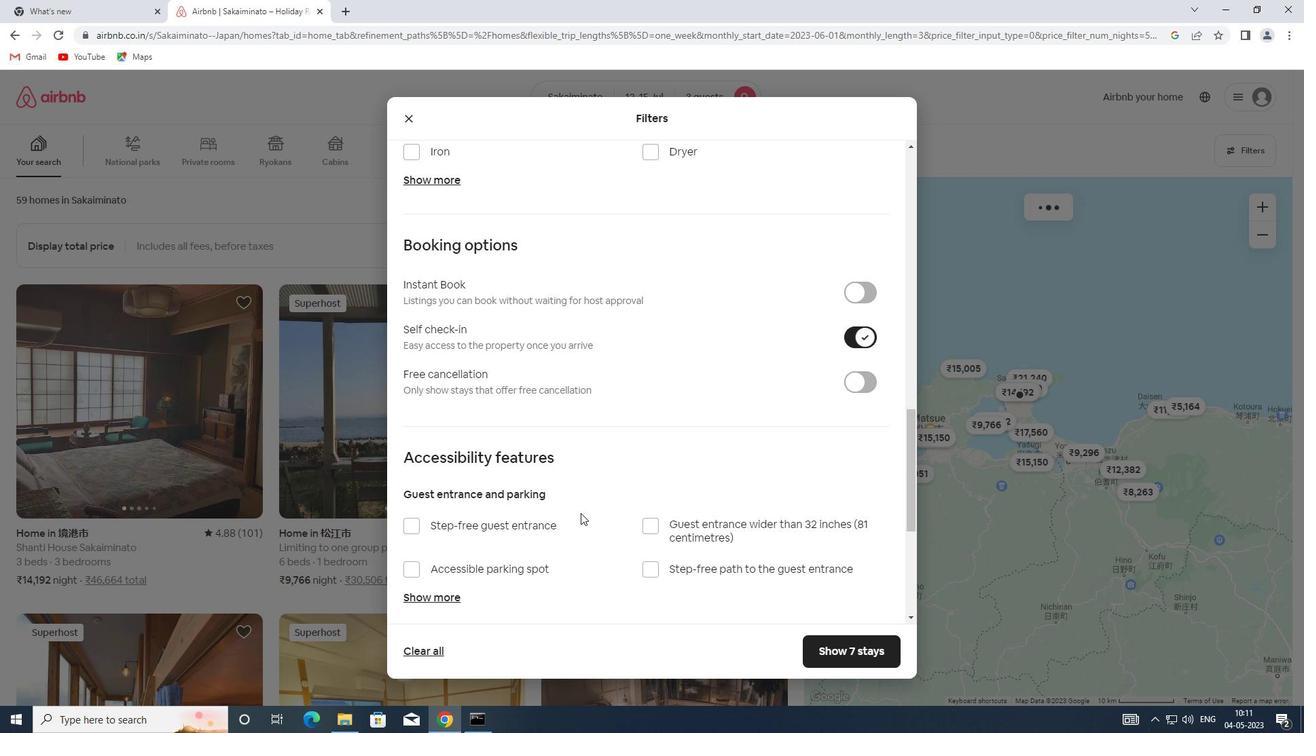 
Action: Mouse scrolled (549, 511) with delta (0, 0)
Screenshot: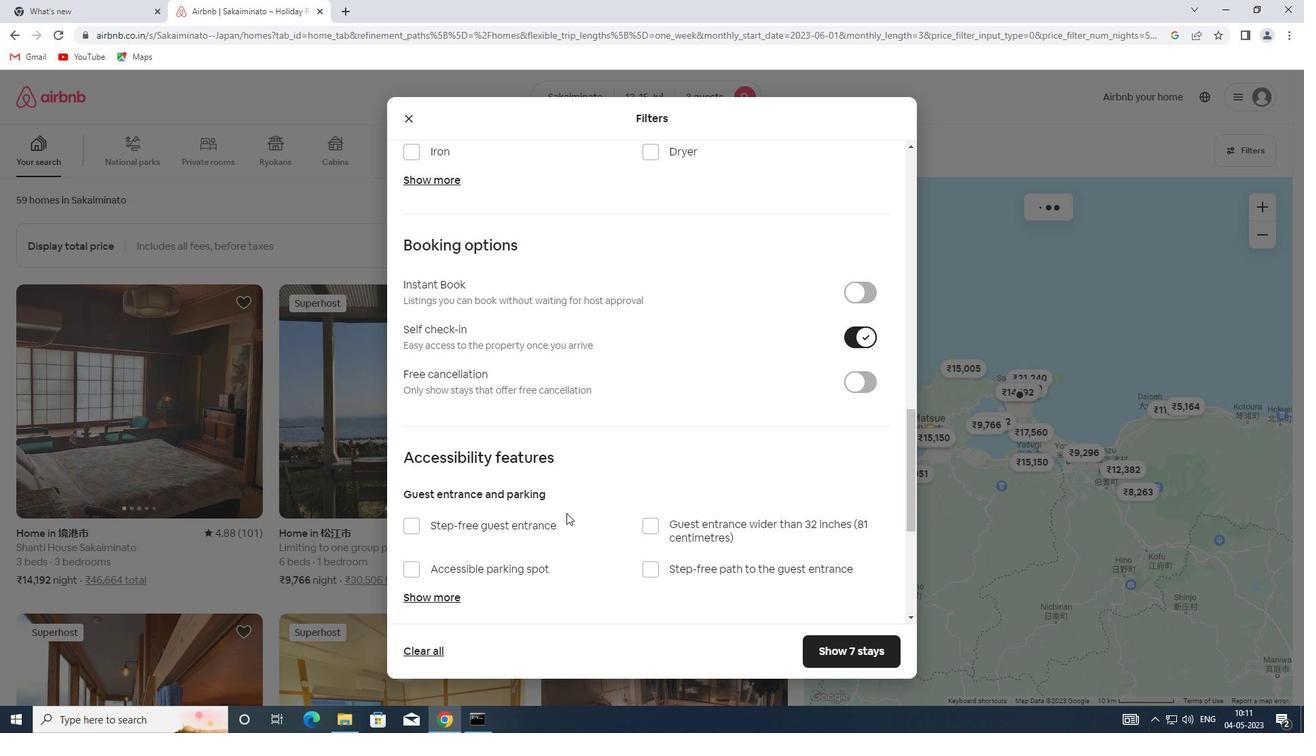 
Action: Mouse scrolled (549, 509) with delta (0, 0)
Screenshot: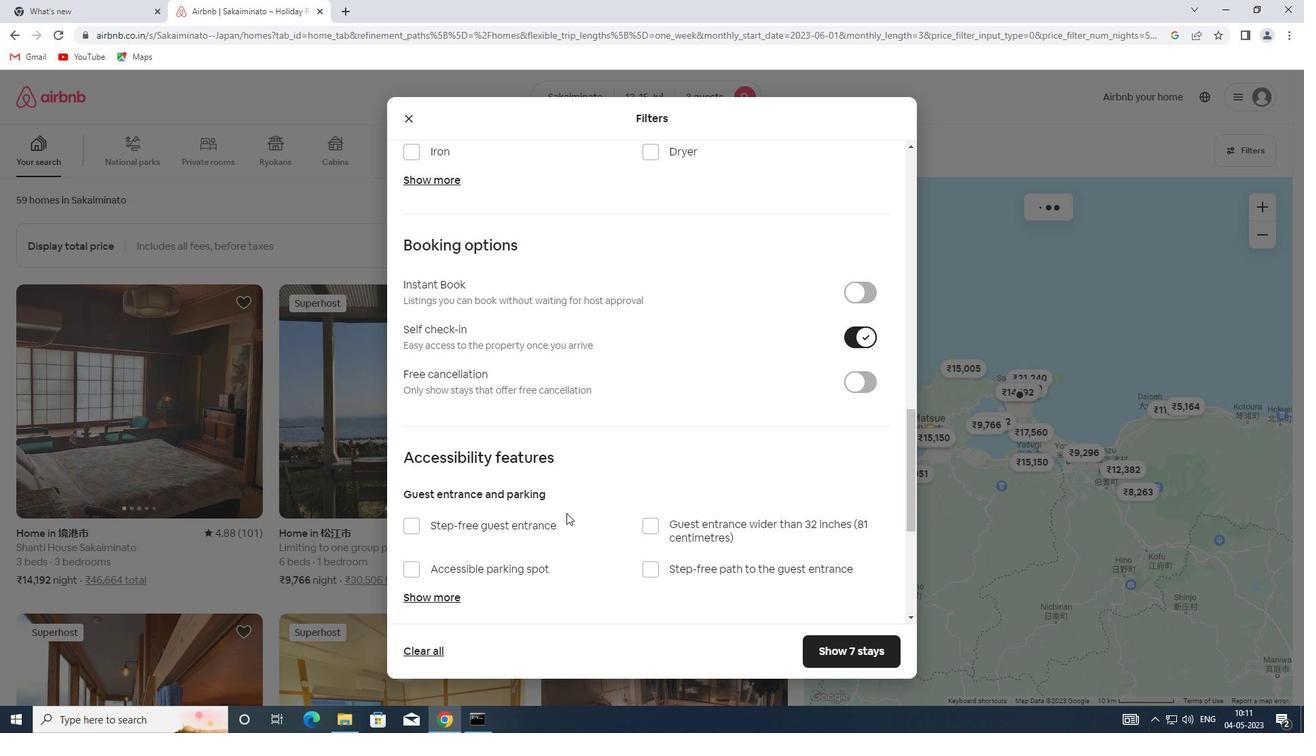 
Action: Mouse scrolled (549, 509) with delta (0, 0)
Screenshot: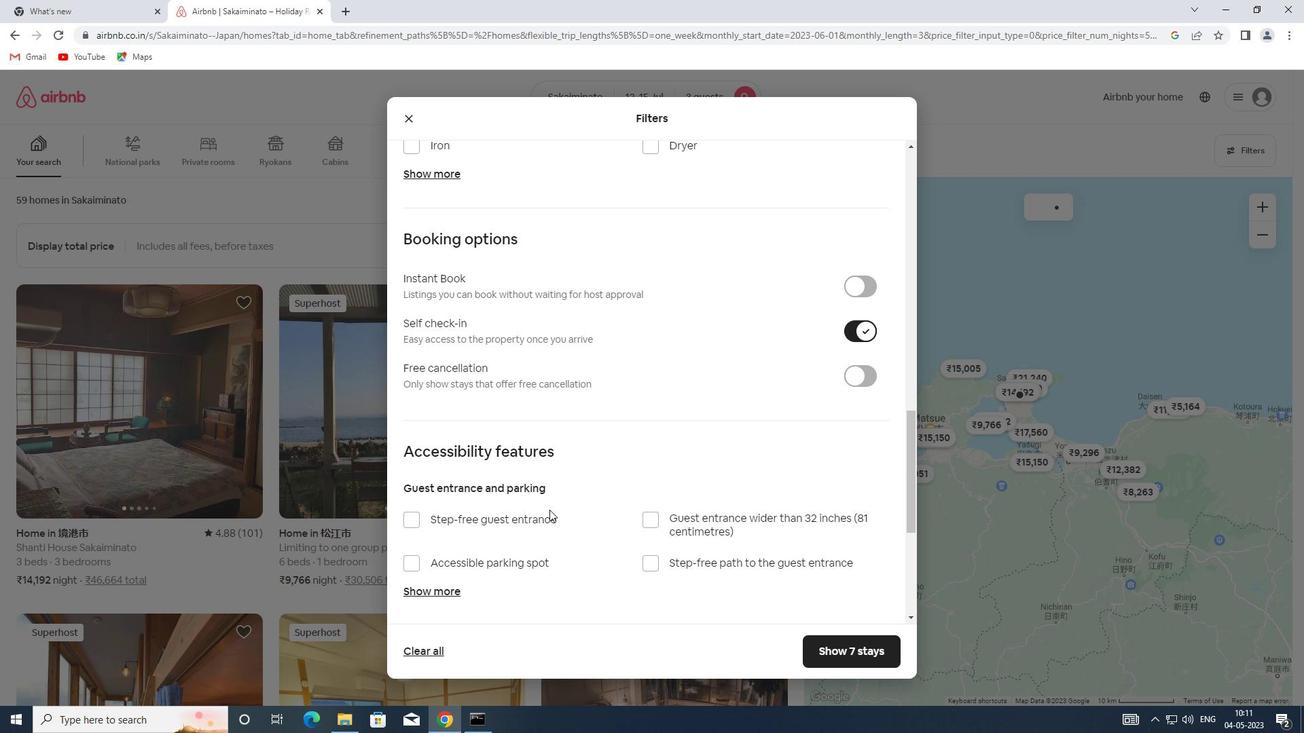 
Action: Mouse scrolled (549, 509) with delta (0, 0)
Screenshot: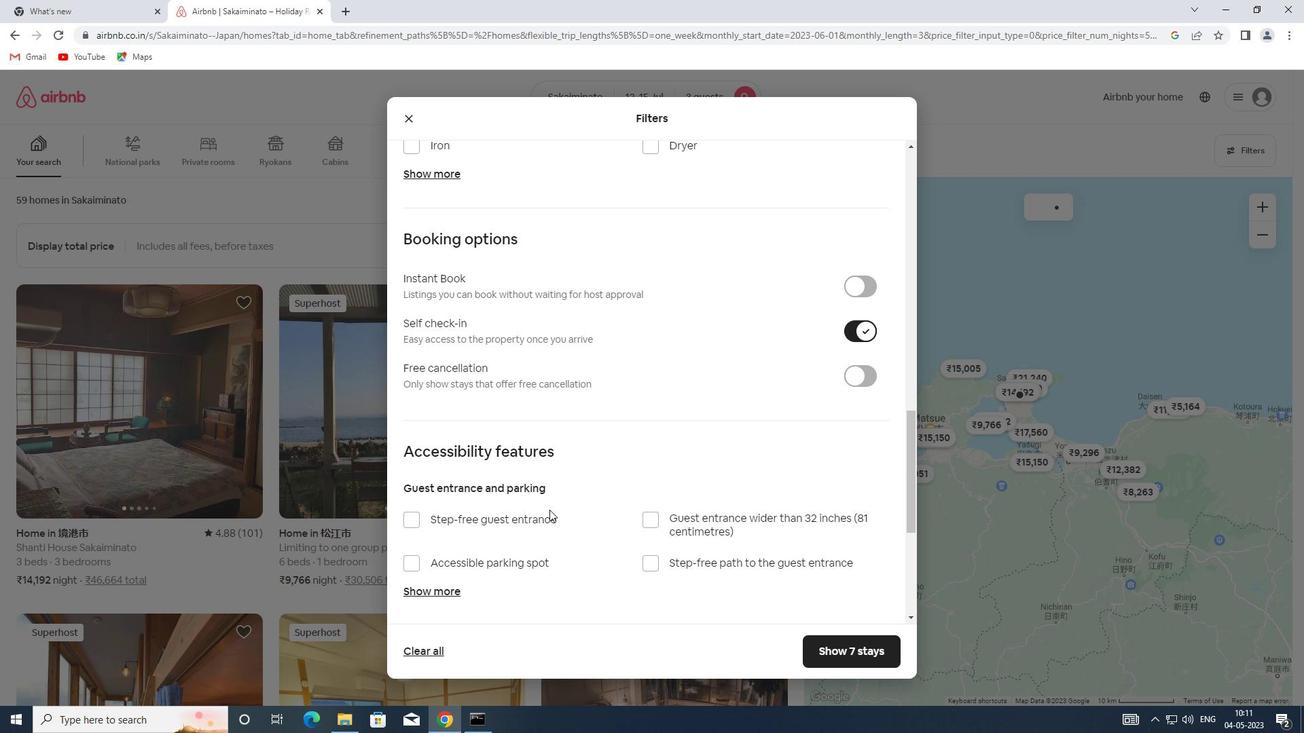 
Action: Mouse scrolled (549, 509) with delta (0, 0)
Screenshot: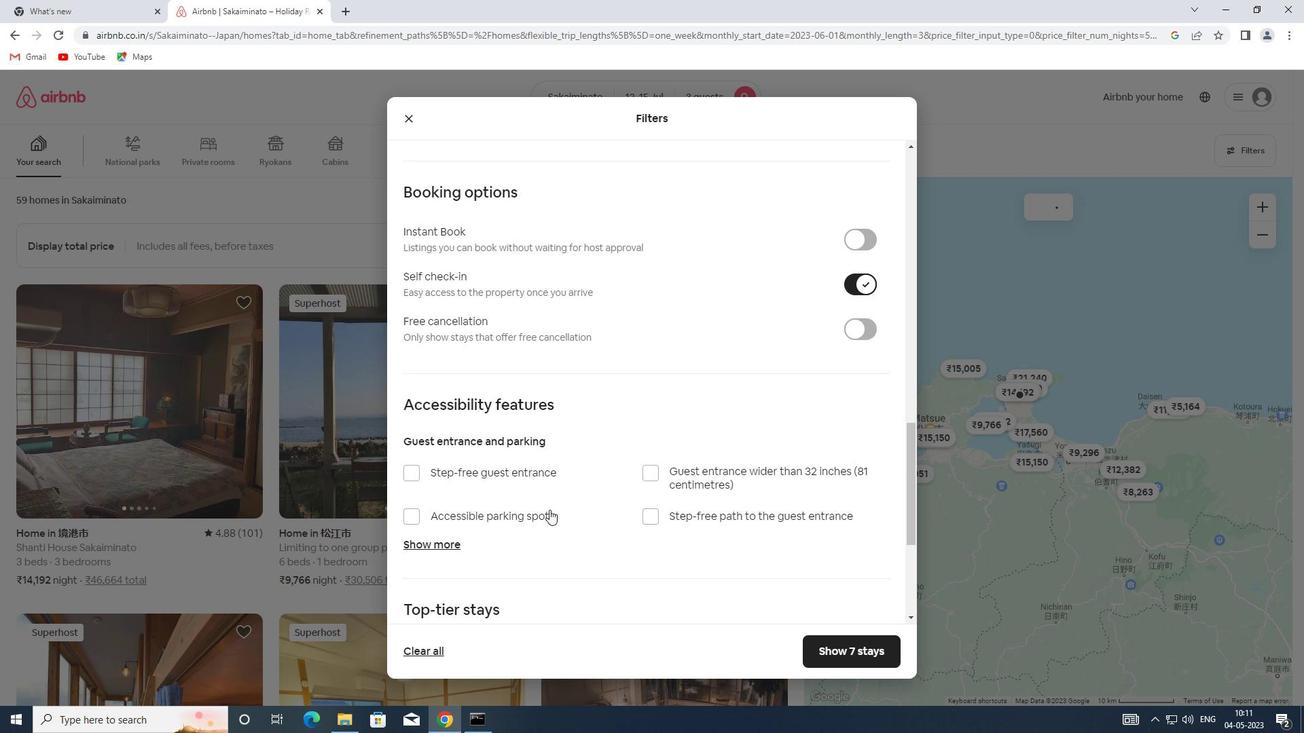 
Action: Mouse scrolled (549, 509) with delta (0, 0)
Screenshot: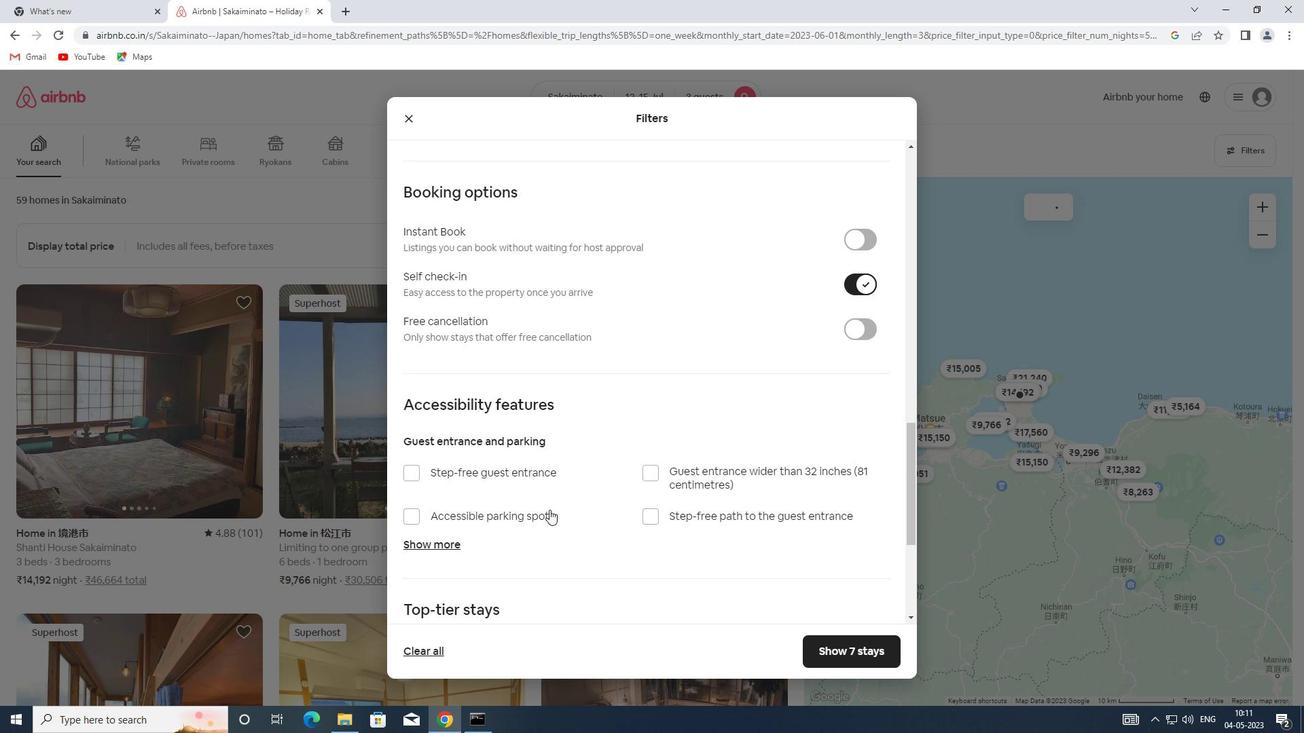 
Action: Mouse moved to (429, 530)
Screenshot: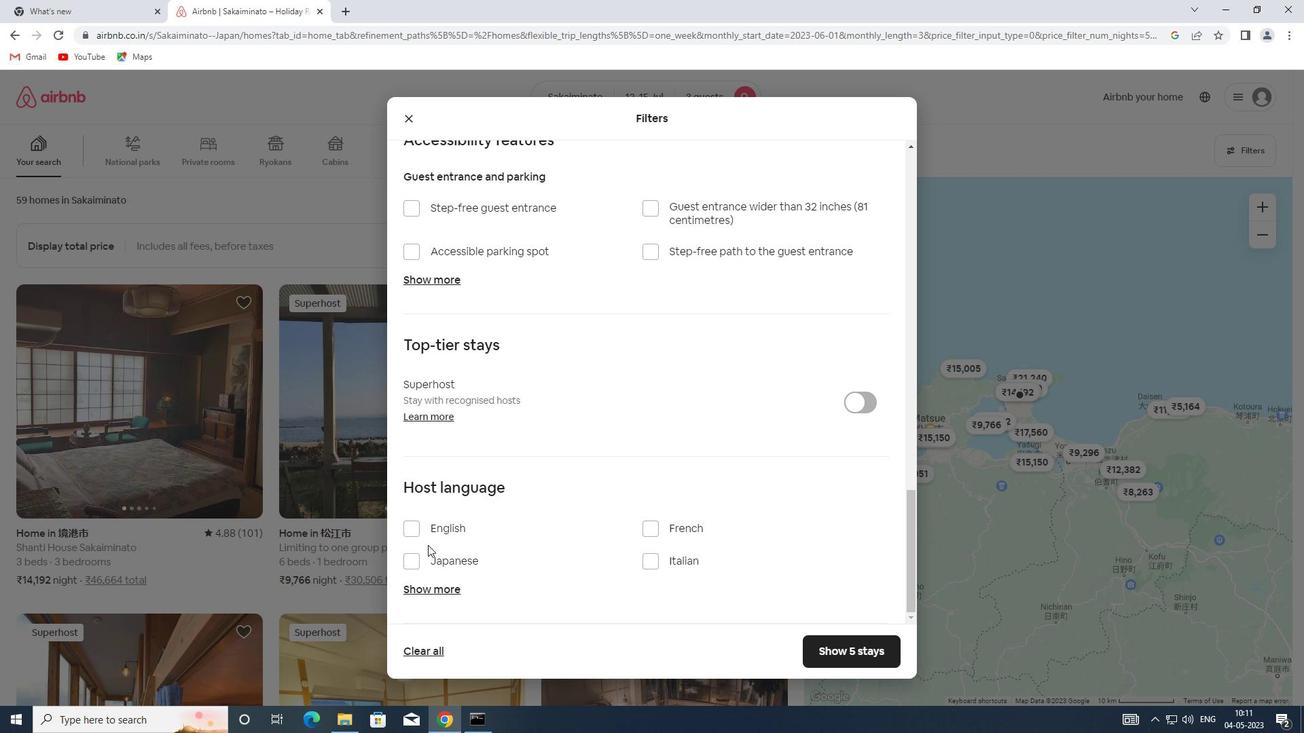 
Action: Mouse pressed left at (429, 530)
Screenshot: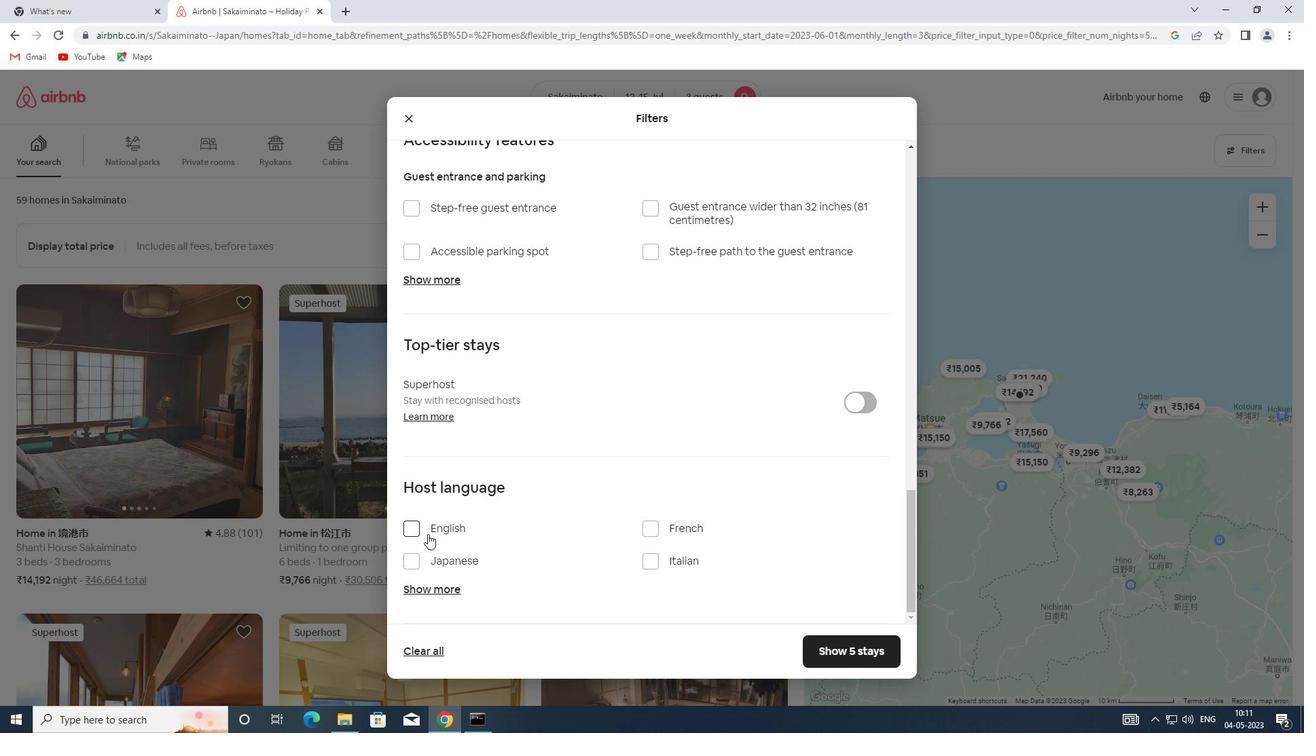 
Action: Mouse moved to (865, 649)
Screenshot: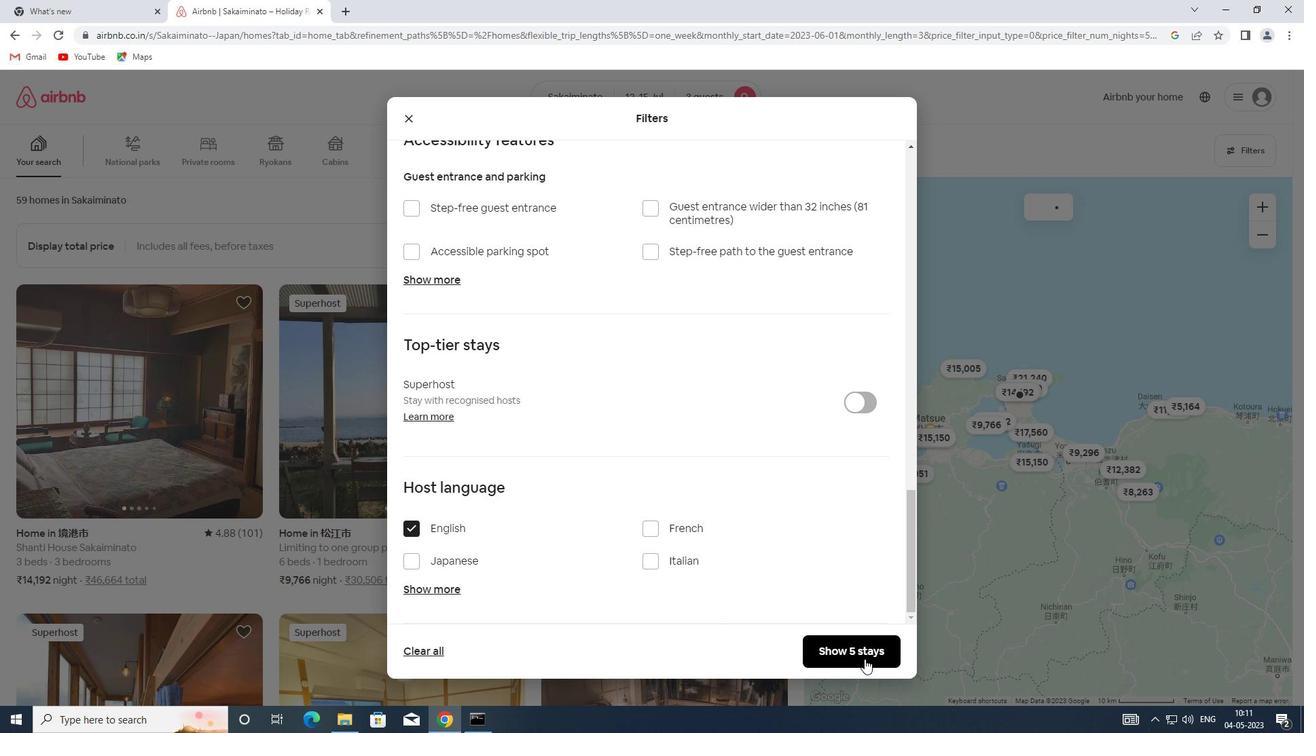 
Action: Mouse pressed left at (865, 649)
Screenshot: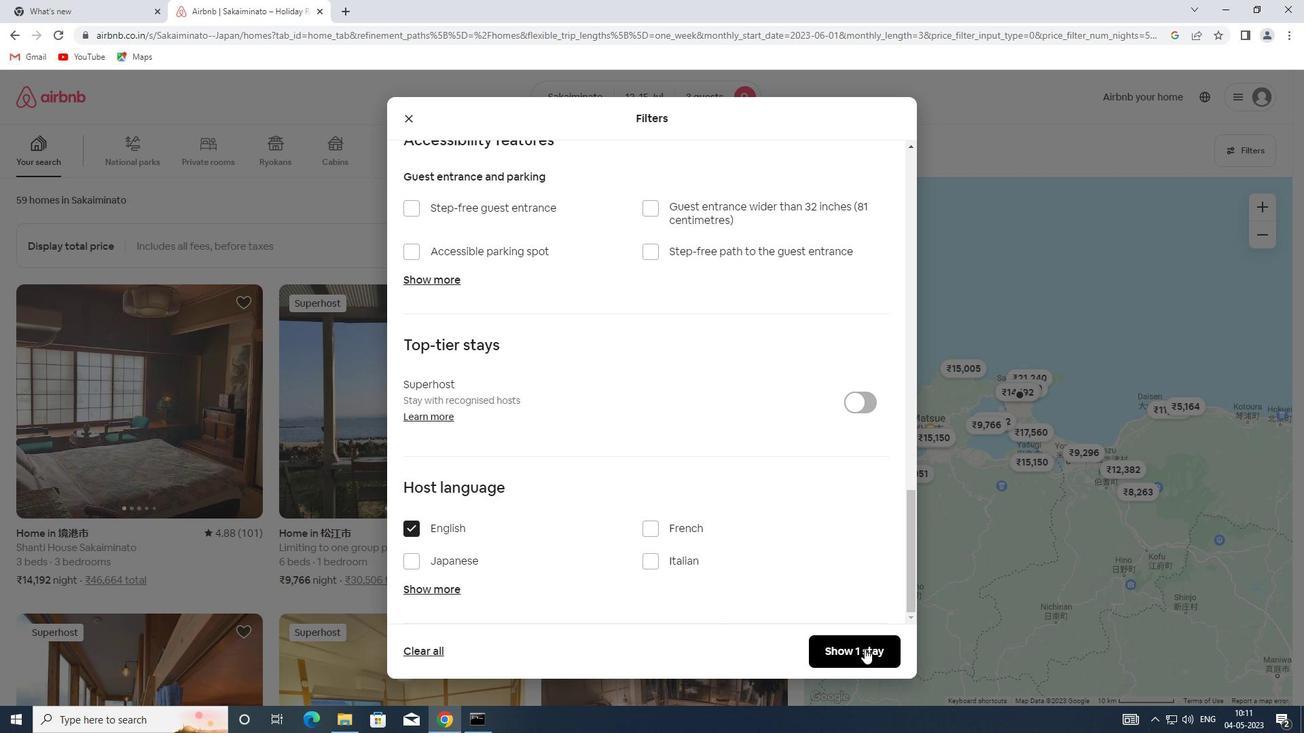 
